 Task: Search one way flight ticket for 1 adult, 6 children, 1 infant in seat and 1 infant on lap in business from New Orleans: Louis Armstrong New Orleans International Airport to Raleigh: Raleigh-durham International Airport on 8-5-2023. Choice of flights is Spirit. Number of bags: 2 carry on bags. Price is upto 80000. Outbound departure time preference is 5:00.
Action: Mouse moved to (335, 333)
Screenshot: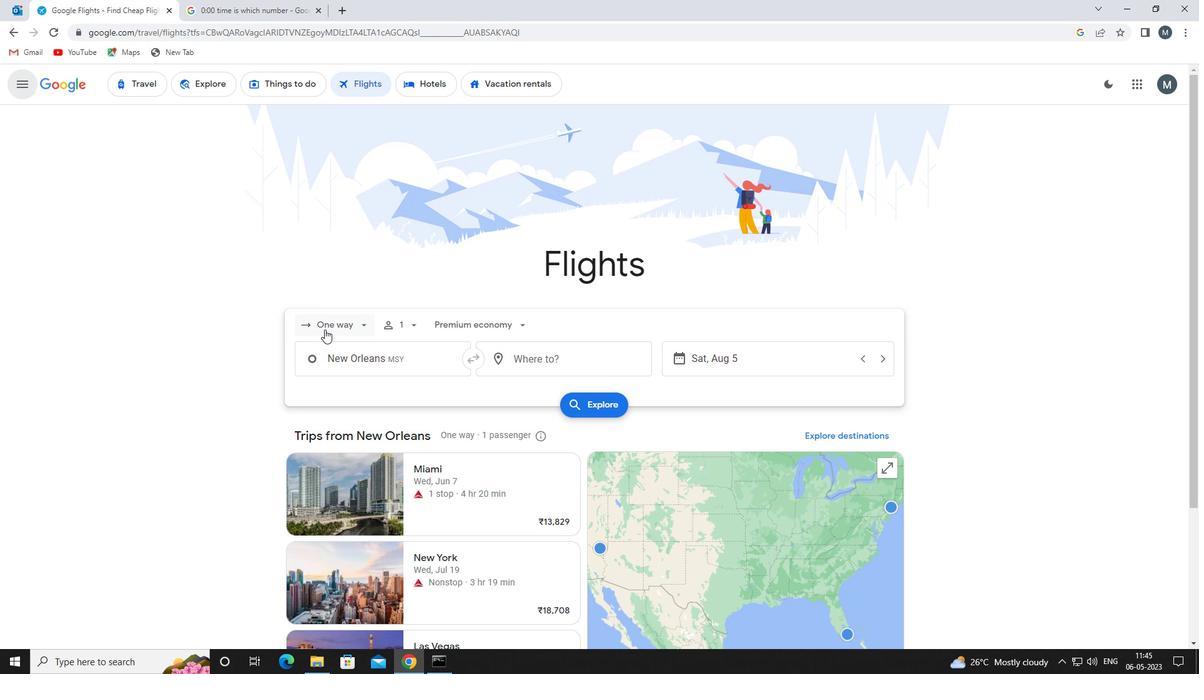 
Action: Mouse pressed left at (335, 333)
Screenshot: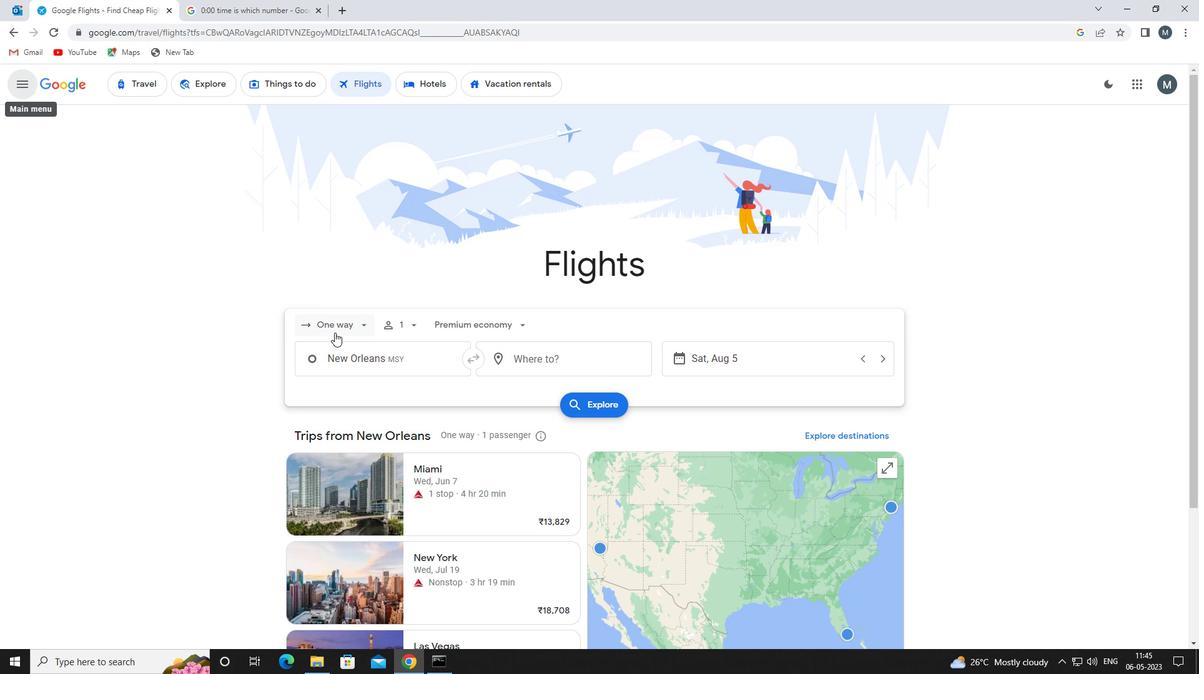 
Action: Mouse moved to (348, 382)
Screenshot: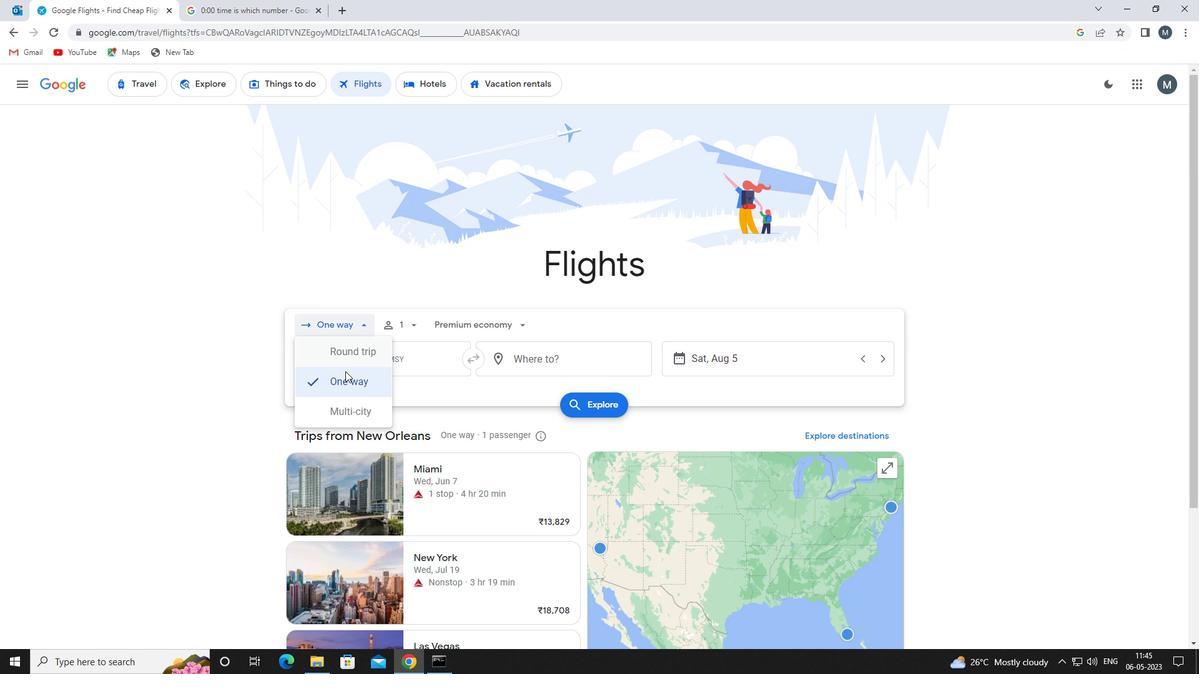 
Action: Mouse pressed left at (348, 382)
Screenshot: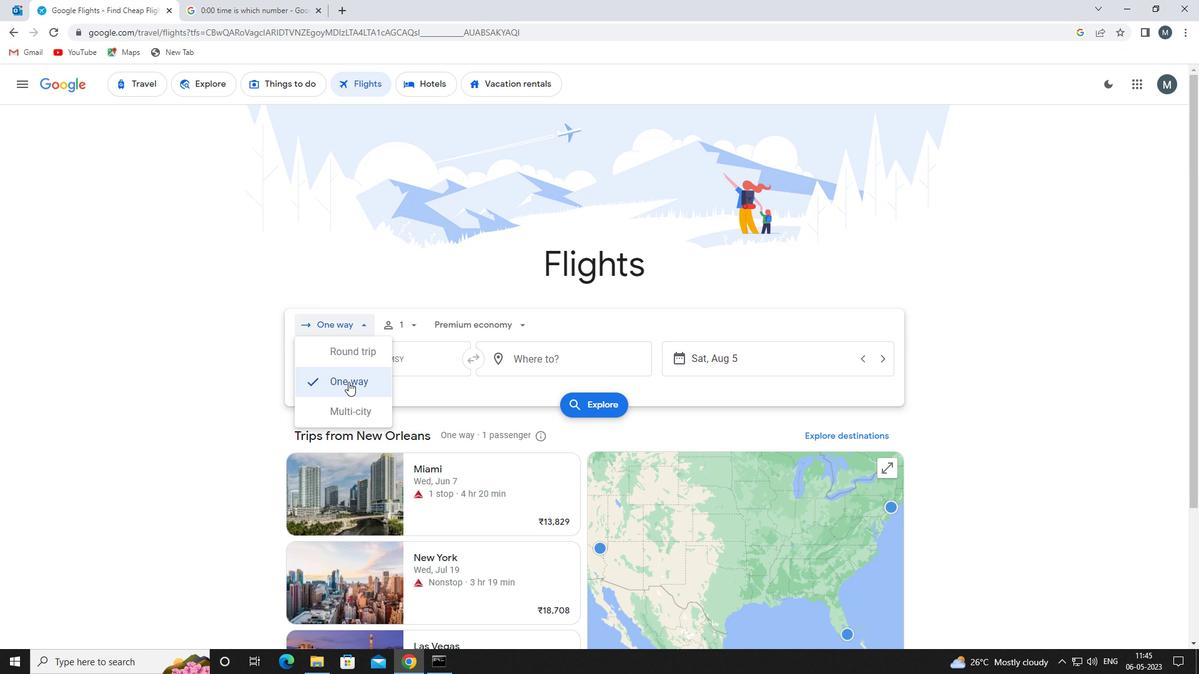 
Action: Mouse moved to (416, 328)
Screenshot: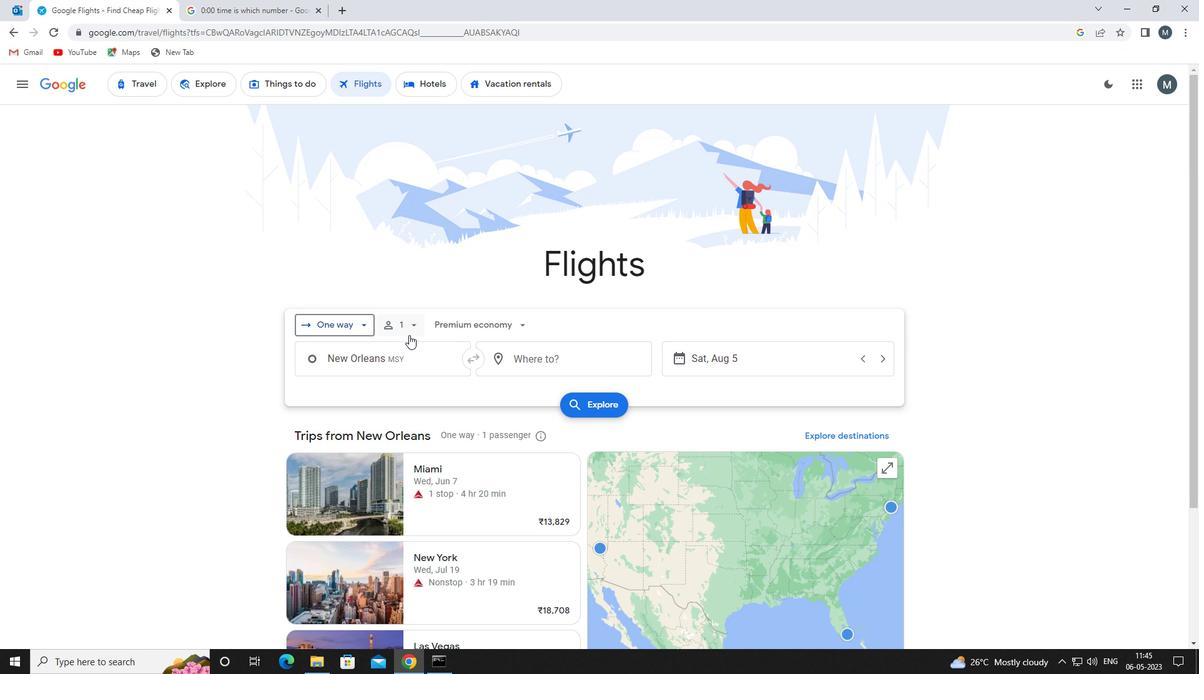 
Action: Mouse pressed left at (416, 328)
Screenshot: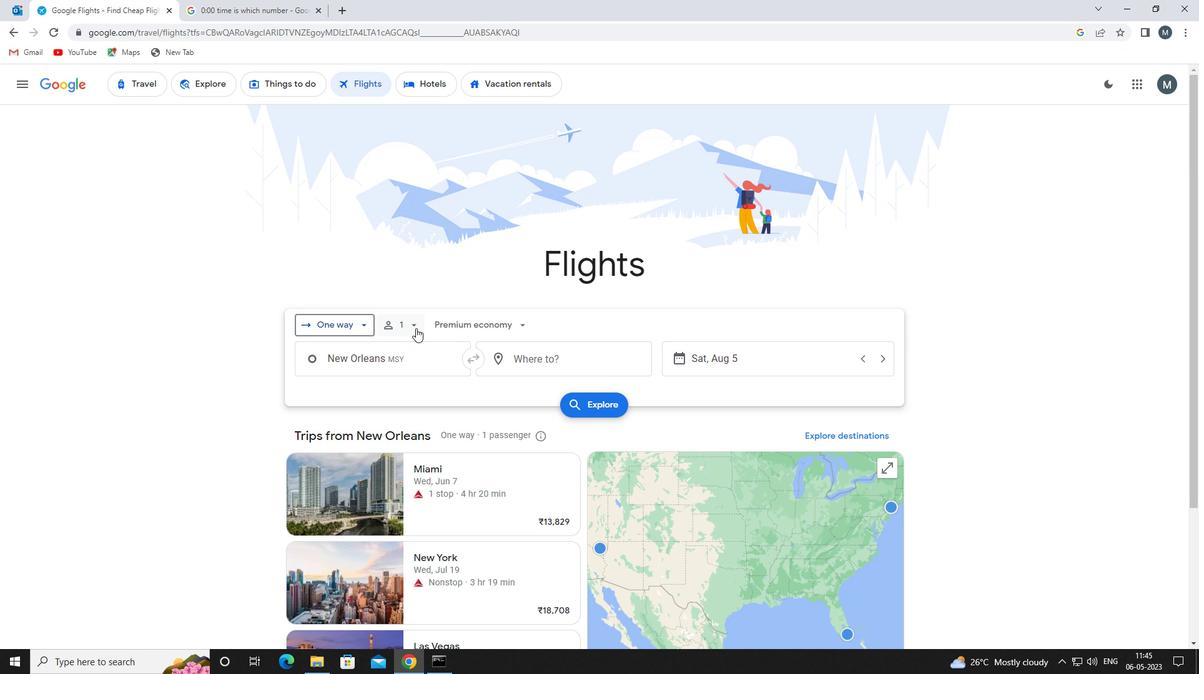
Action: Mouse moved to (514, 390)
Screenshot: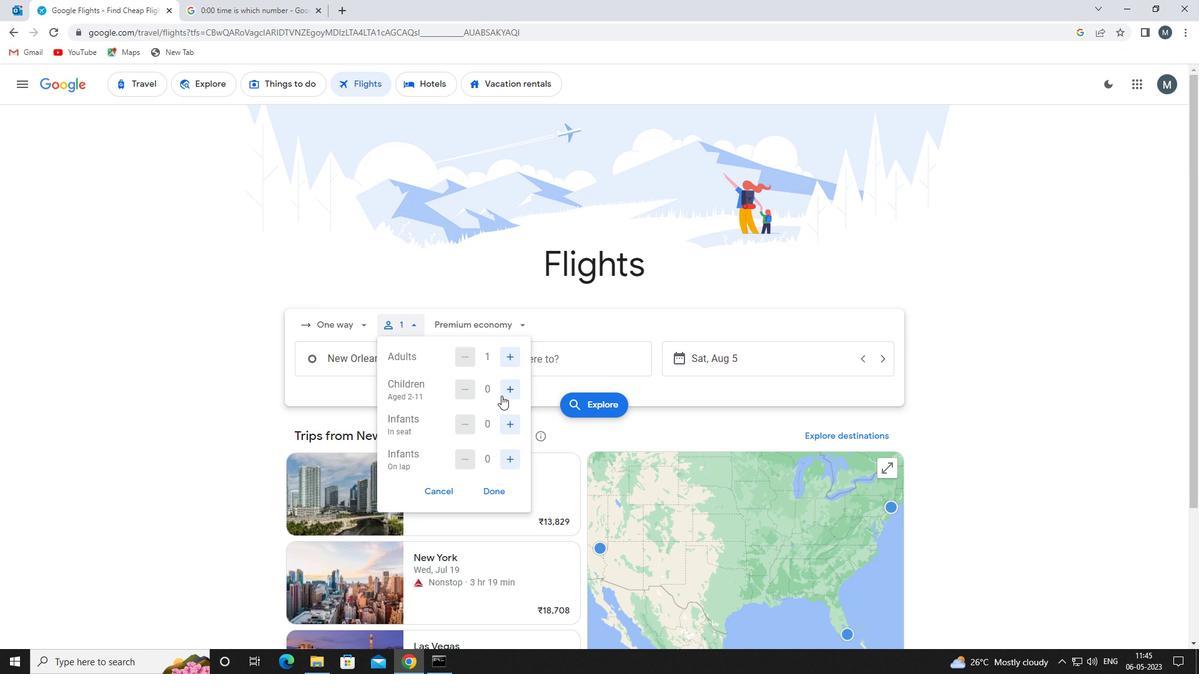 
Action: Mouse pressed left at (514, 390)
Screenshot: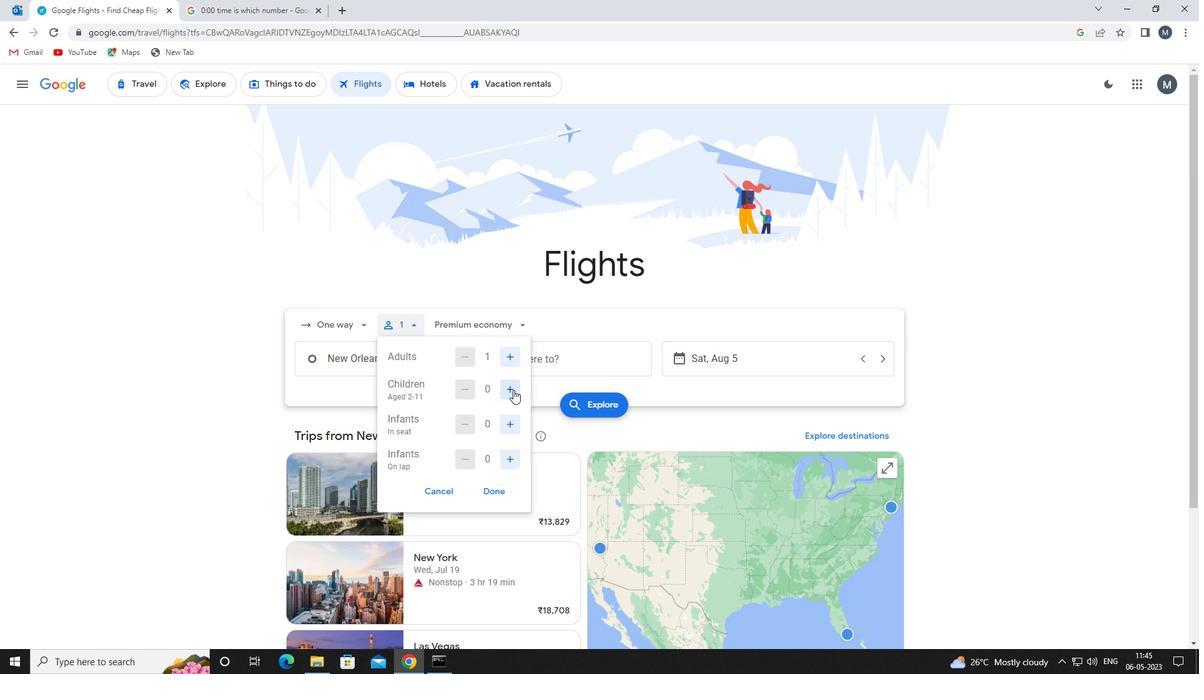 
Action: Mouse moved to (514, 389)
Screenshot: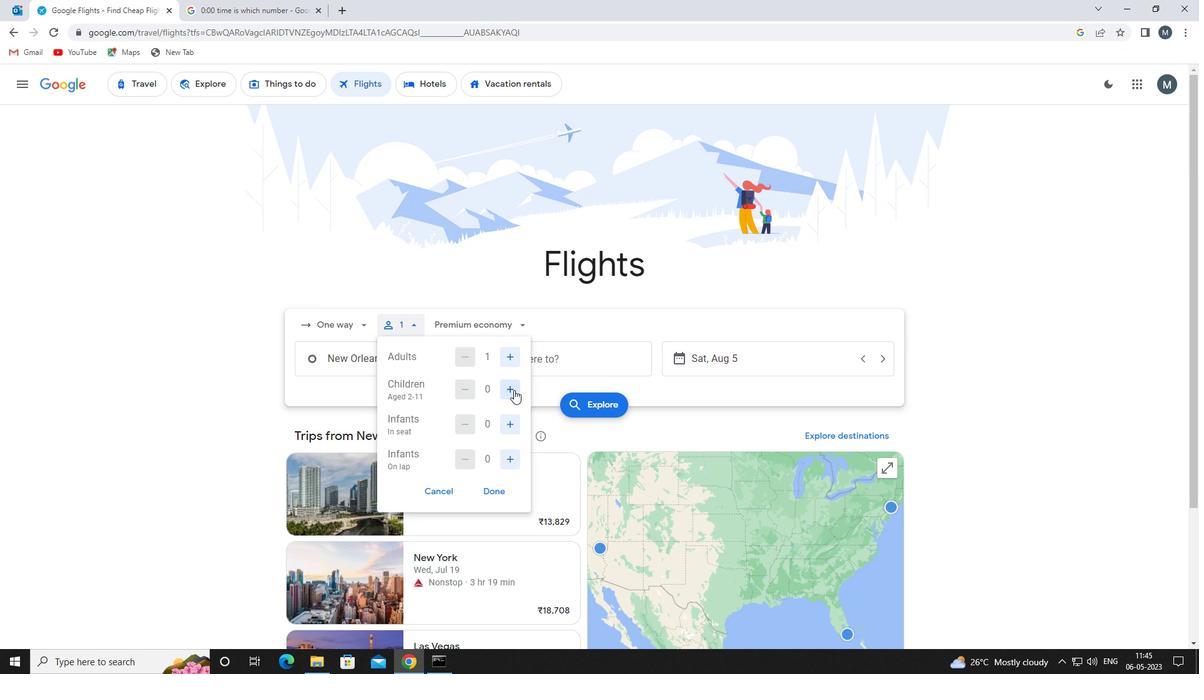 
Action: Mouse pressed left at (514, 389)
Screenshot: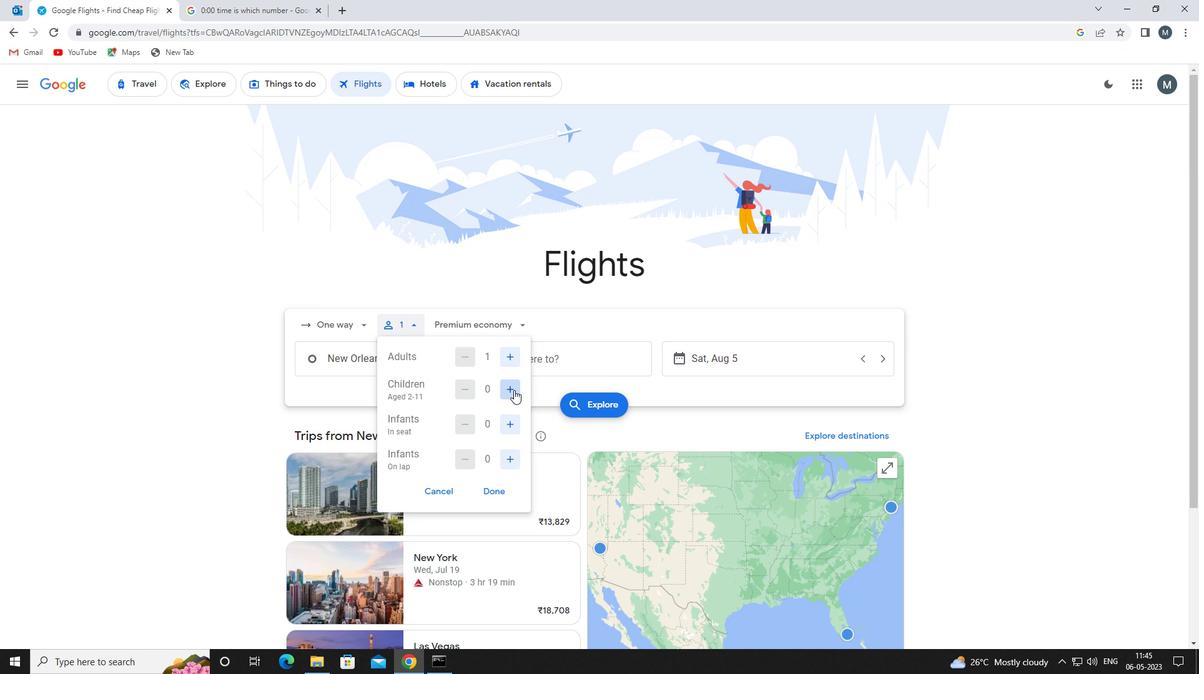 
Action: Mouse pressed left at (514, 389)
Screenshot: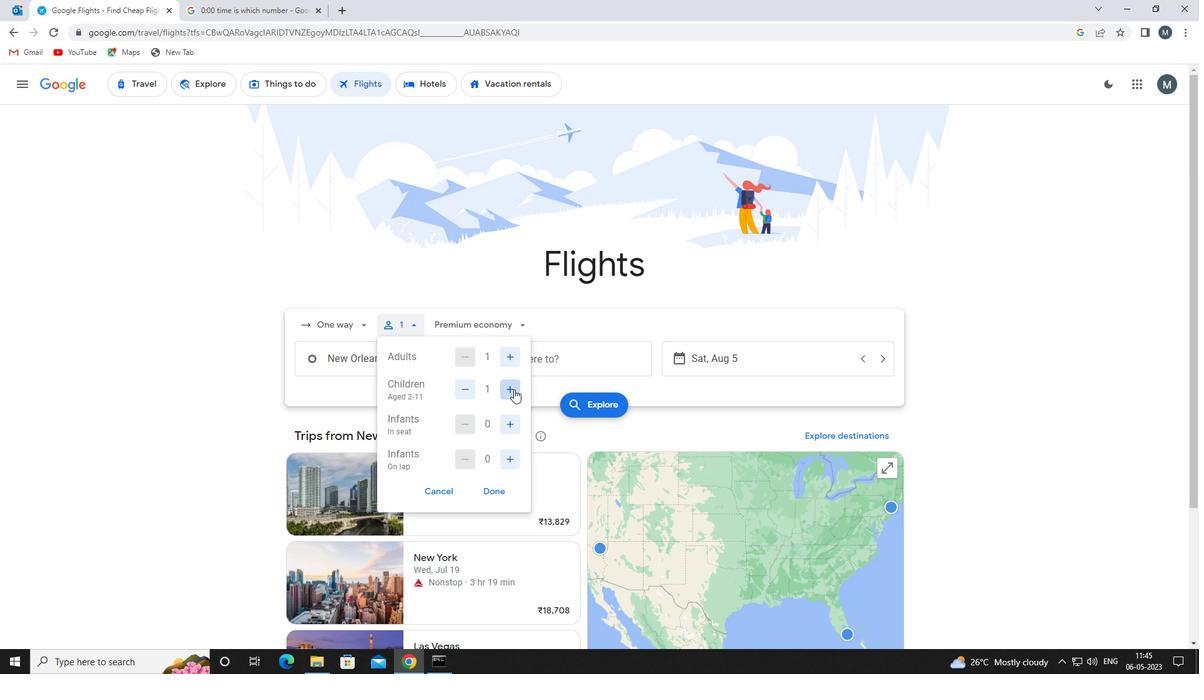 
Action: Mouse pressed left at (514, 389)
Screenshot: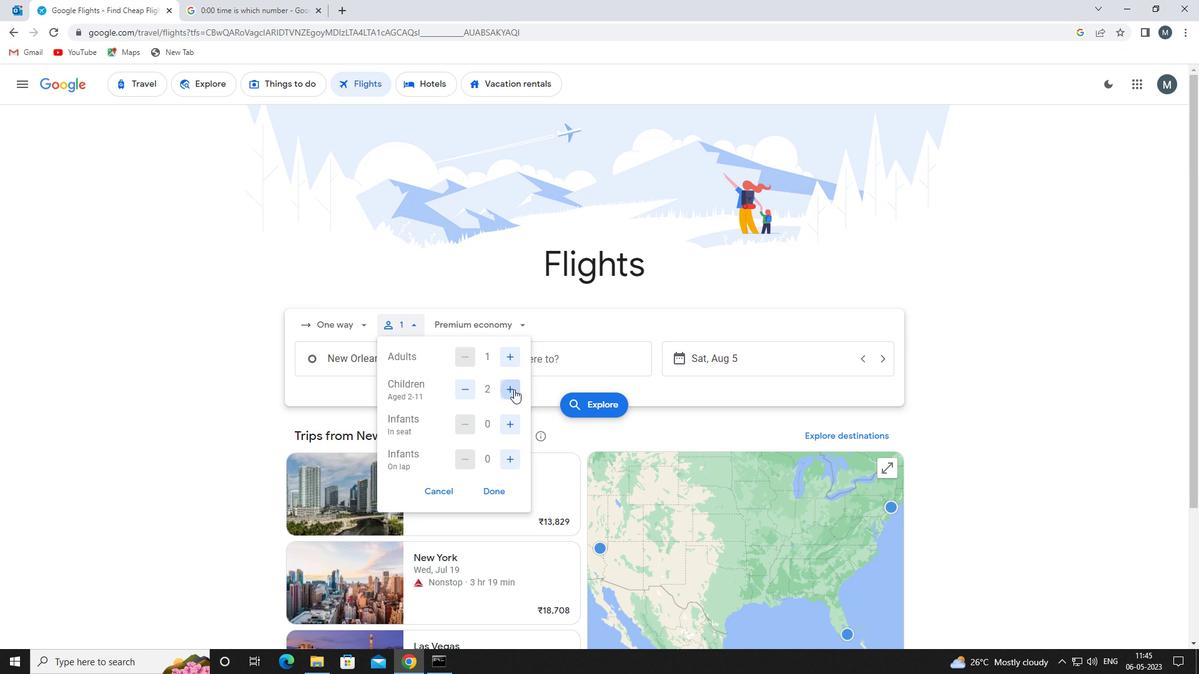 
Action: Mouse pressed left at (514, 389)
Screenshot: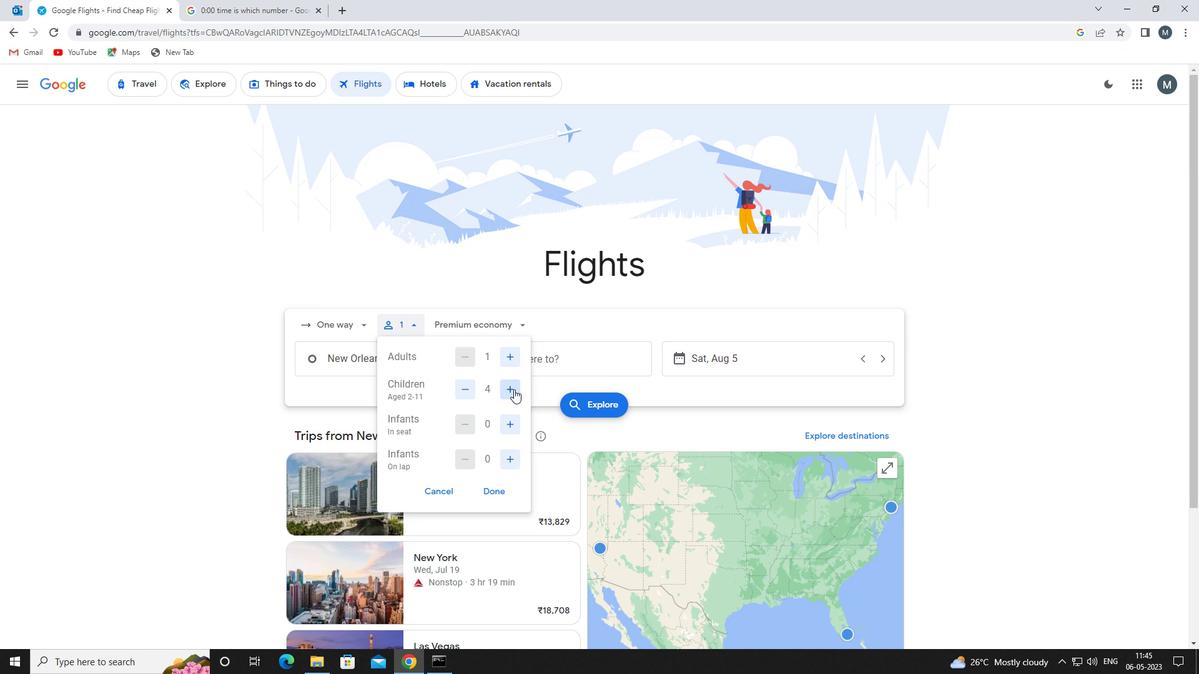 
Action: Mouse pressed left at (514, 389)
Screenshot: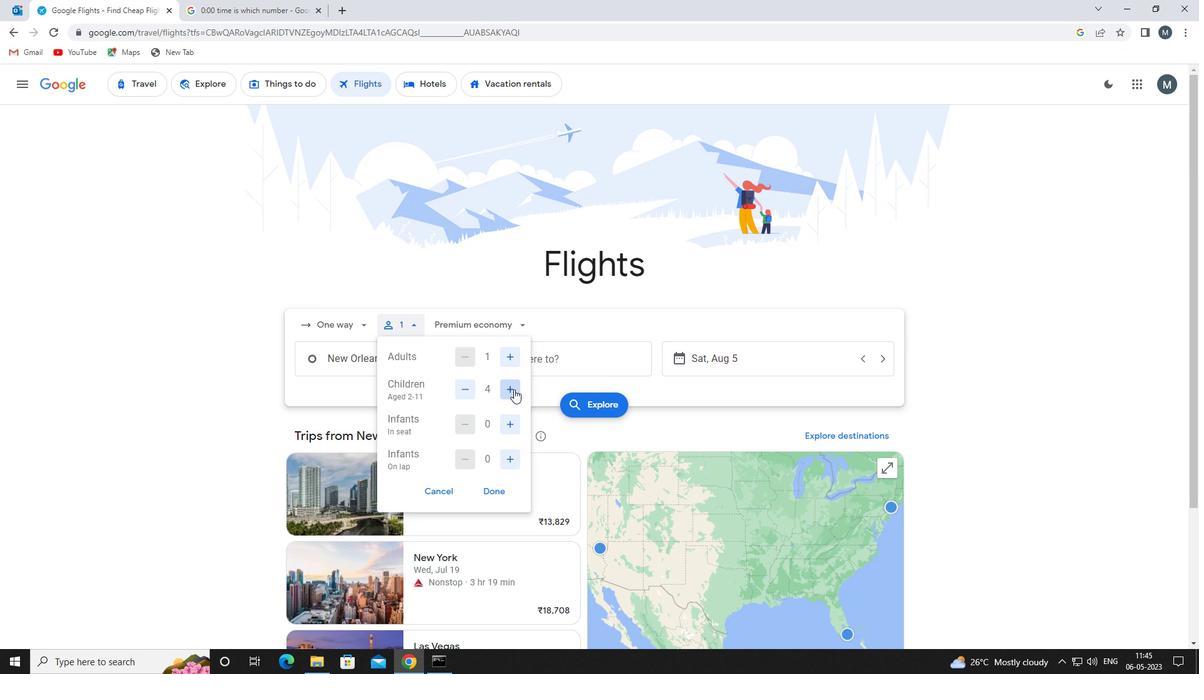 
Action: Mouse moved to (513, 429)
Screenshot: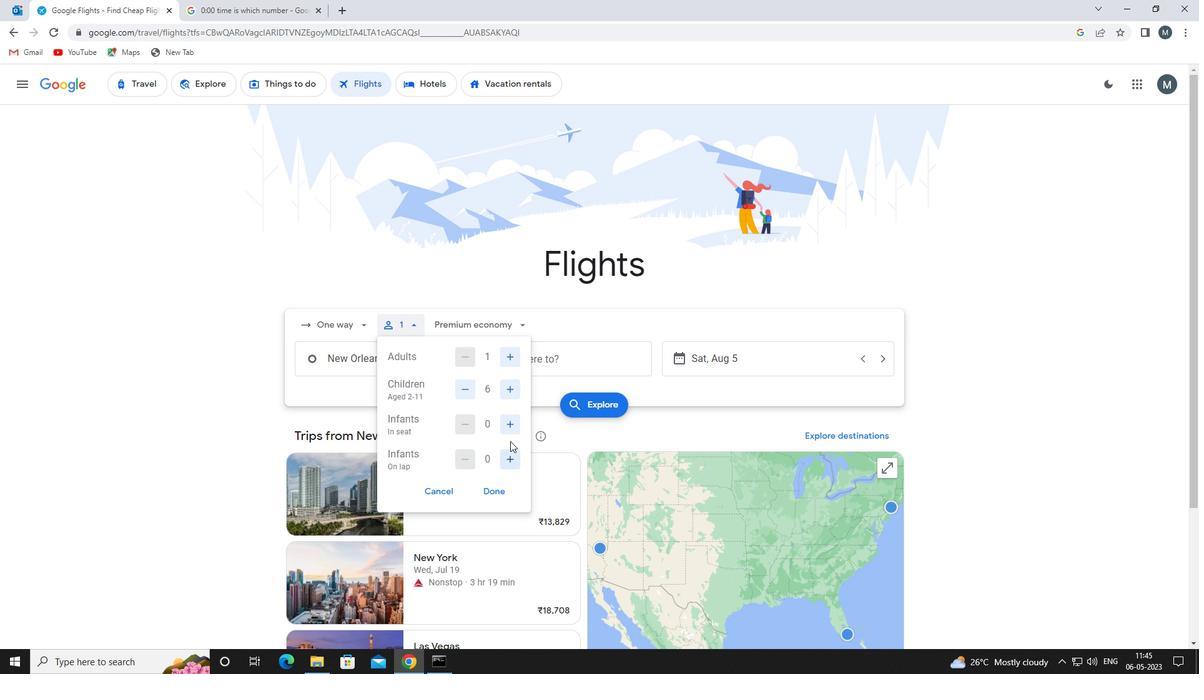 
Action: Mouse pressed left at (513, 429)
Screenshot: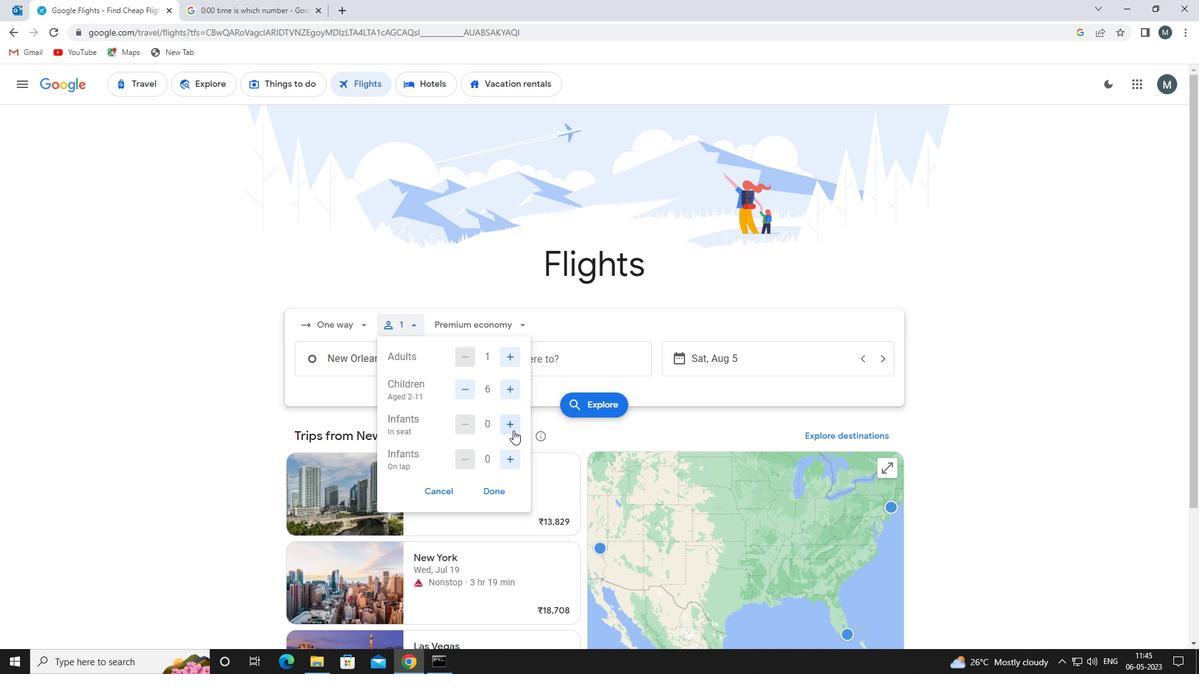 
Action: Mouse moved to (509, 462)
Screenshot: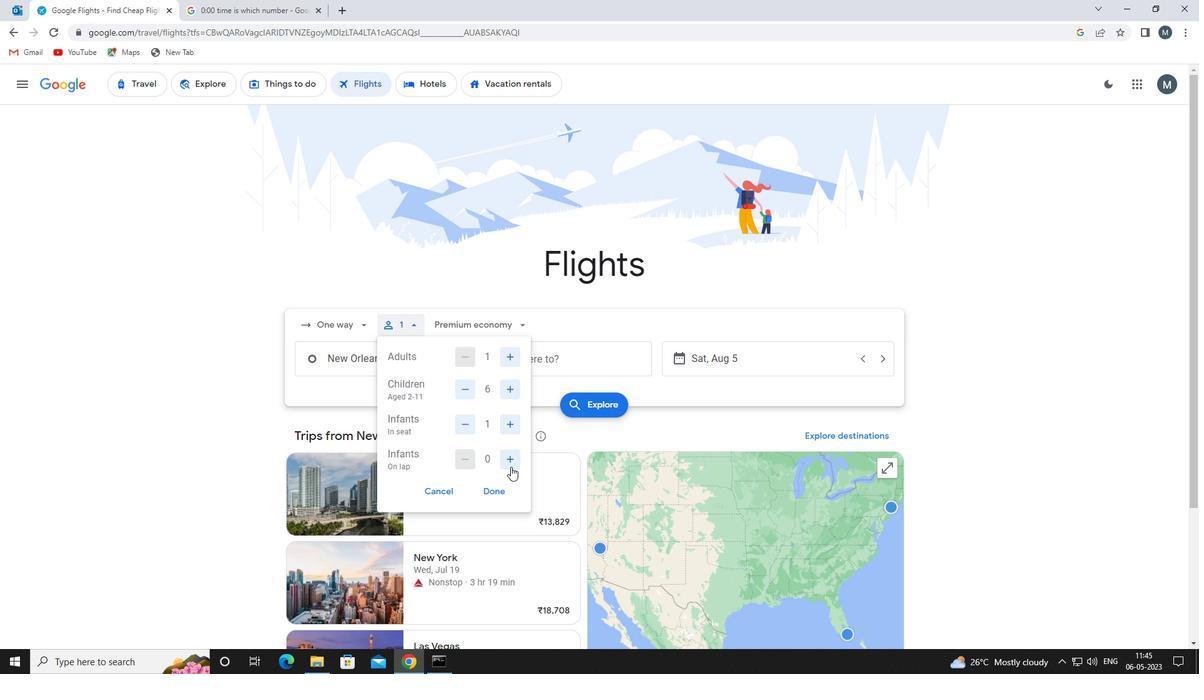 
Action: Mouse pressed left at (509, 462)
Screenshot: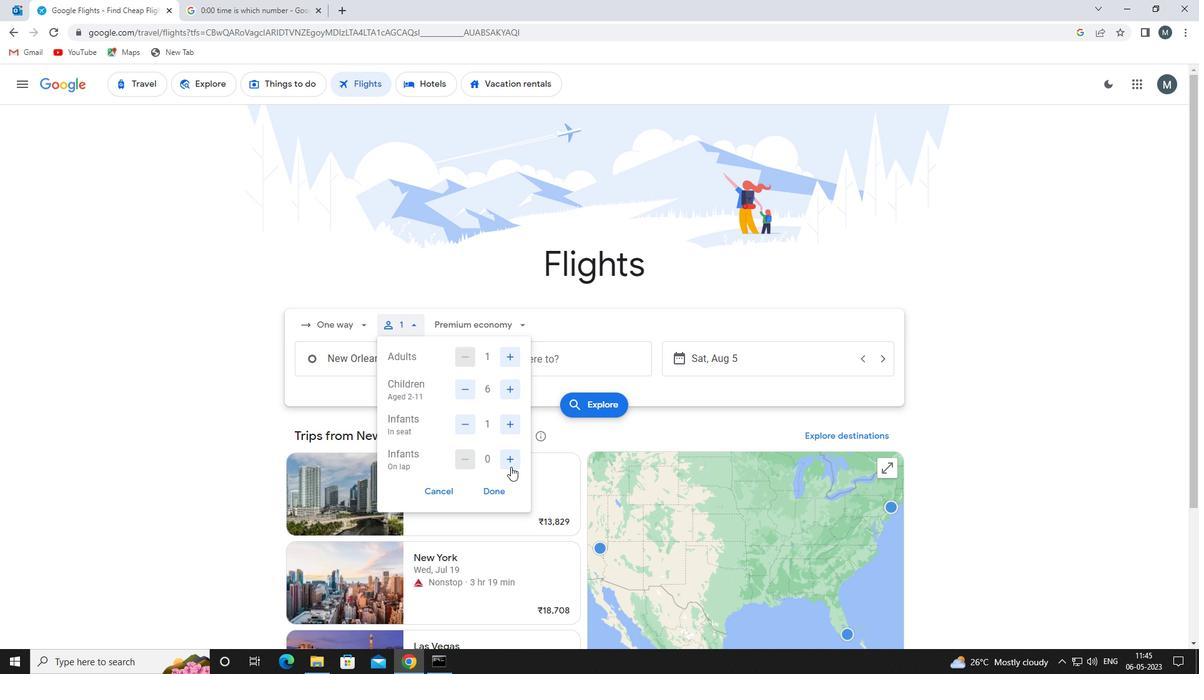 
Action: Mouse moved to (498, 492)
Screenshot: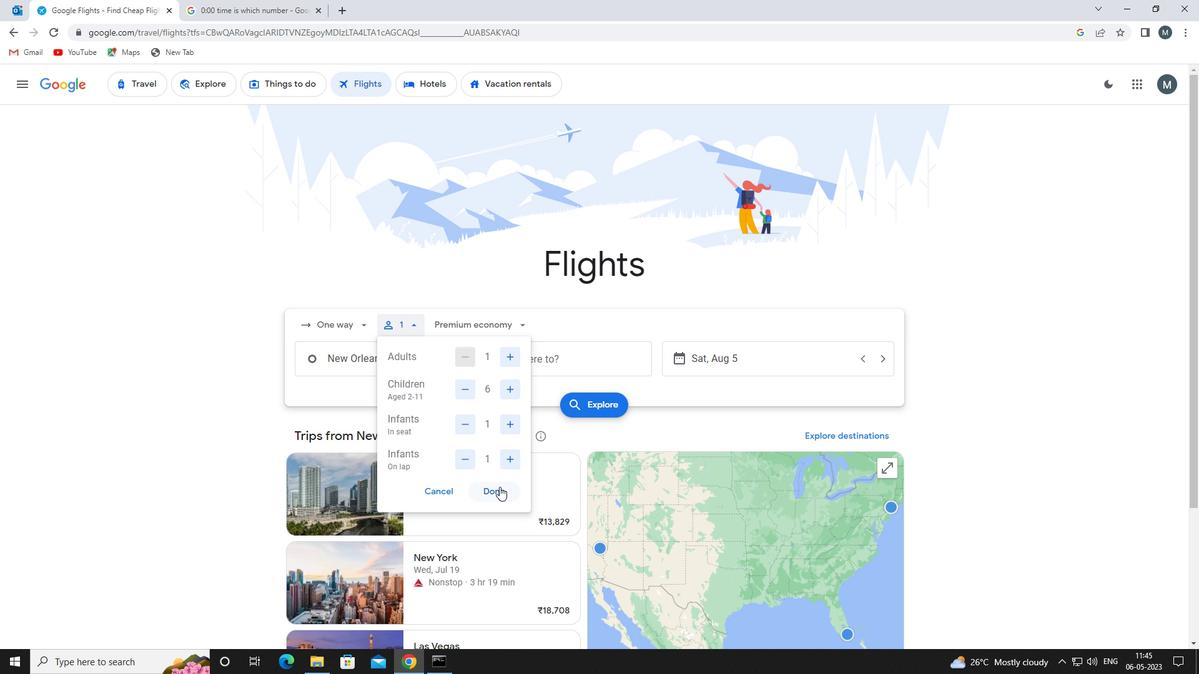 
Action: Mouse pressed left at (498, 492)
Screenshot: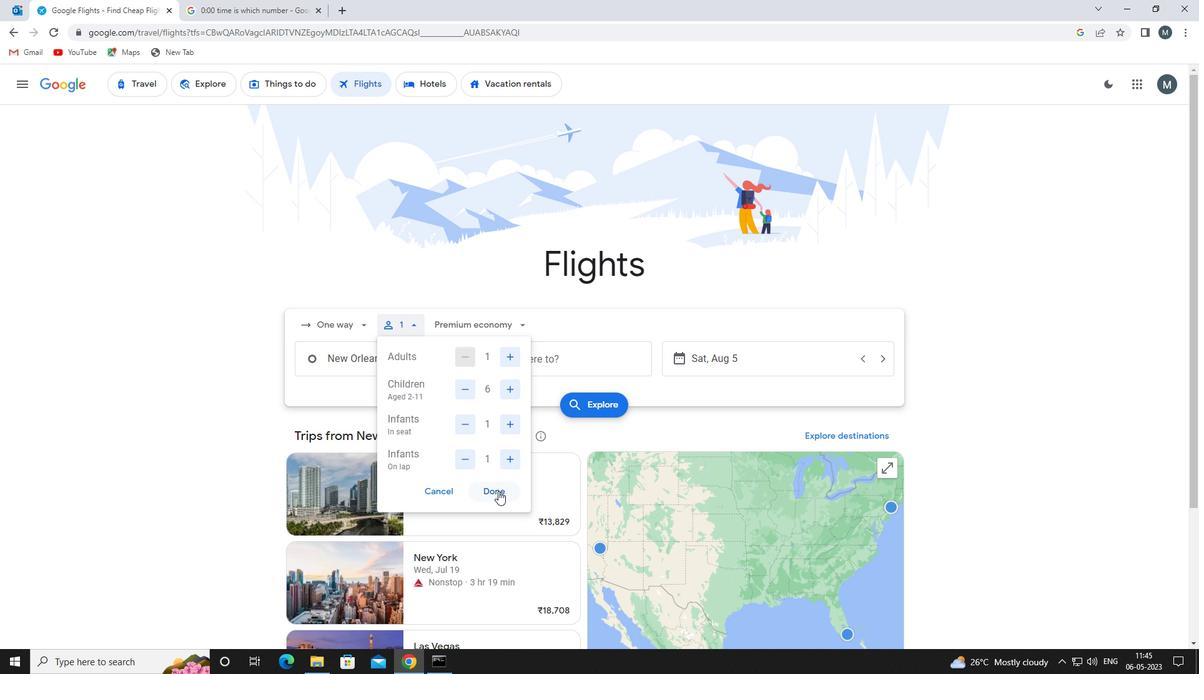 
Action: Mouse moved to (483, 325)
Screenshot: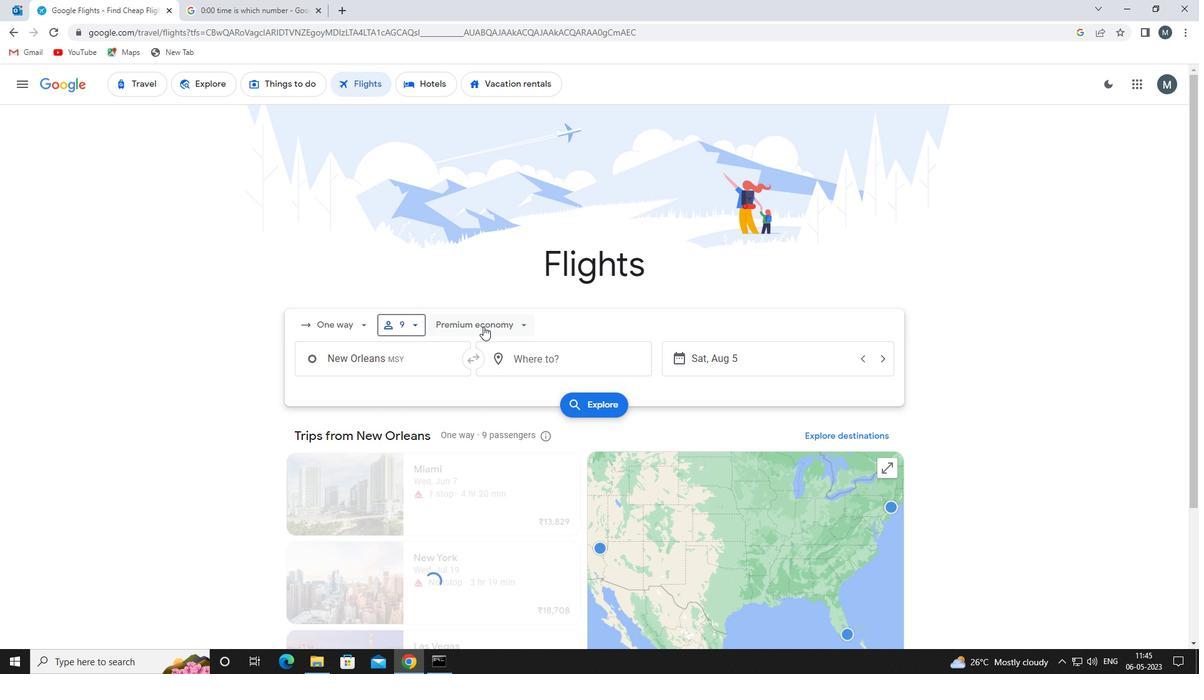 
Action: Mouse pressed left at (483, 325)
Screenshot: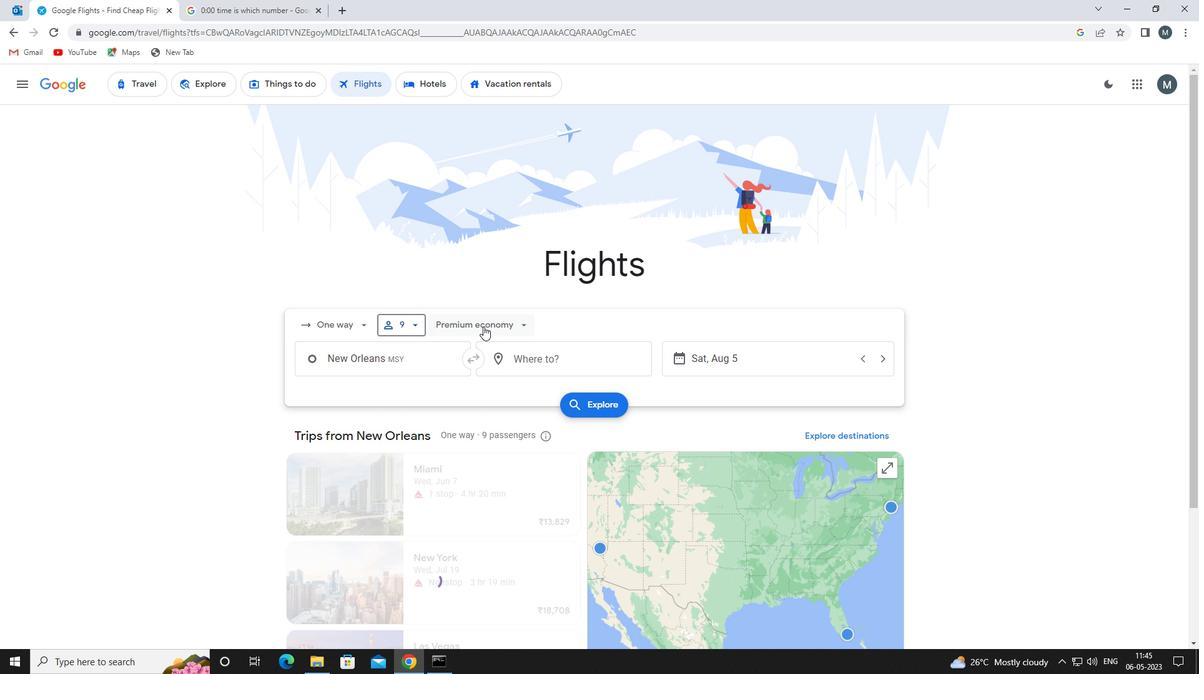 
Action: Mouse moved to (492, 410)
Screenshot: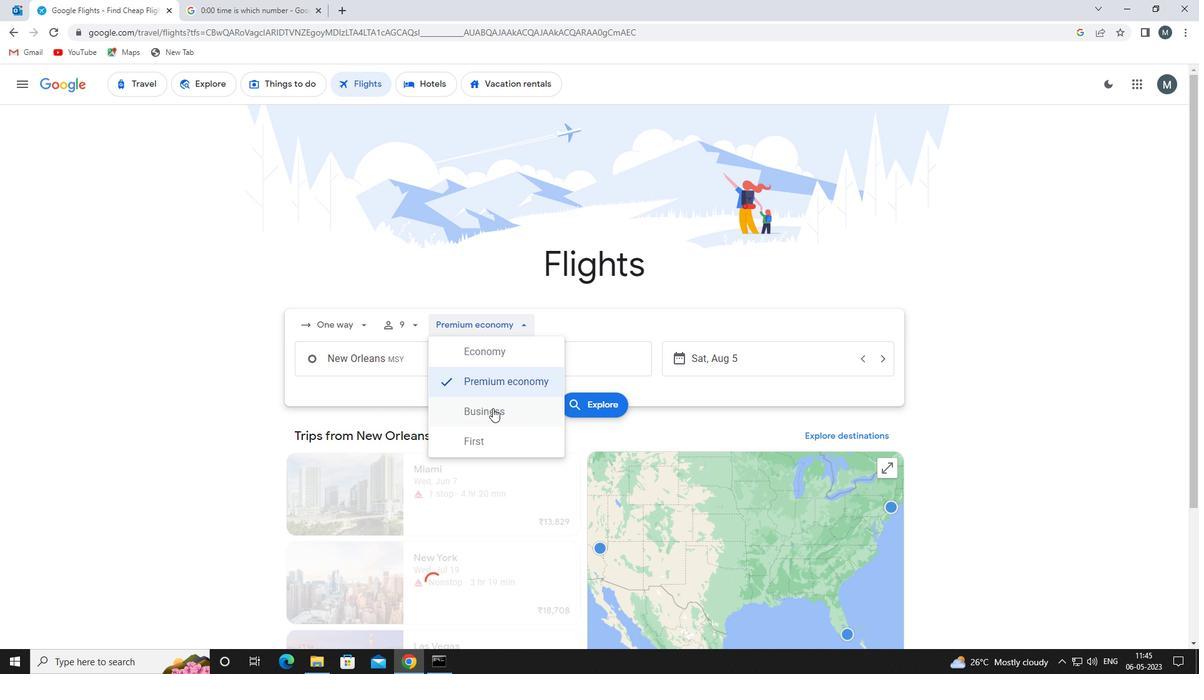 
Action: Mouse pressed left at (492, 410)
Screenshot: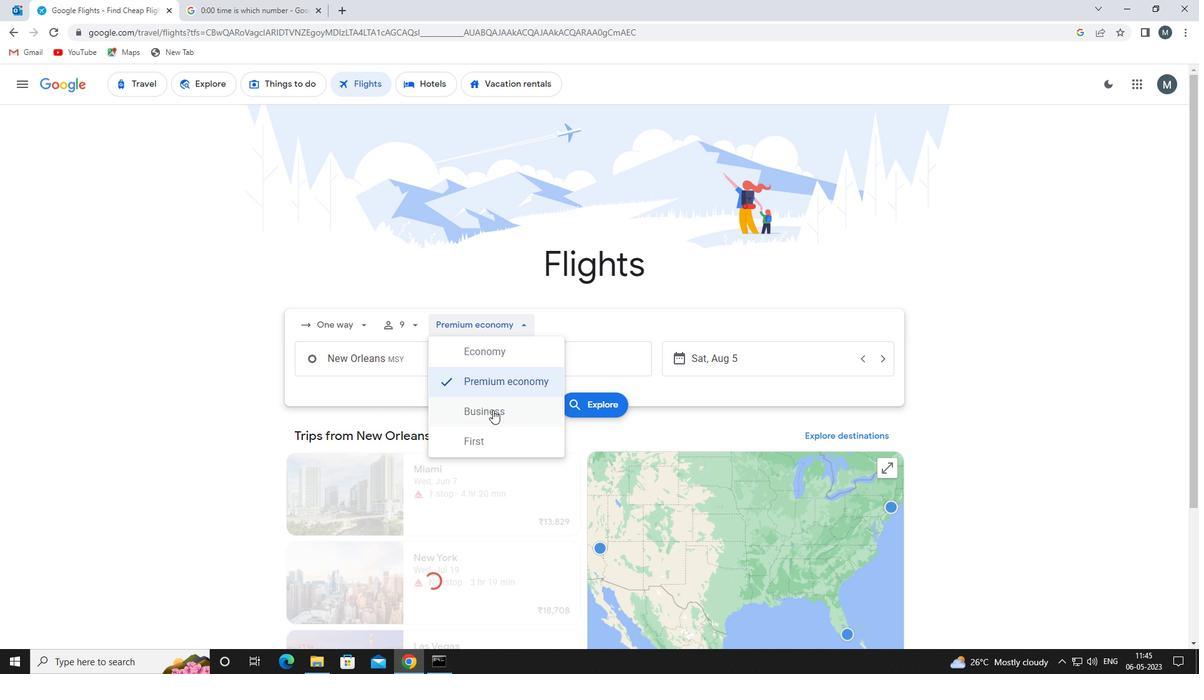 
Action: Mouse moved to (399, 361)
Screenshot: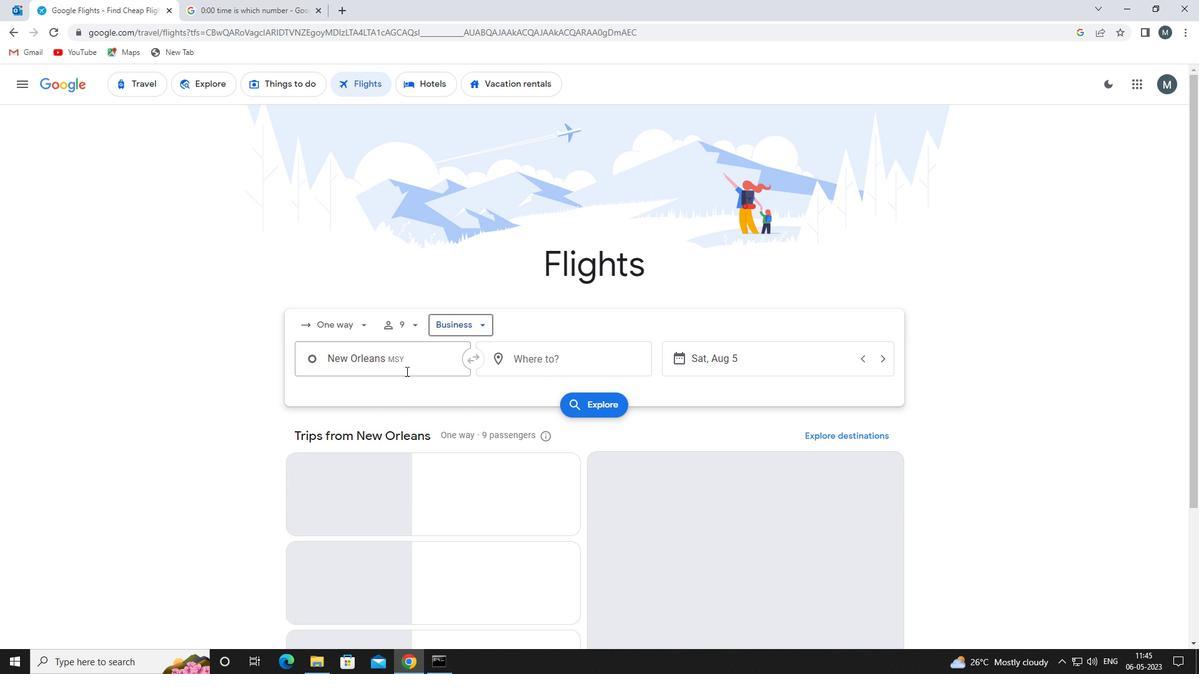 
Action: Mouse pressed left at (399, 361)
Screenshot: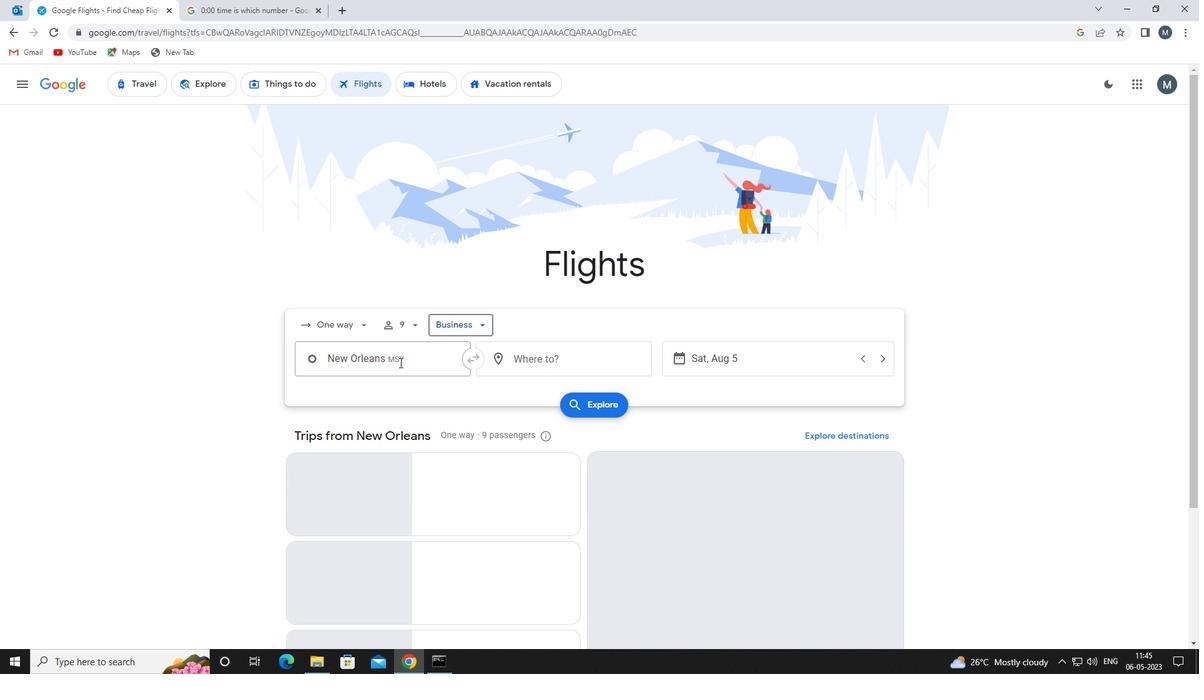 
Action: Mouse moved to (400, 360)
Screenshot: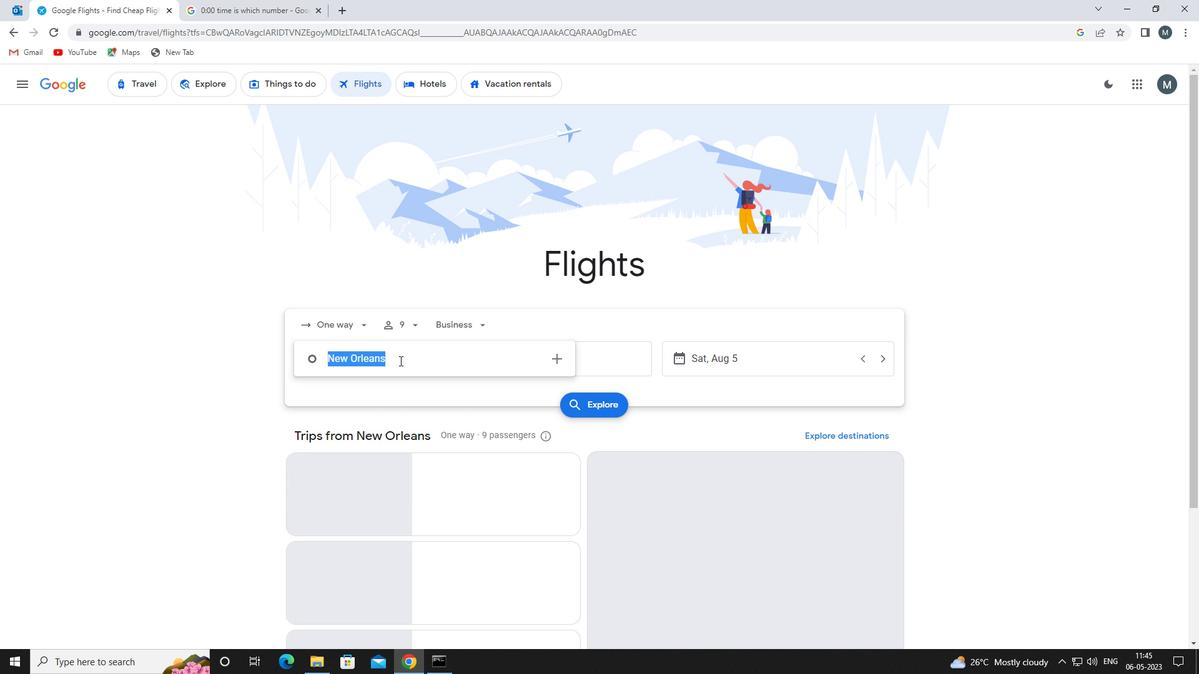 
Action: Key pressed louis<Key.space>armstr
Screenshot: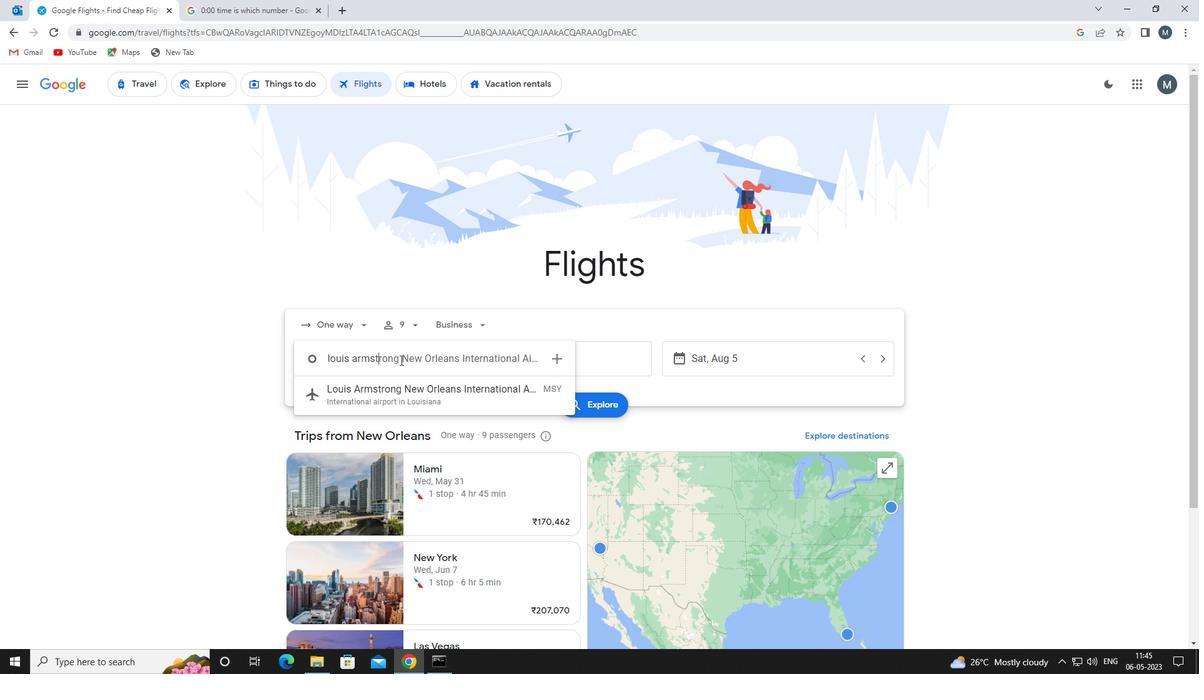 
Action: Mouse moved to (432, 400)
Screenshot: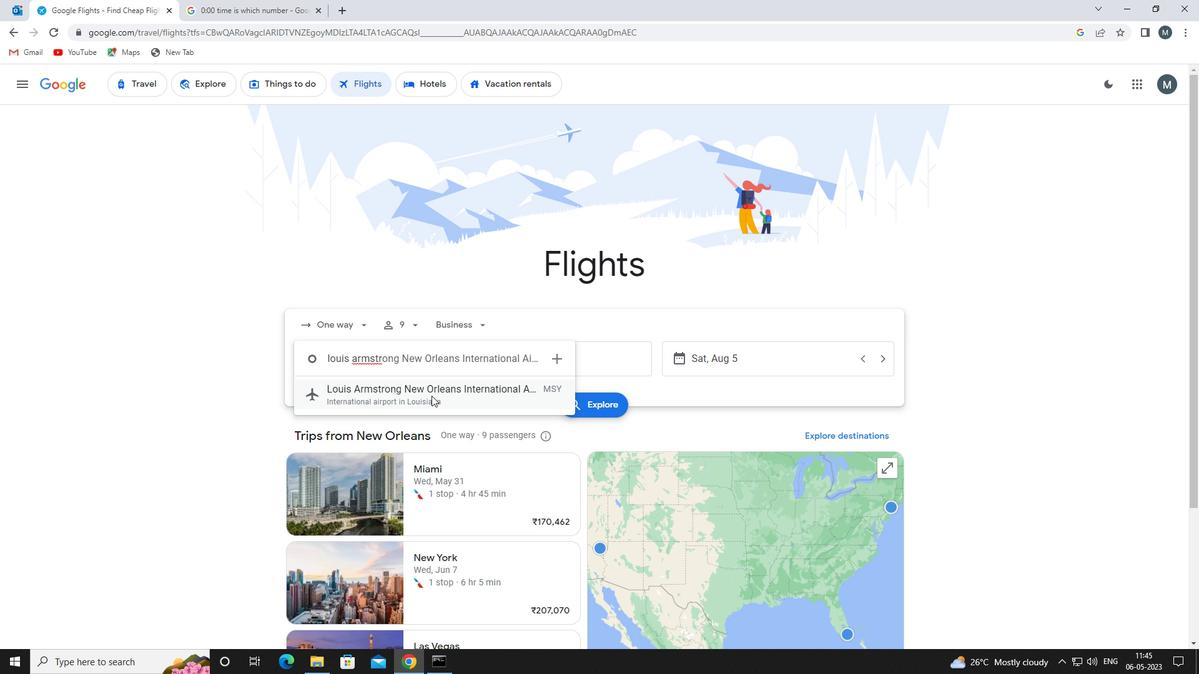 
Action: Mouse pressed left at (432, 400)
Screenshot: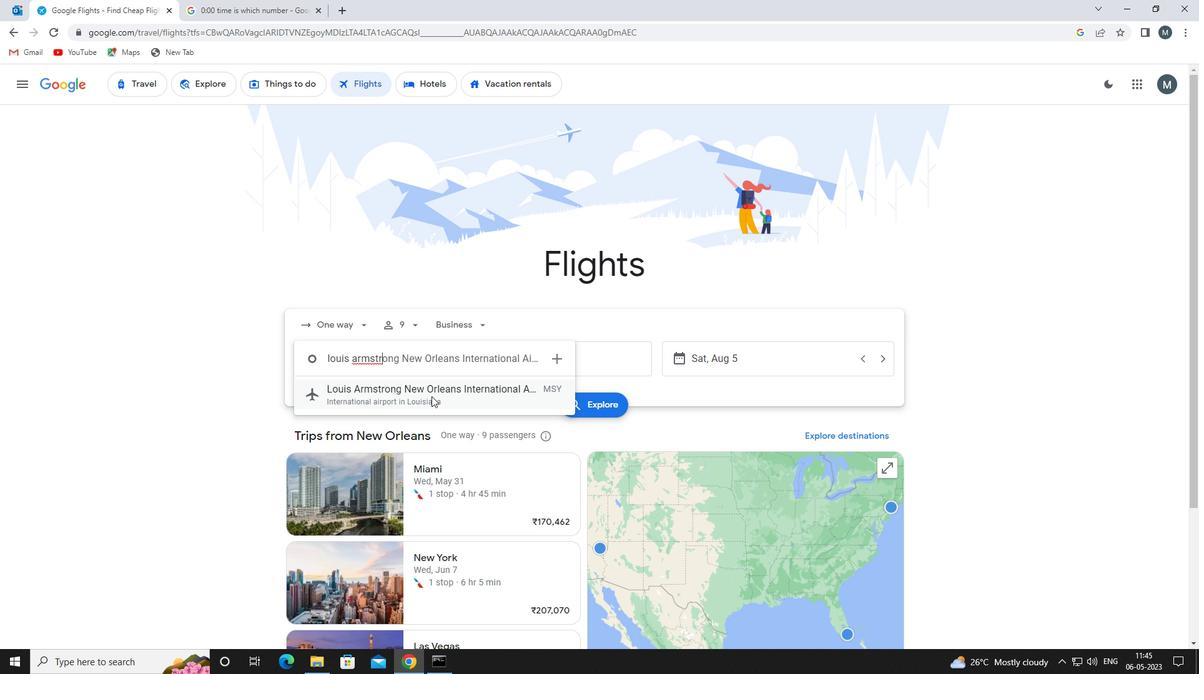 
Action: Mouse moved to (511, 364)
Screenshot: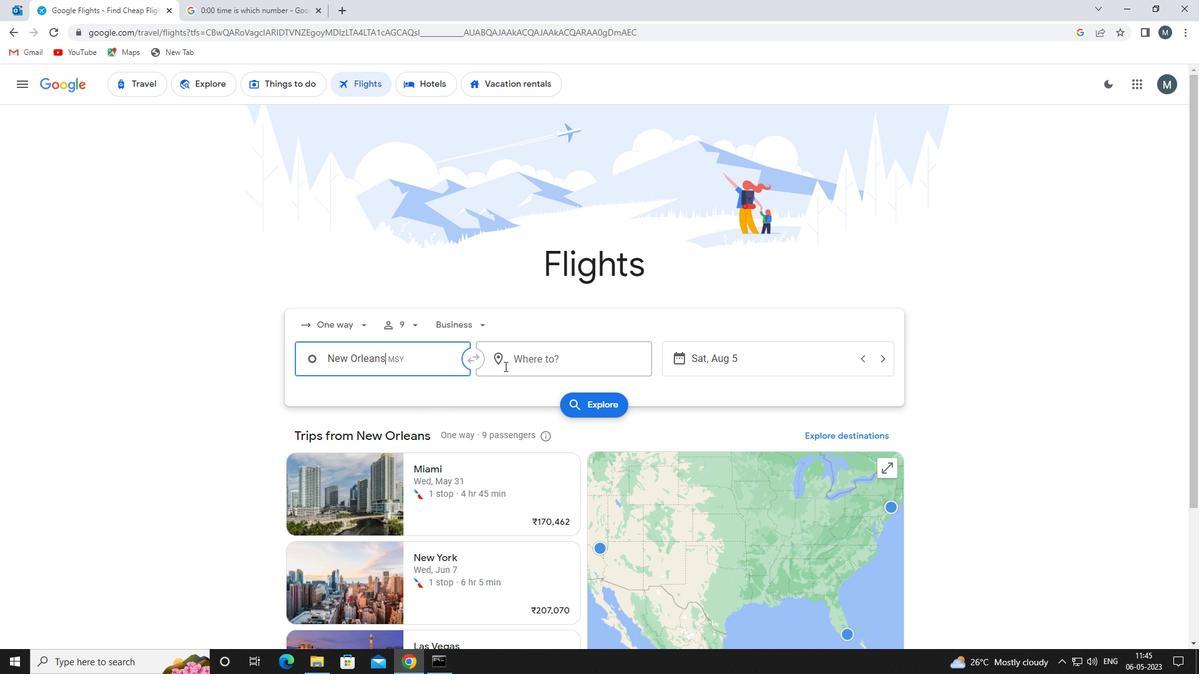 
Action: Mouse pressed left at (511, 364)
Screenshot: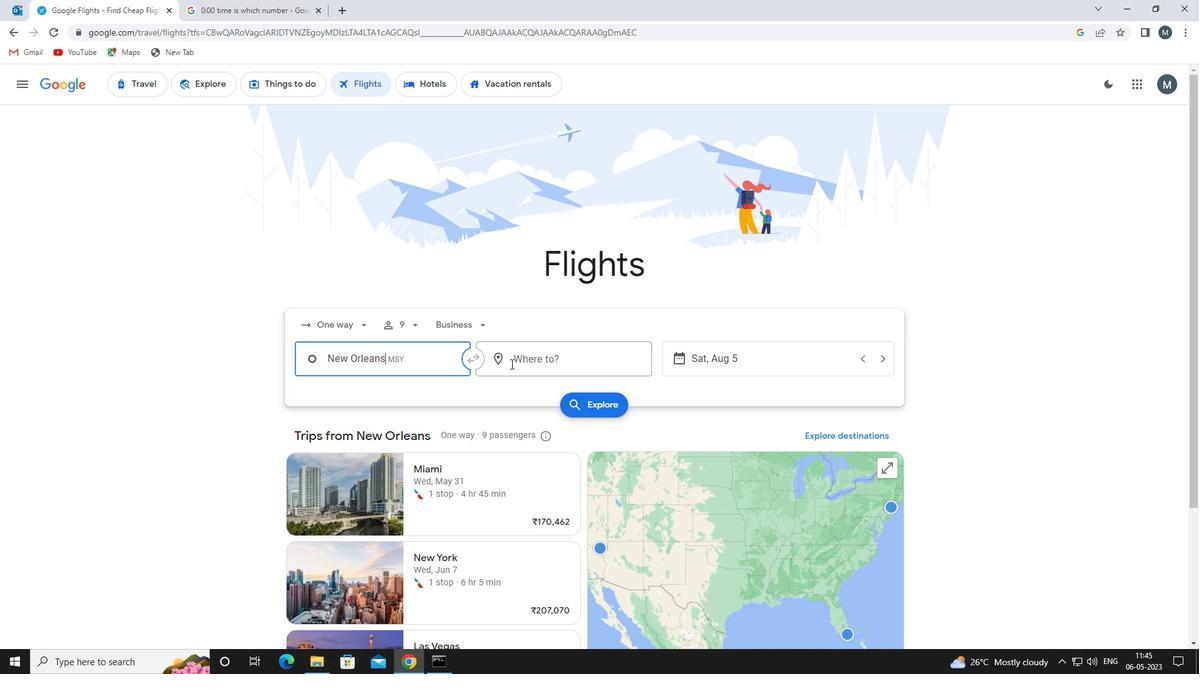 
Action: Mouse moved to (510, 362)
Screenshot: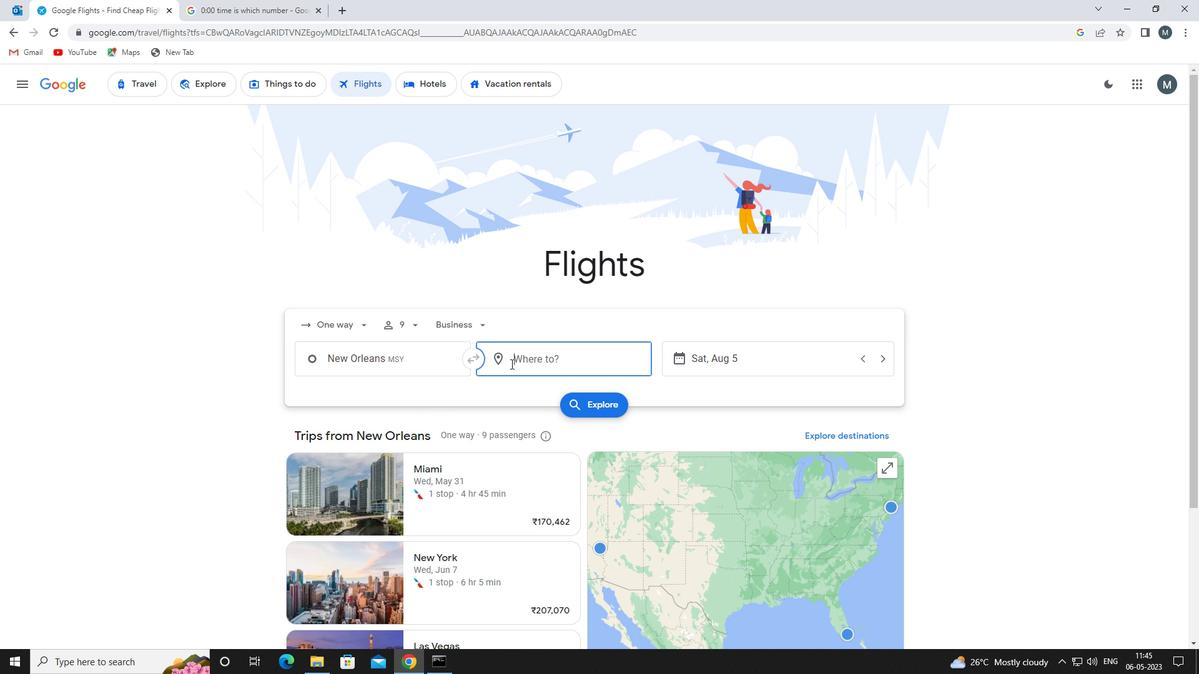 
Action: Key pressed raleigh<Key.space>dur
Screenshot: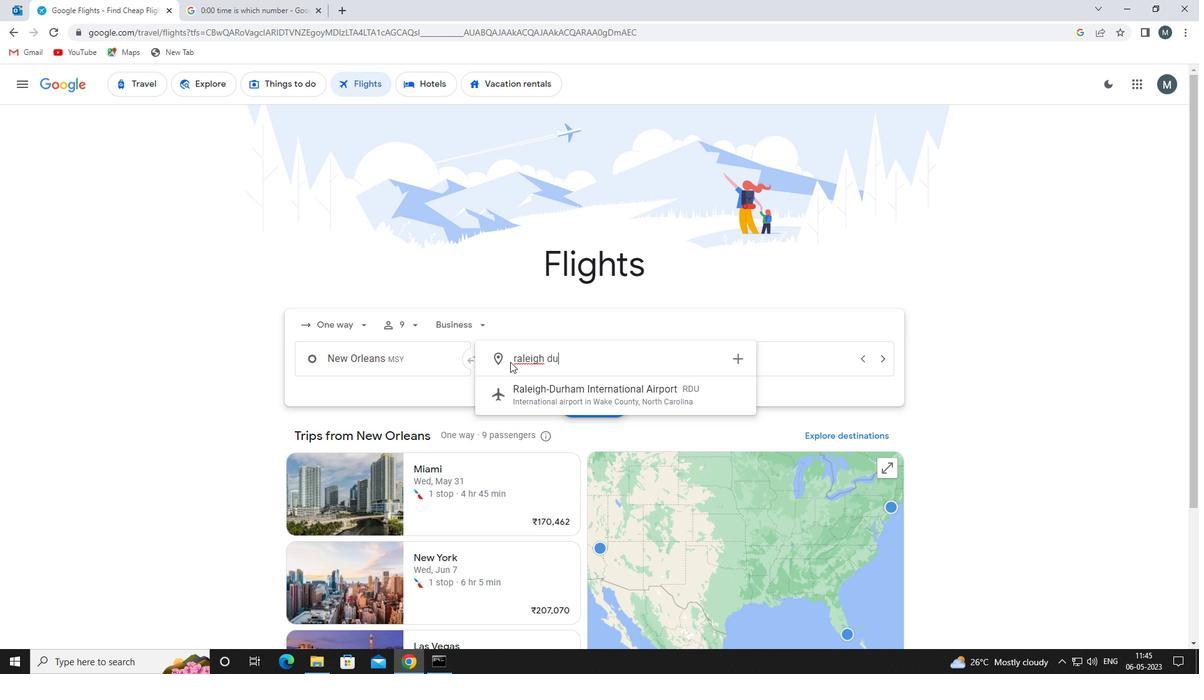 
Action: Mouse moved to (579, 402)
Screenshot: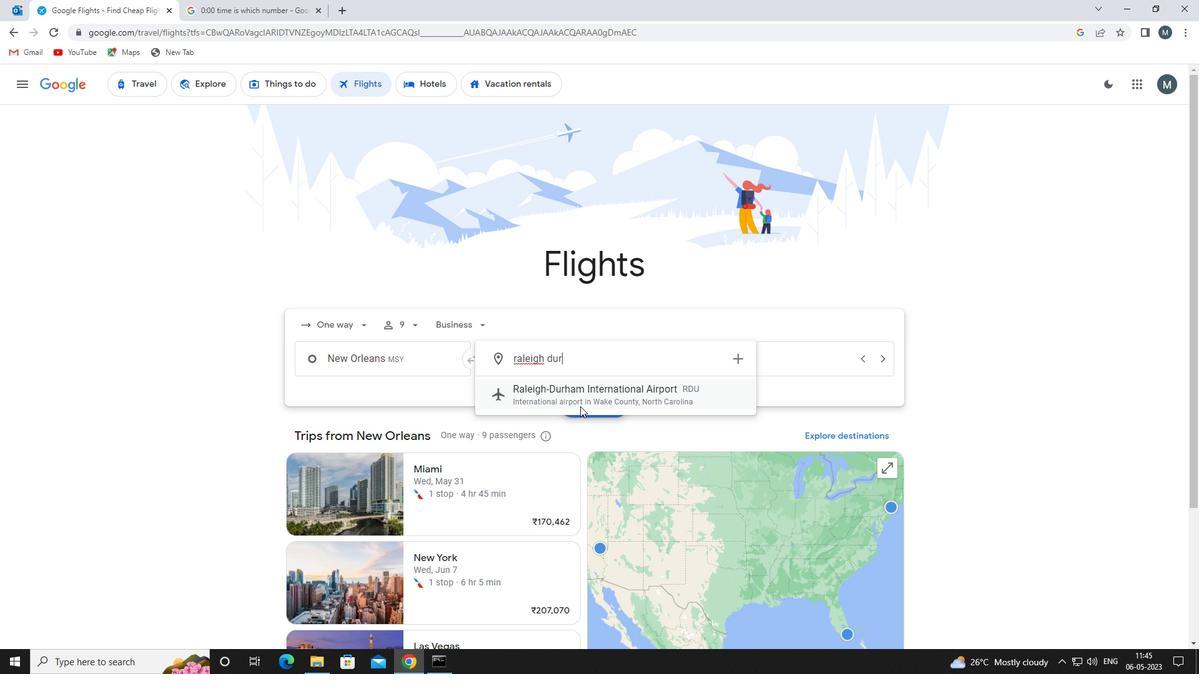 
Action: Mouse pressed left at (579, 402)
Screenshot: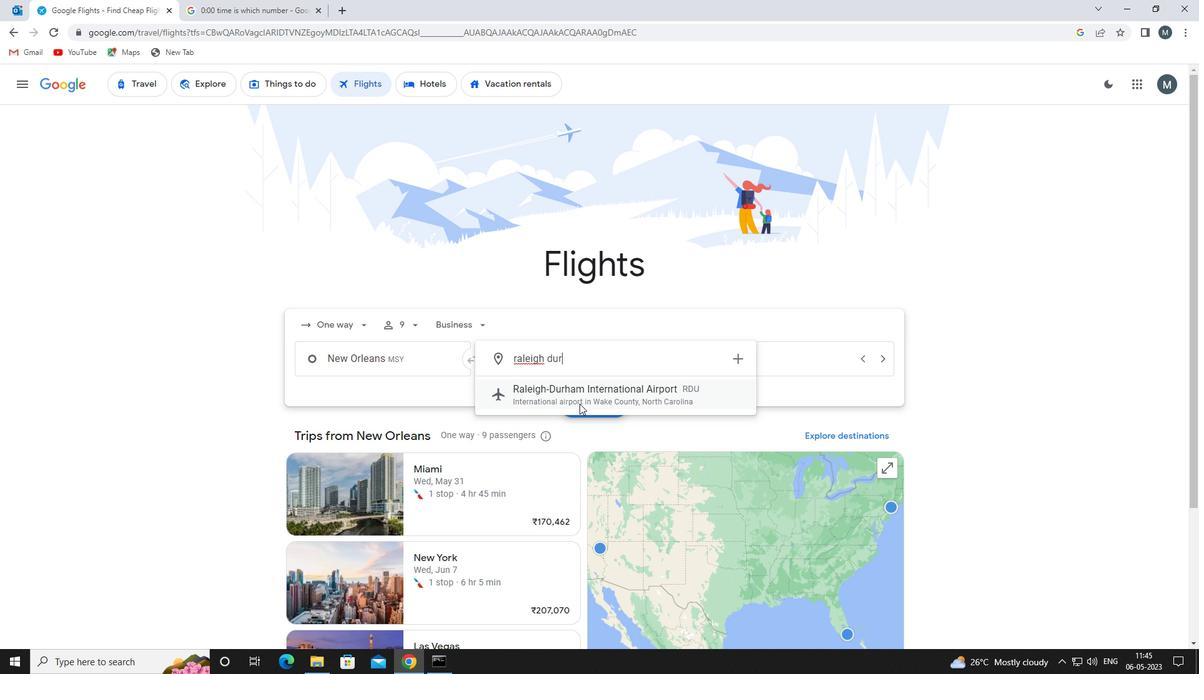 
Action: Mouse moved to (729, 361)
Screenshot: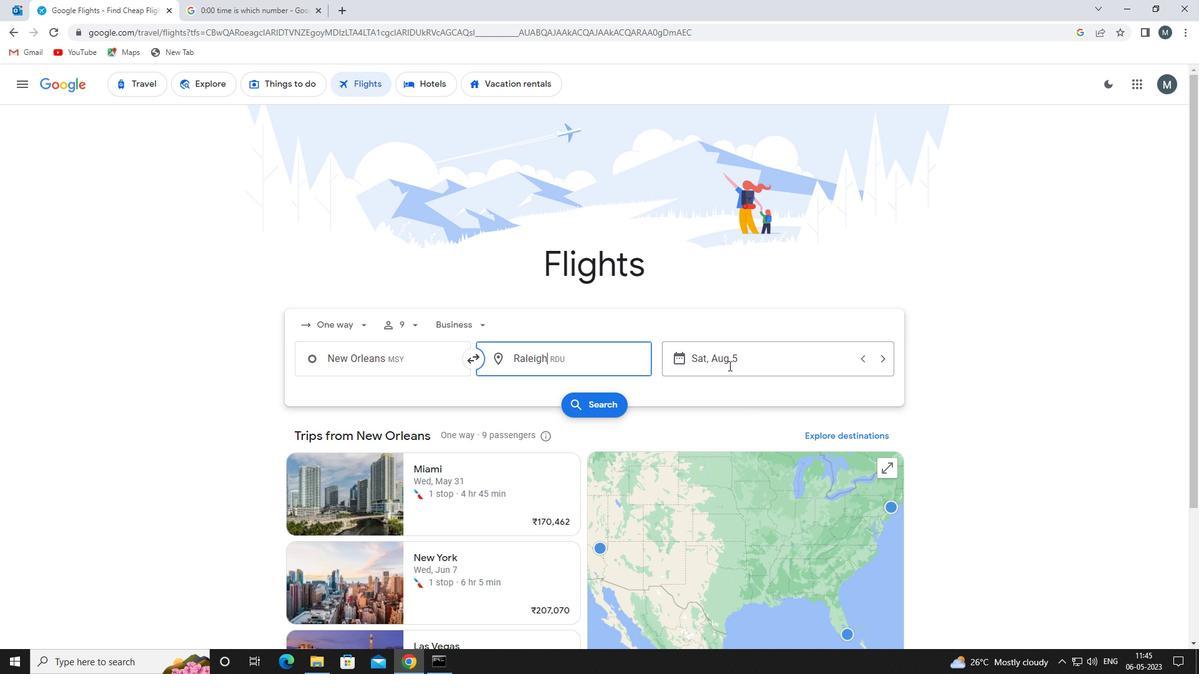 
Action: Mouse pressed left at (729, 361)
Screenshot: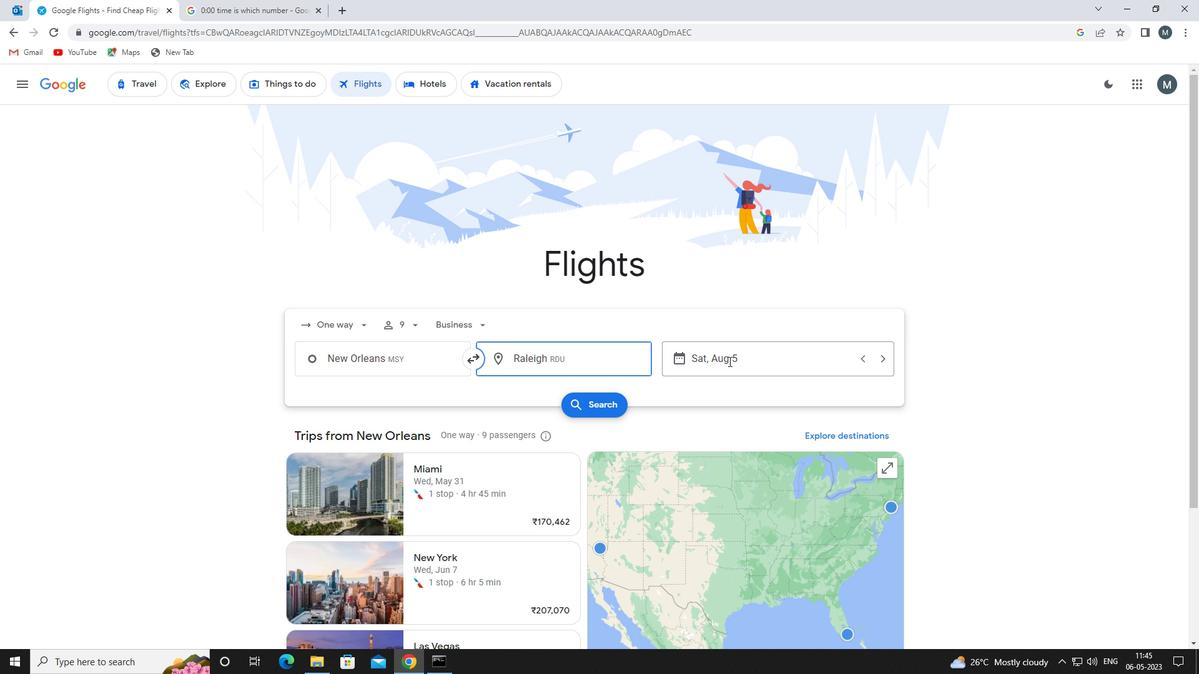 
Action: Mouse moved to (627, 424)
Screenshot: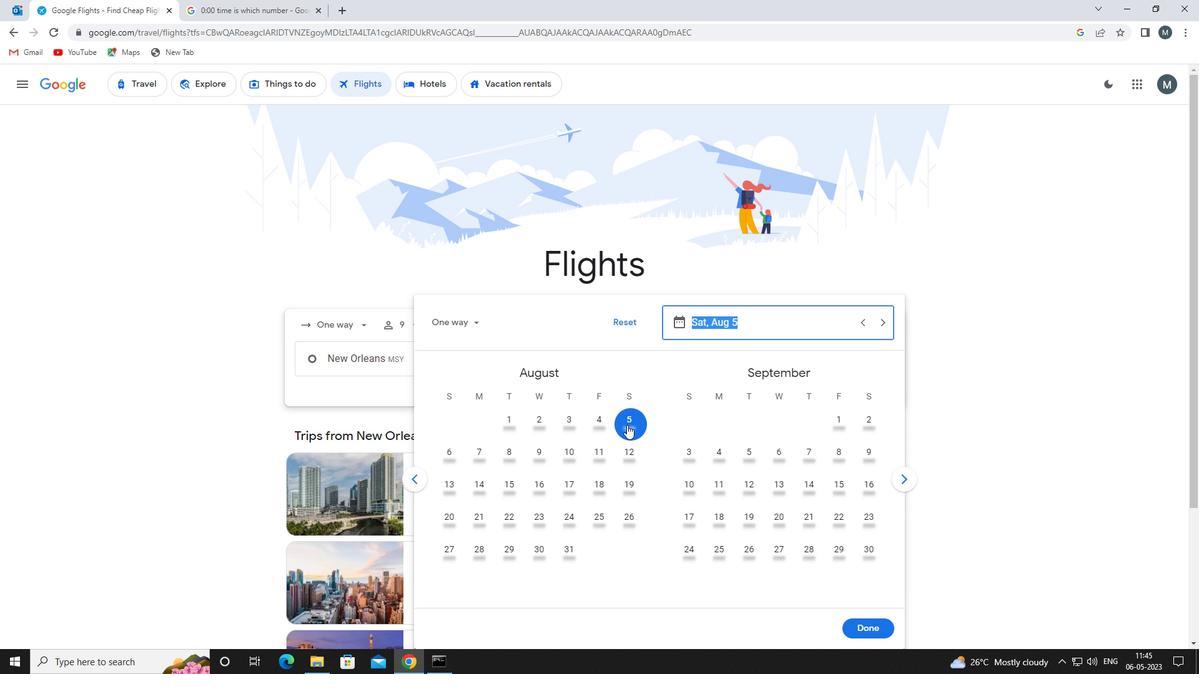 
Action: Mouse pressed left at (627, 424)
Screenshot: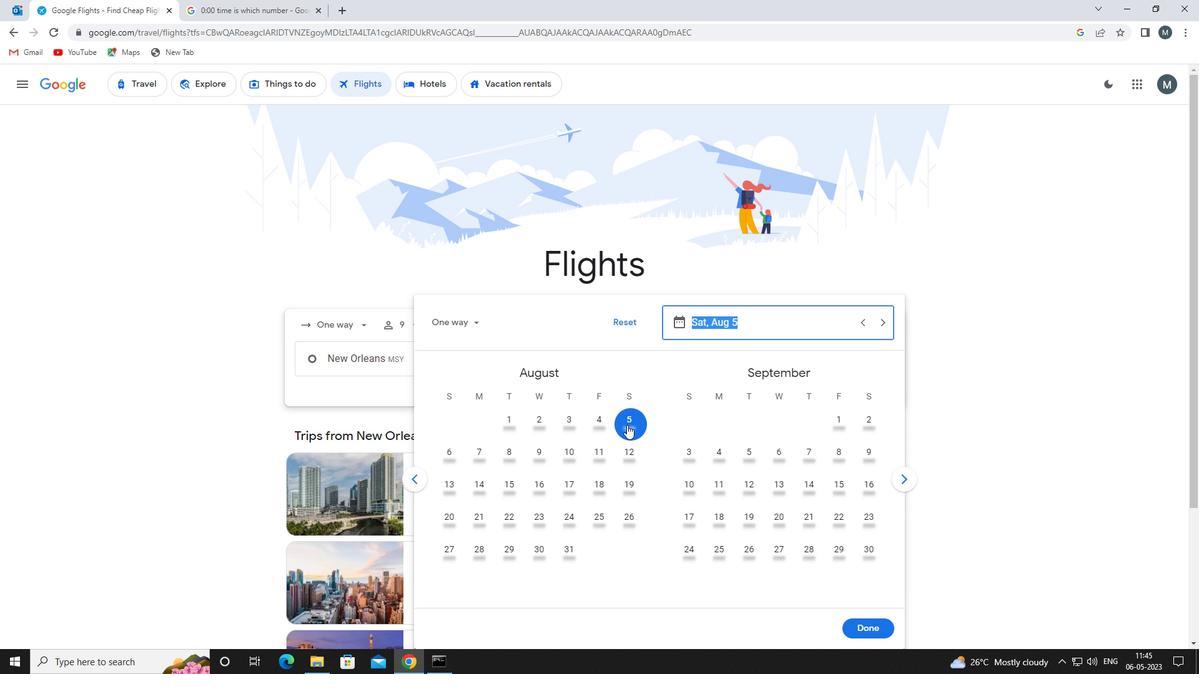 
Action: Mouse moved to (872, 631)
Screenshot: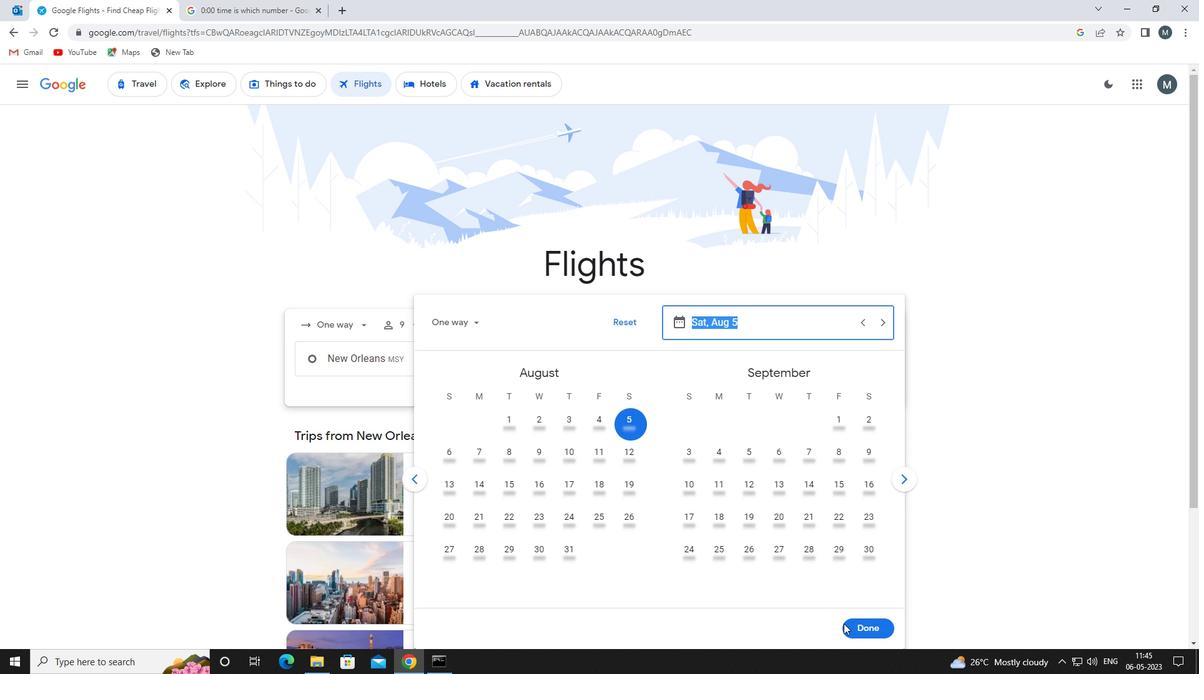
Action: Mouse pressed left at (872, 631)
Screenshot: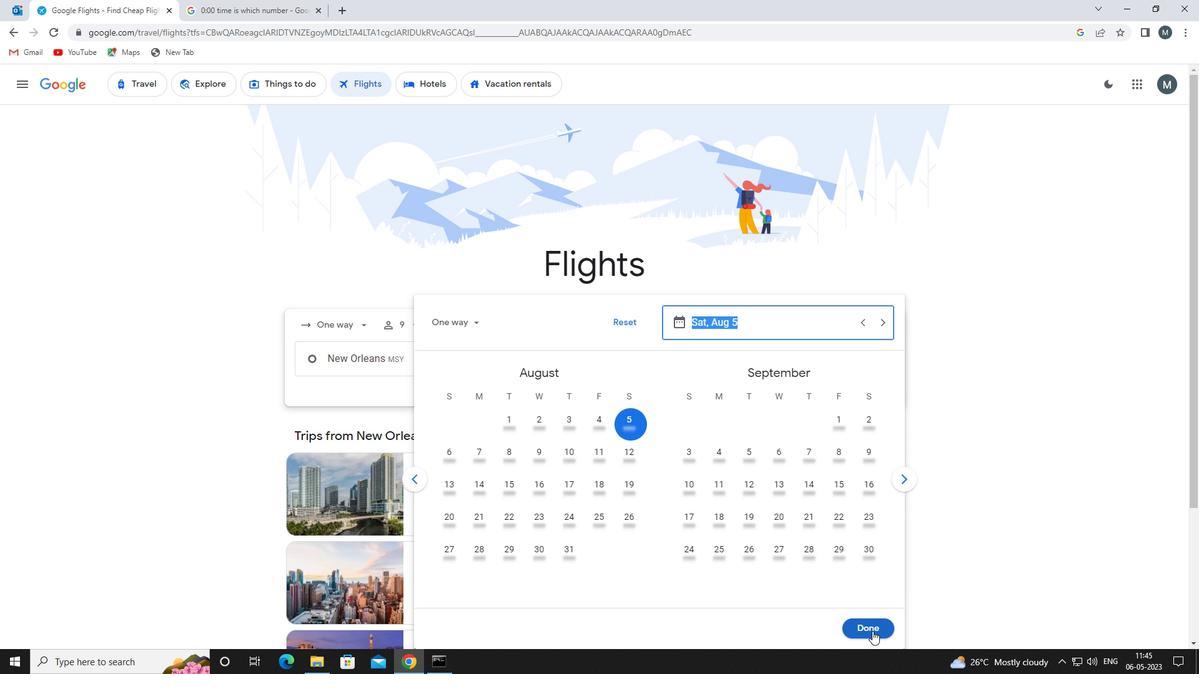 
Action: Mouse moved to (617, 412)
Screenshot: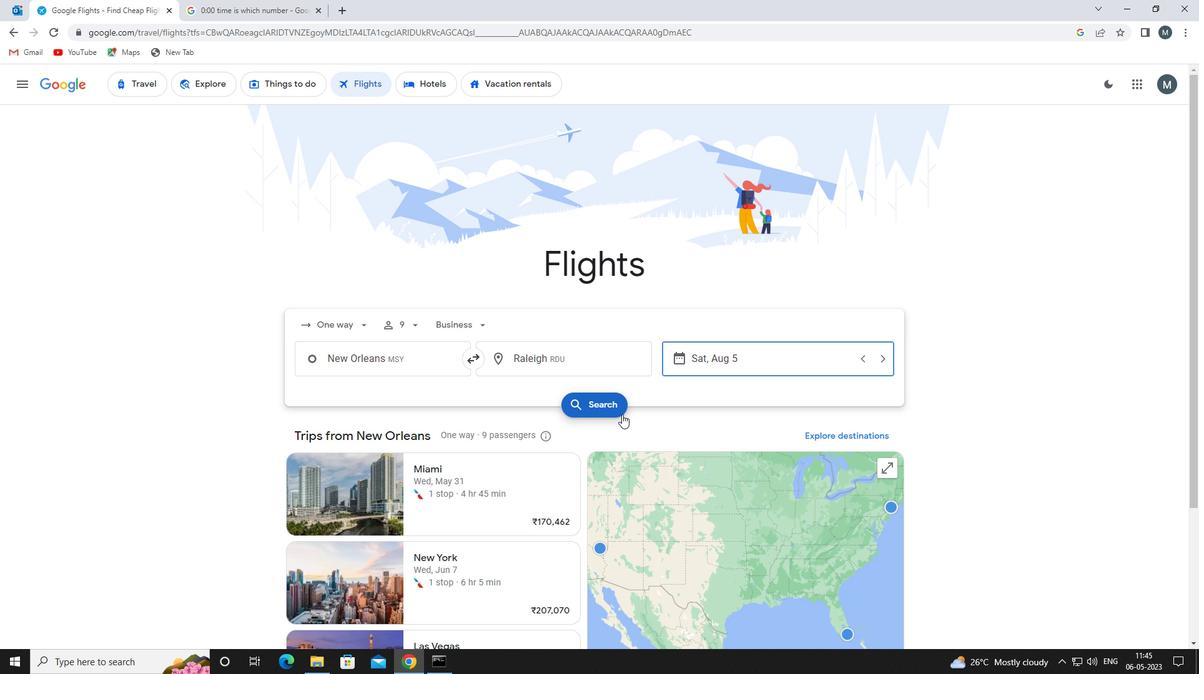 
Action: Mouse pressed left at (617, 412)
Screenshot: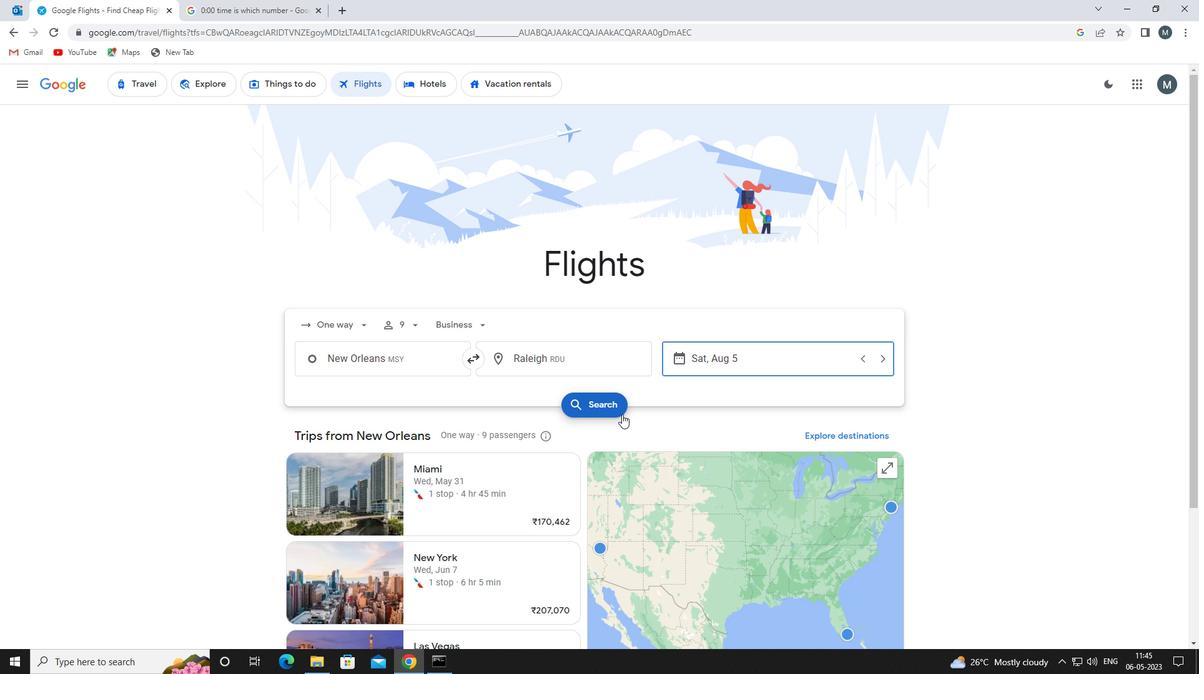 
Action: Mouse moved to (322, 204)
Screenshot: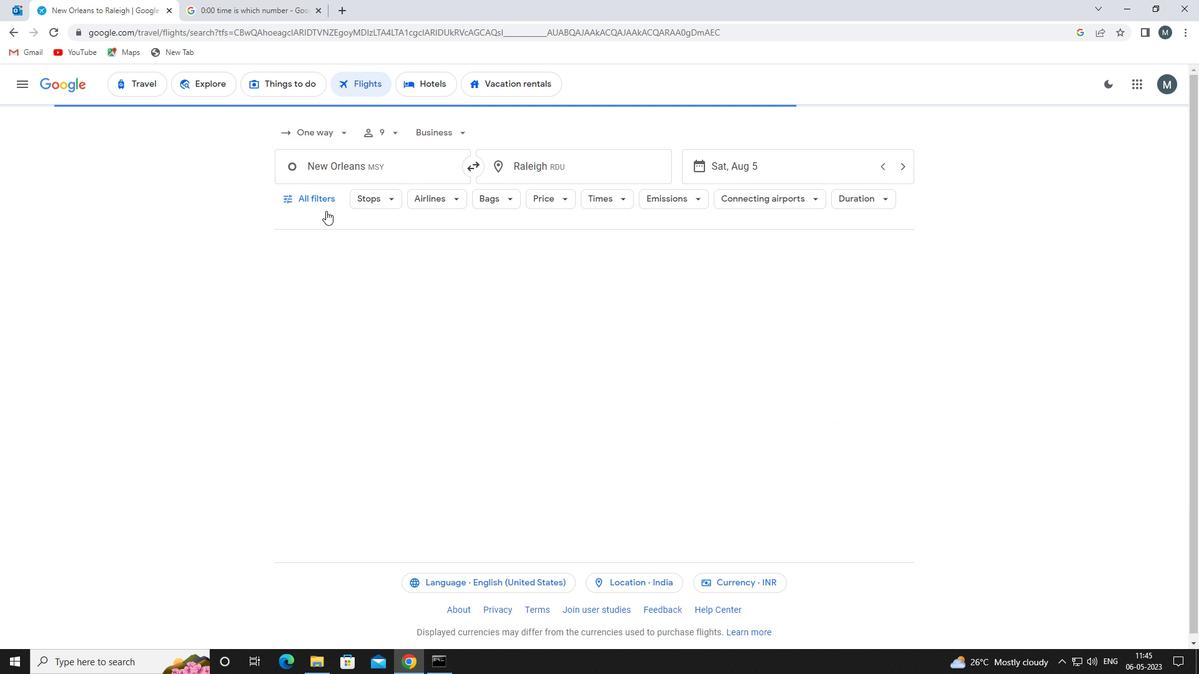
Action: Mouse pressed left at (322, 204)
Screenshot: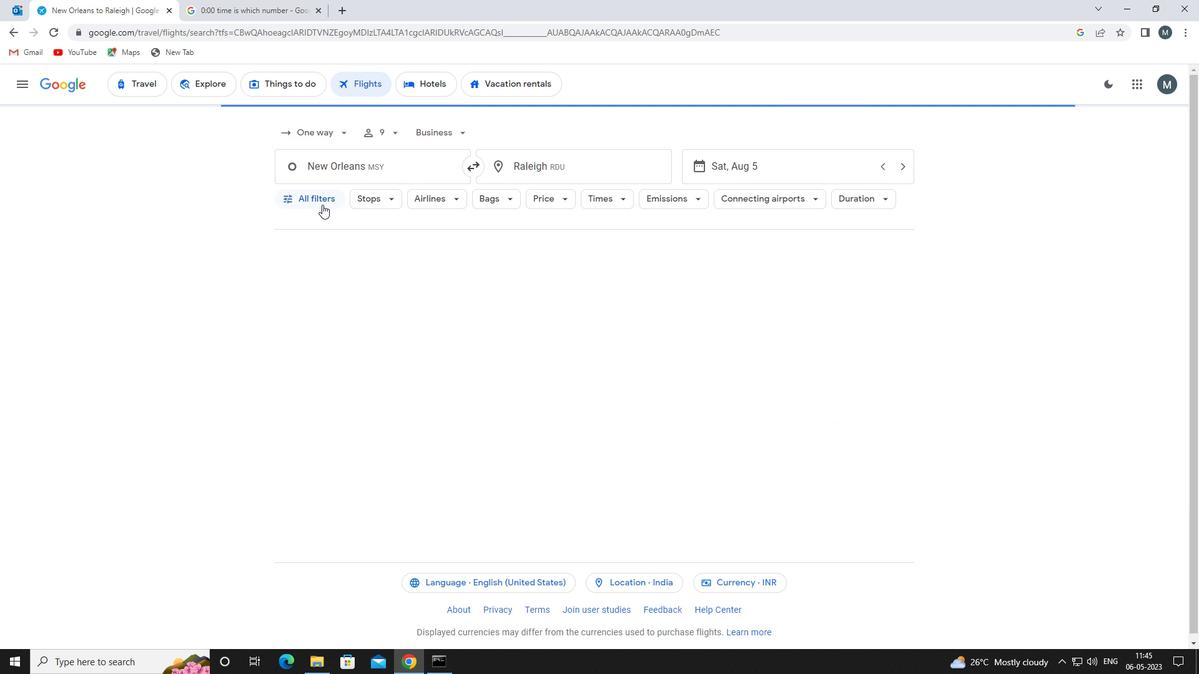 
Action: Mouse moved to (375, 326)
Screenshot: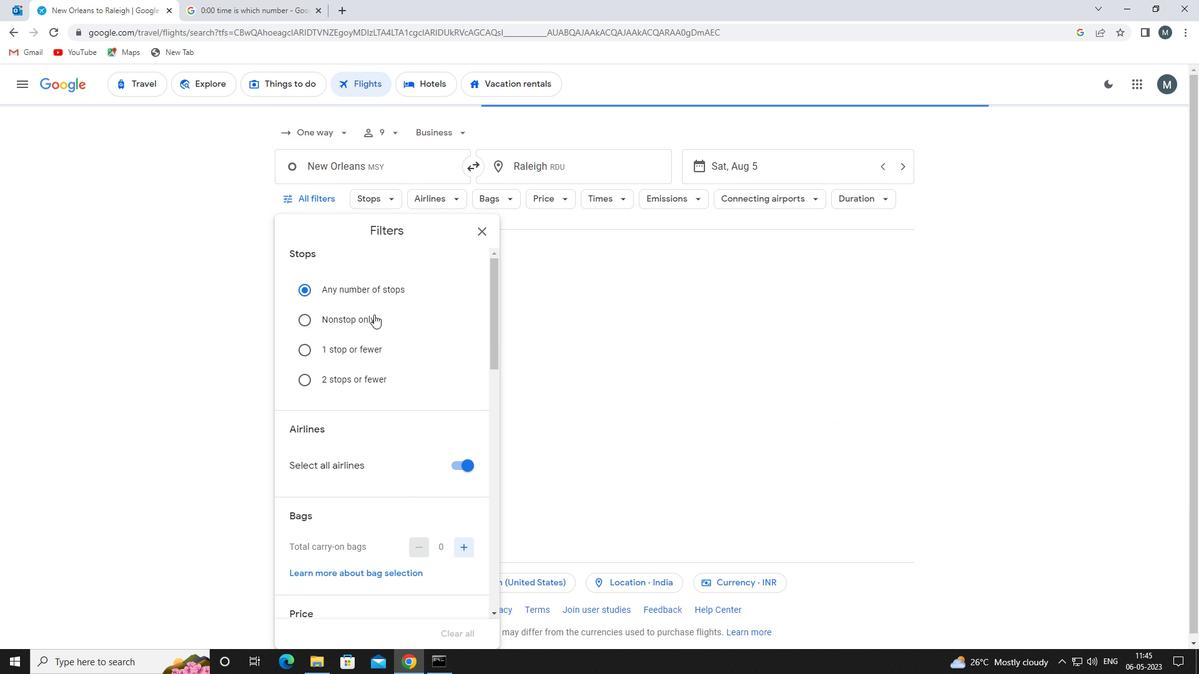 
Action: Mouse scrolled (375, 325) with delta (0, 0)
Screenshot: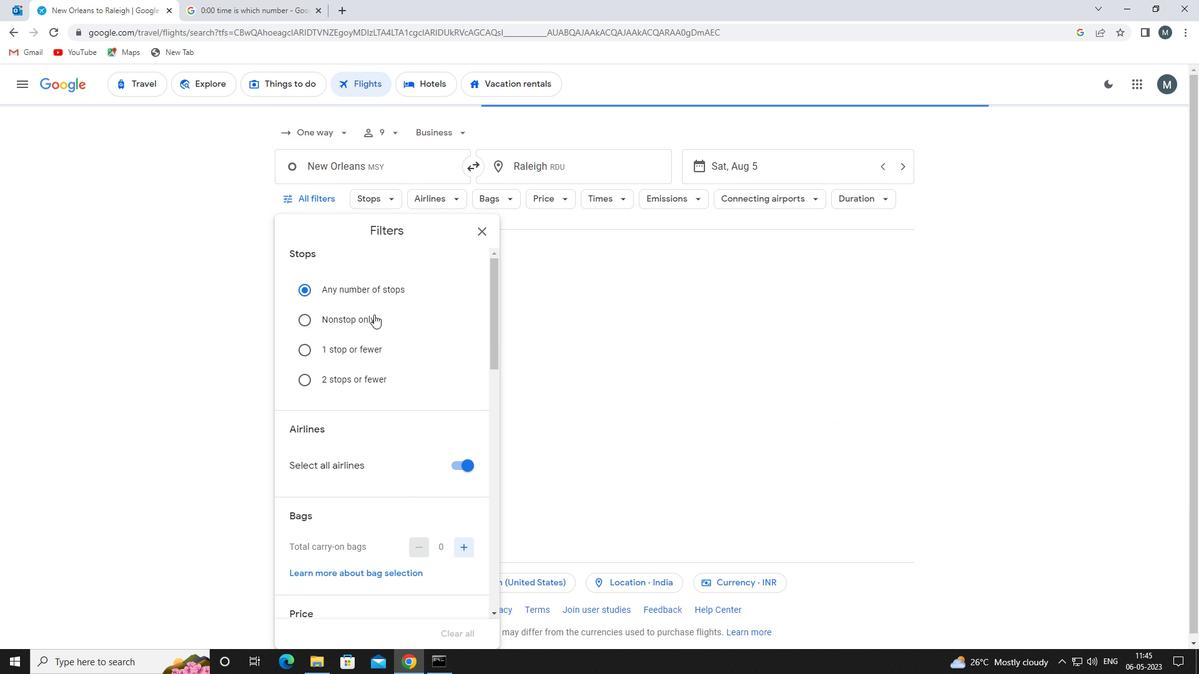 
Action: Mouse moved to (376, 329)
Screenshot: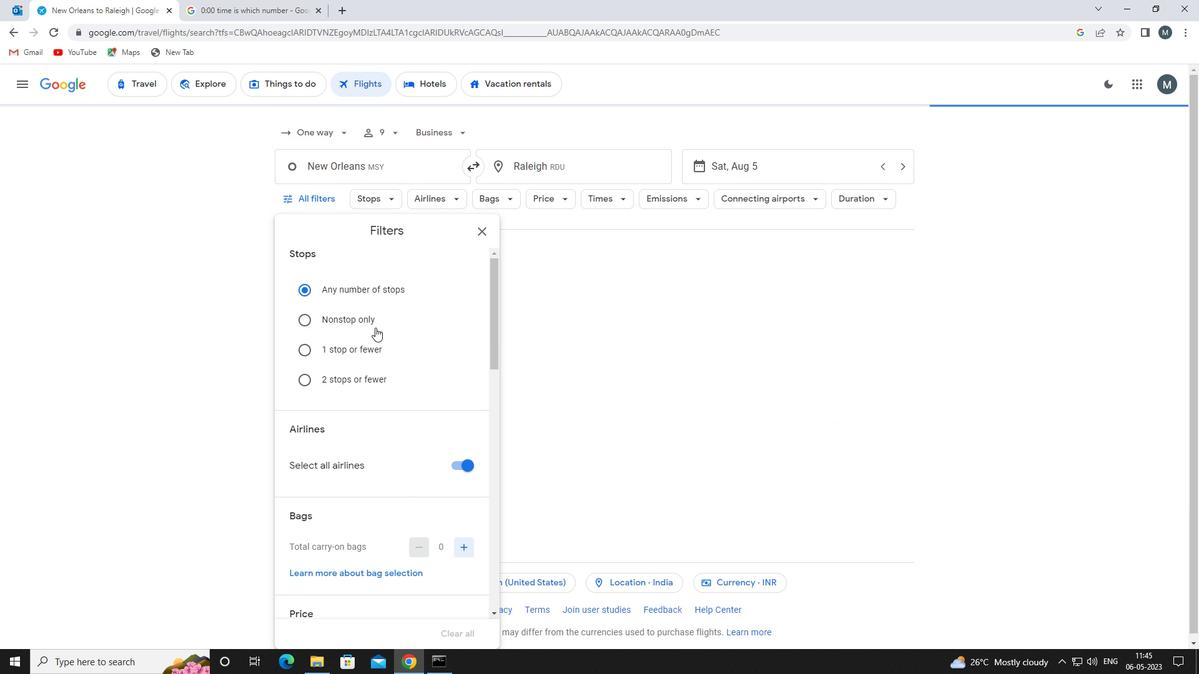 
Action: Mouse scrolled (376, 329) with delta (0, 0)
Screenshot: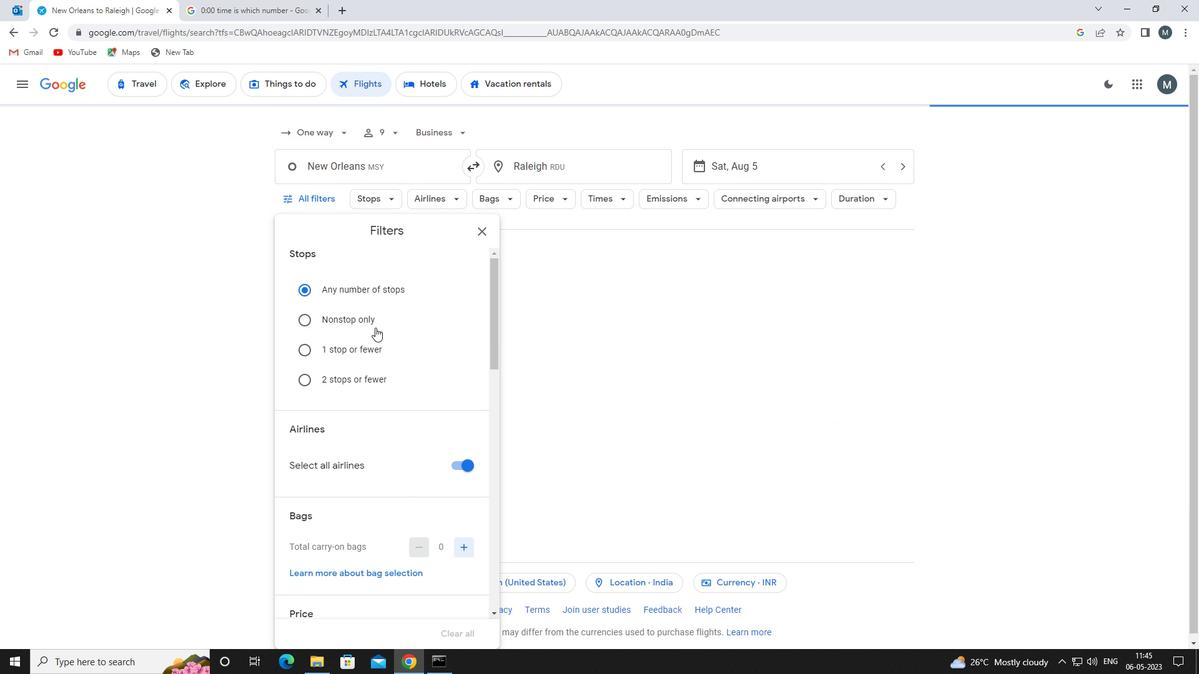 
Action: Mouse moved to (457, 336)
Screenshot: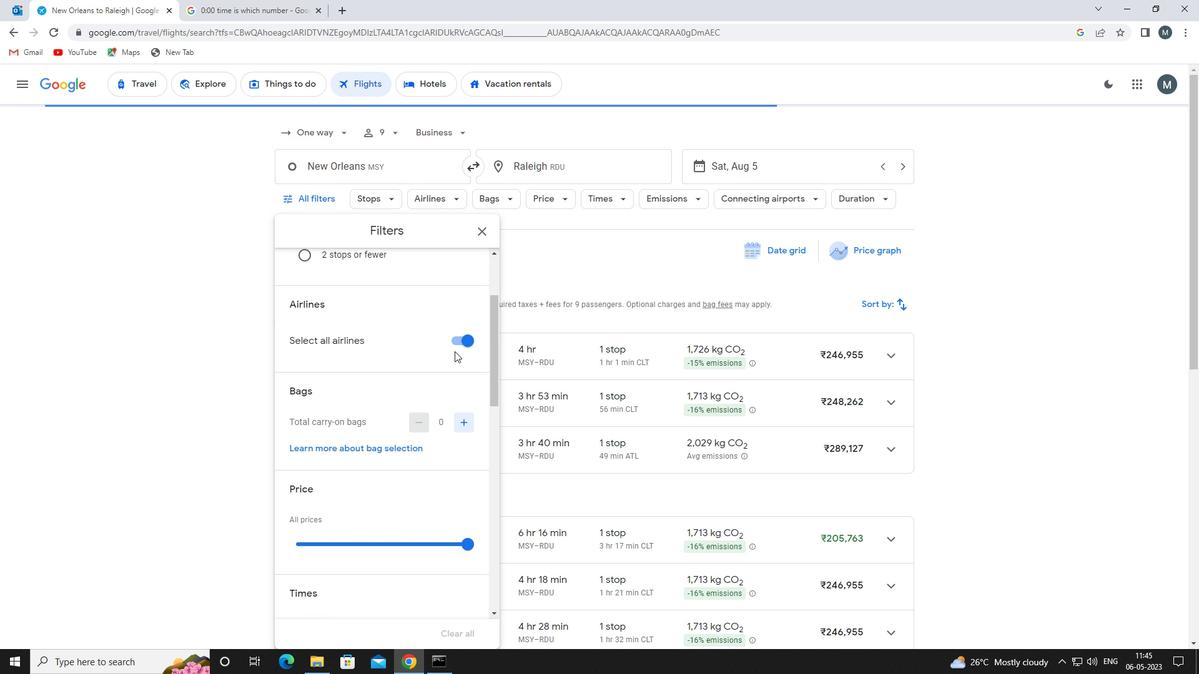 
Action: Mouse pressed left at (457, 336)
Screenshot: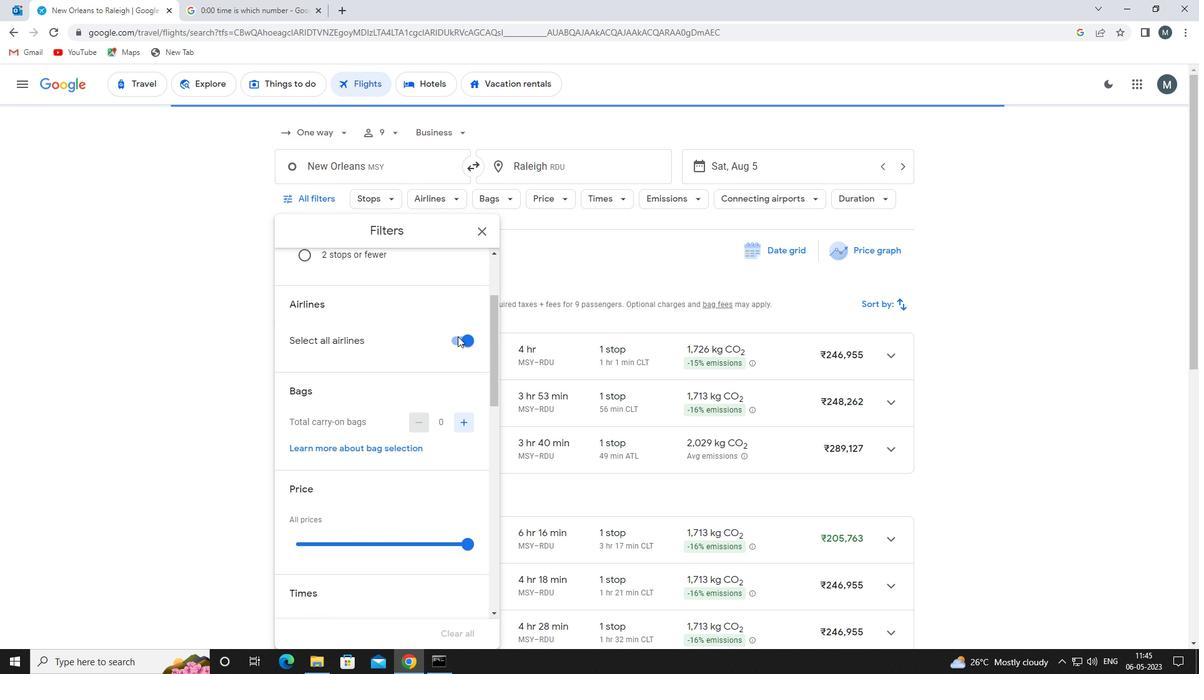 
Action: Mouse moved to (396, 370)
Screenshot: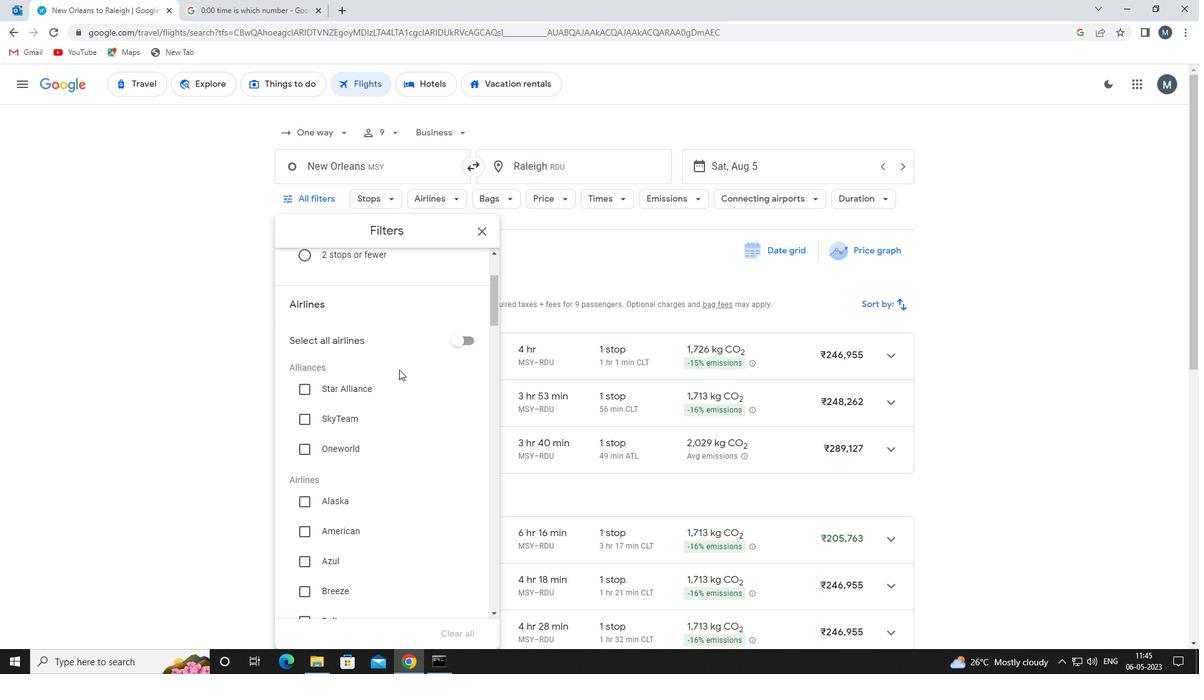 
Action: Mouse scrolled (396, 369) with delta (0, 0)
Screenshot: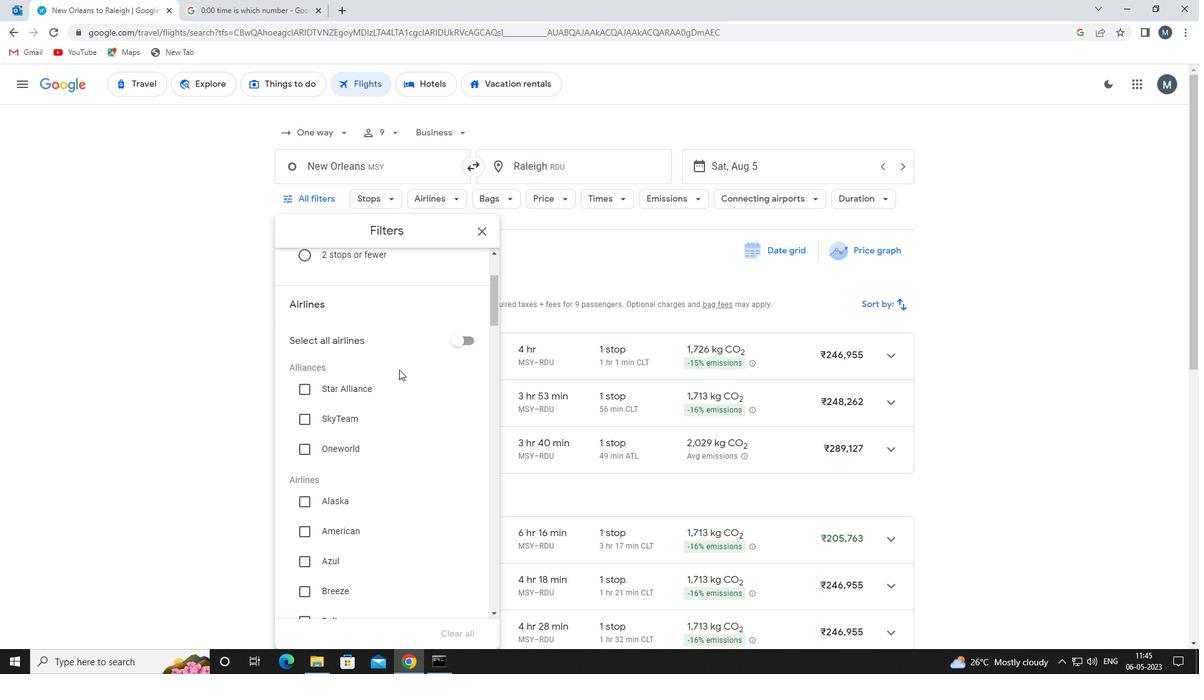 
Action: Mouse moved to (342, 385)
Screenshot: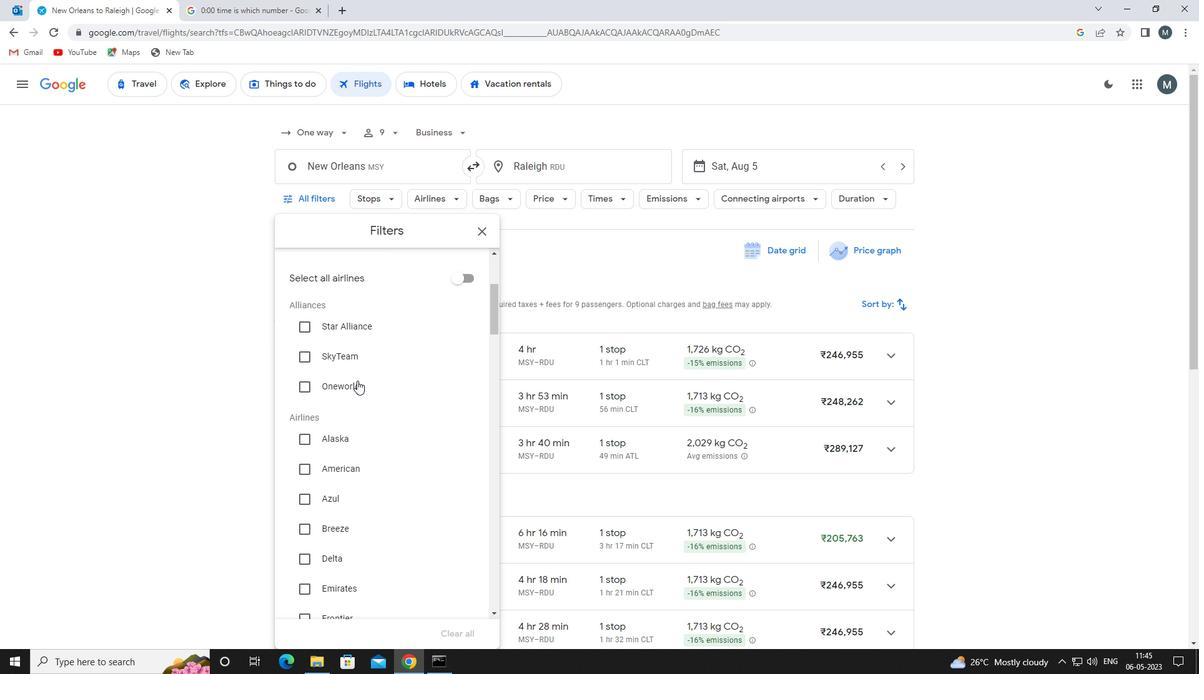 
Action: Mouse scrolled (342, 384) with delta (0, 0)
Screenshot: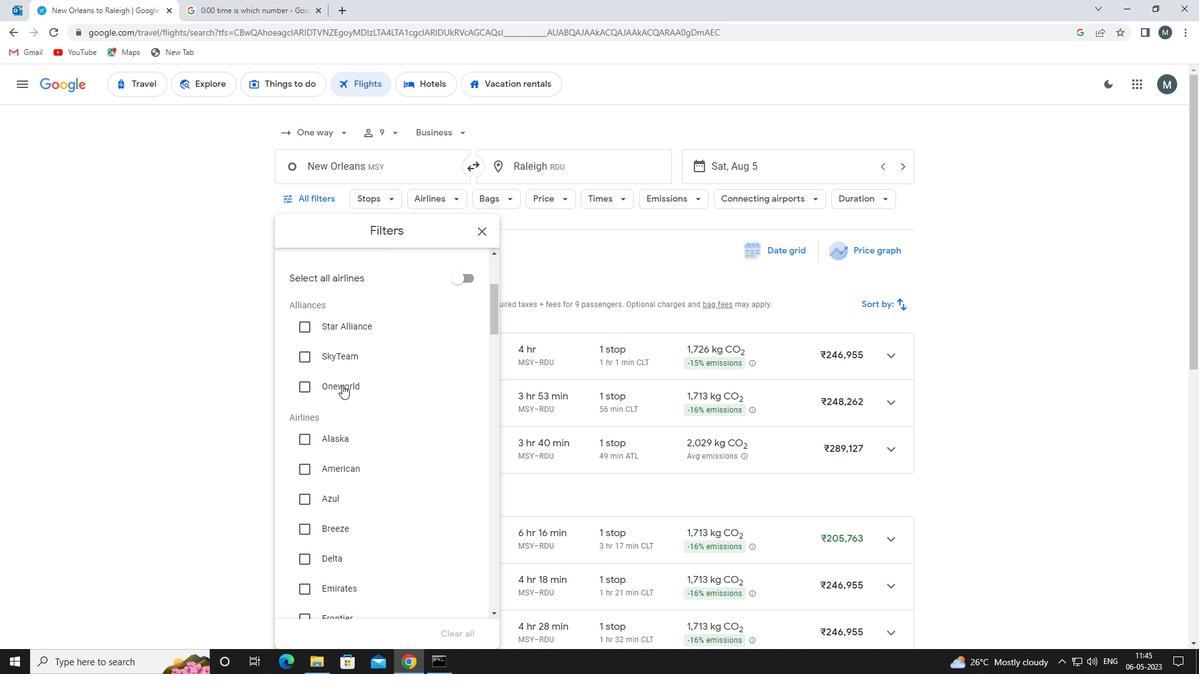 
Action: Mouse moved to (341, 386)
Screenshot: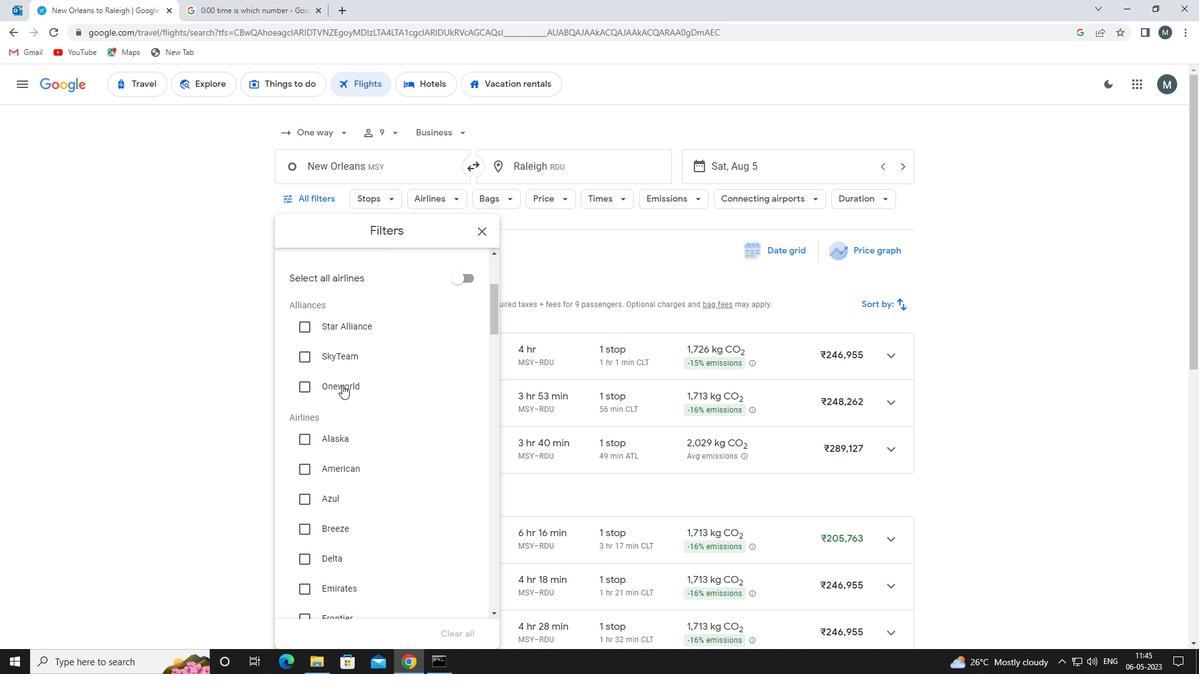 
Action: Mouse scrolled (341, 385) with delta (0, 0)
Screenshot: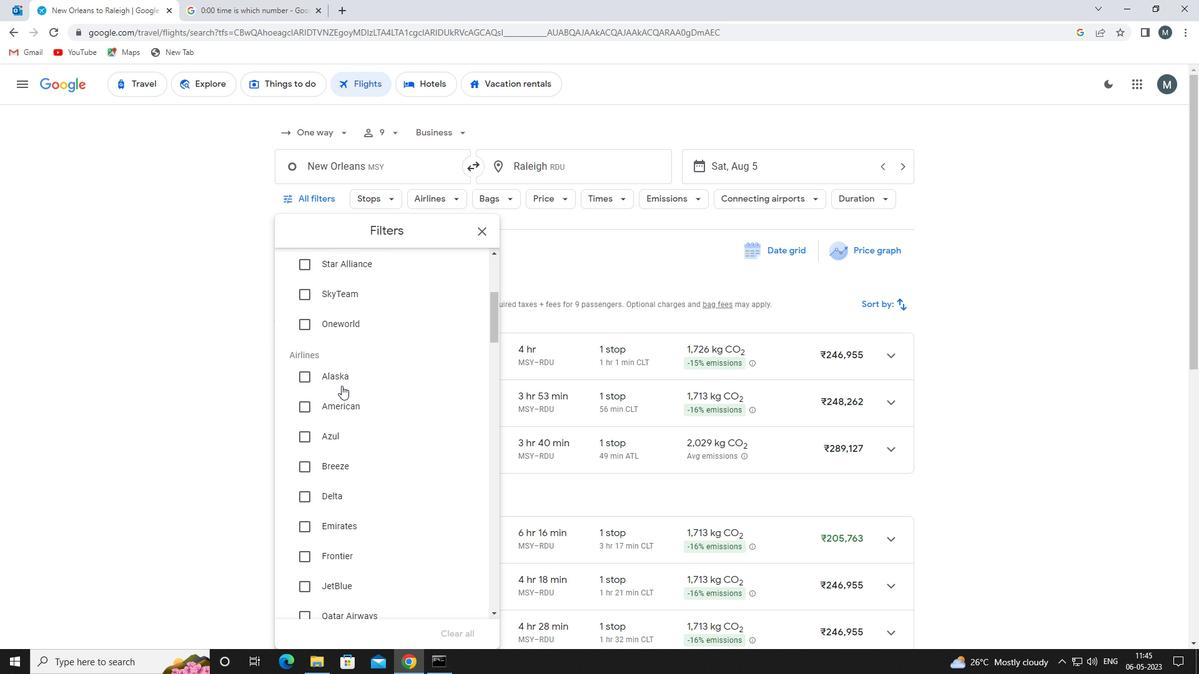 
Action: Mouse moved to (341, 386)
Screenshot: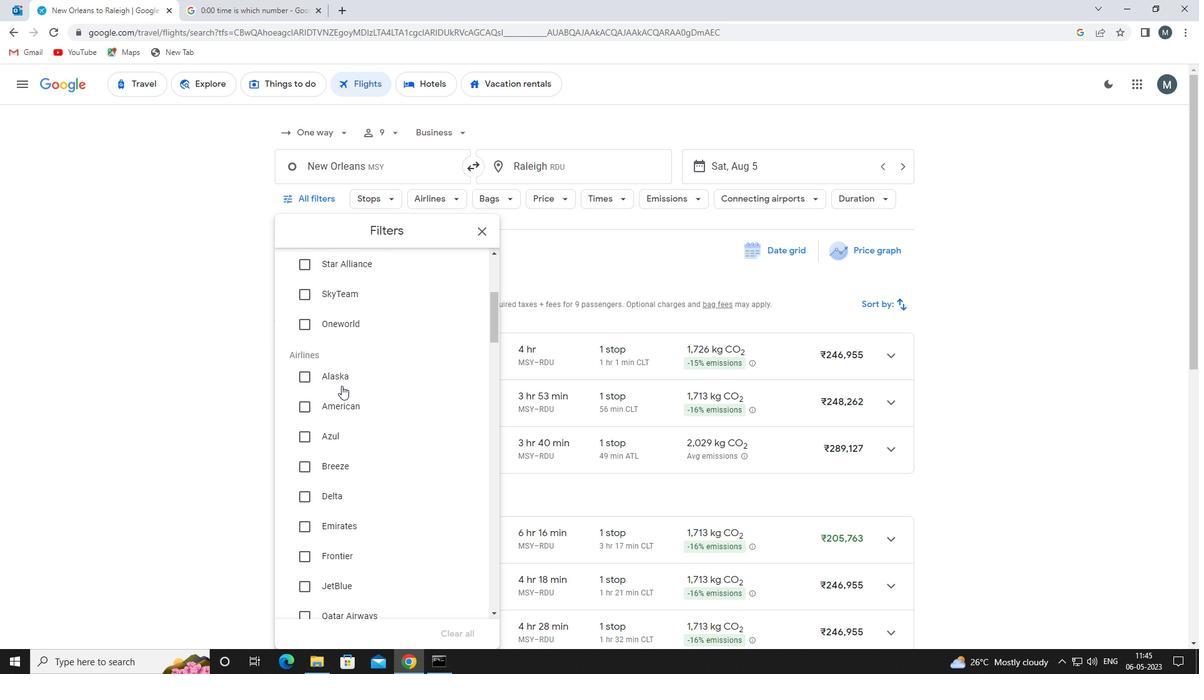 
Action: Mouse scrolled (341, 386) with delta (0, 0)
Screenshot: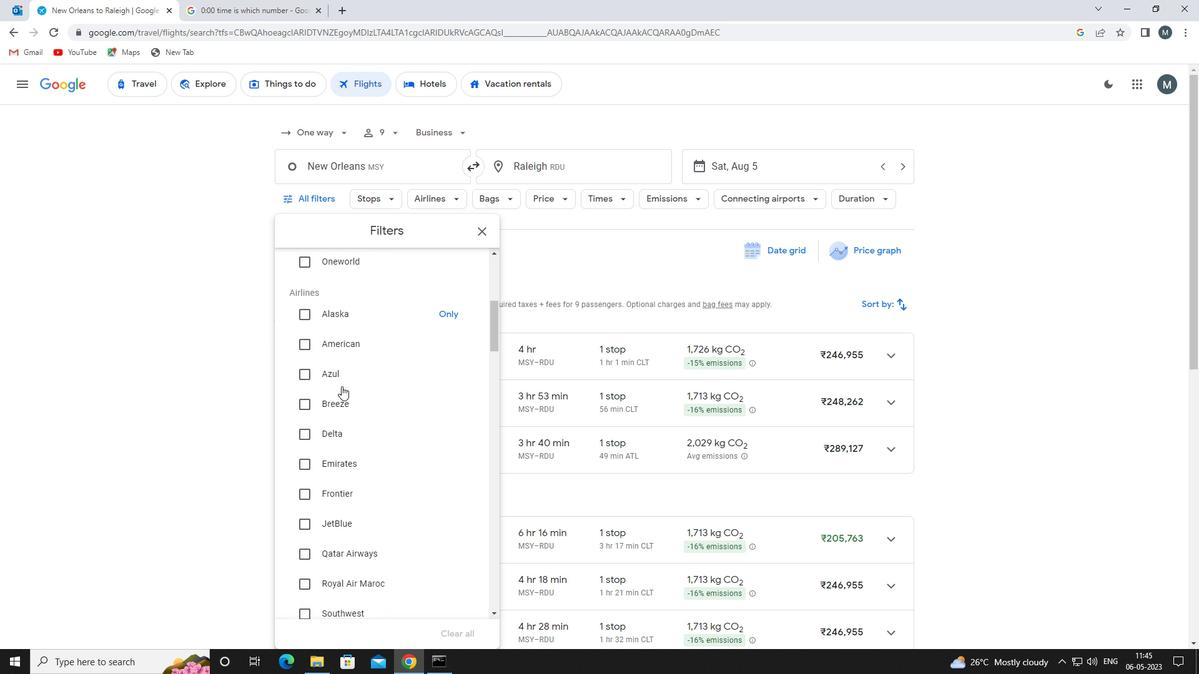
Action: Mouse moved to (341, 387)
Screenshot: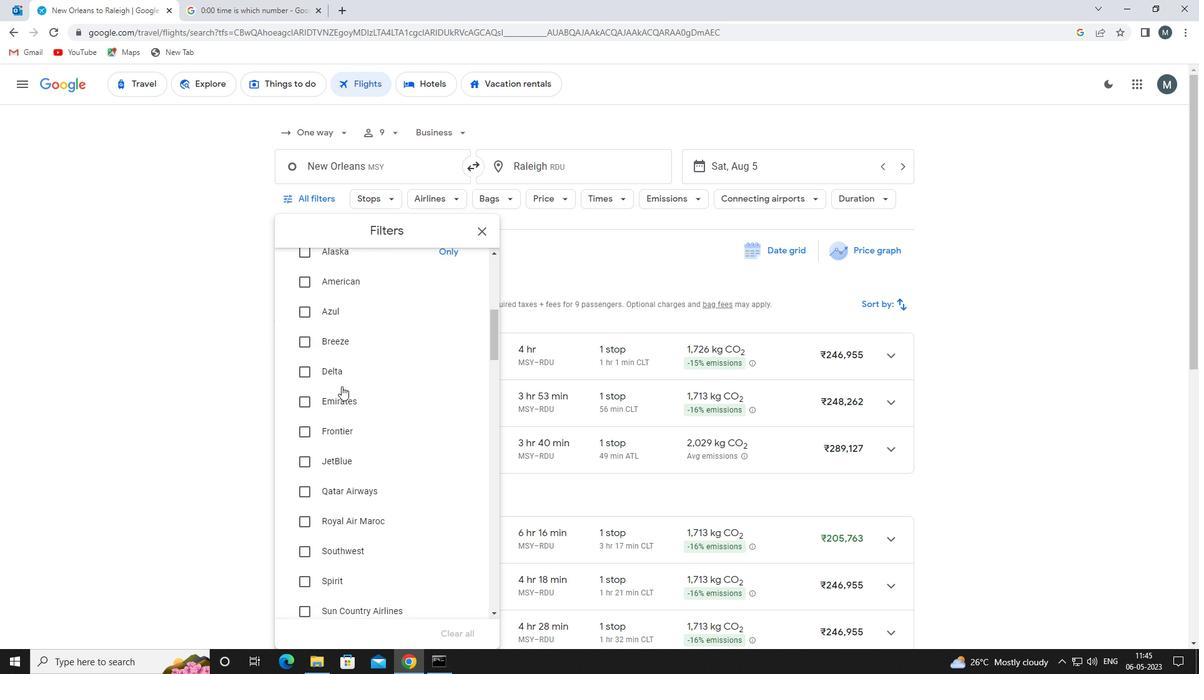 
Action: Mouse scrolled (341, 386) with delta (0, 0)
Screenshot: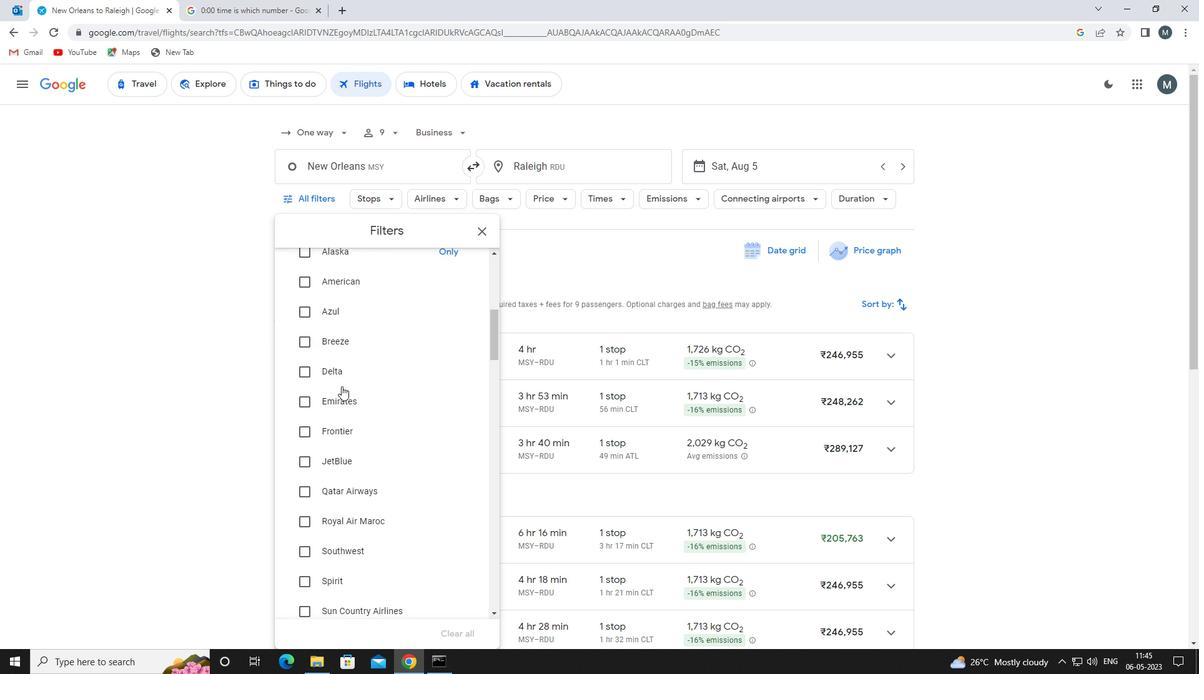 
Action: Mouse moved to (341, 388)
Screenshot: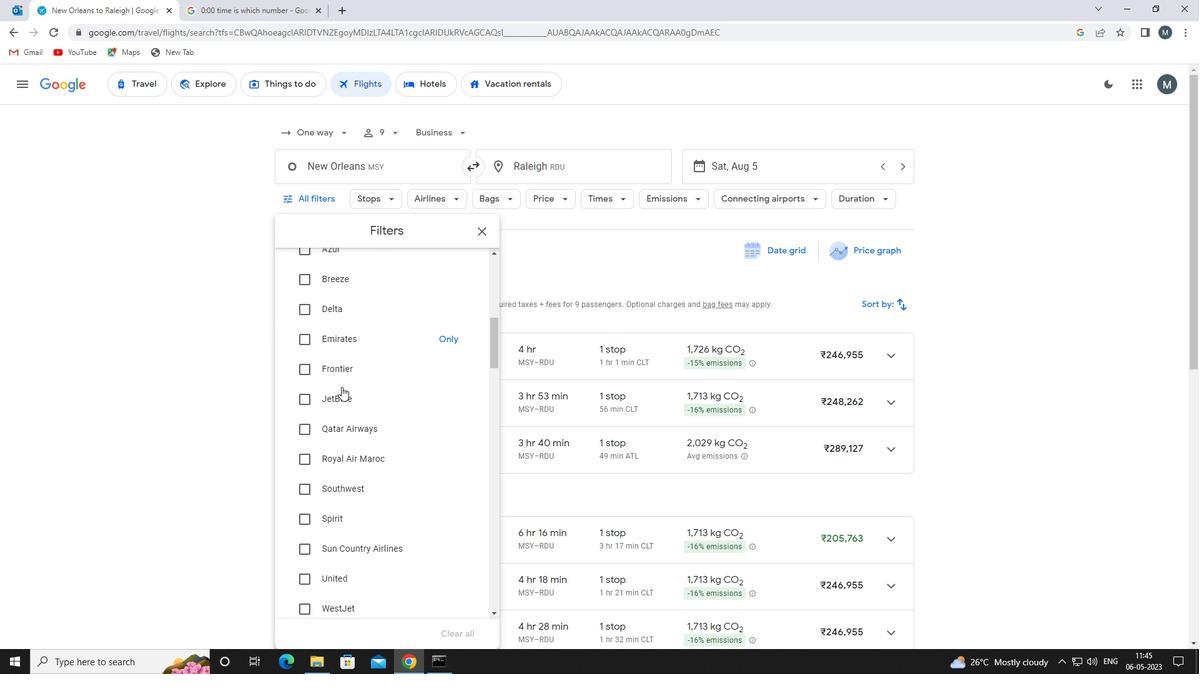 
Action: Mouse scrolled (341, 388) with delta (0, 0)
Screenshot: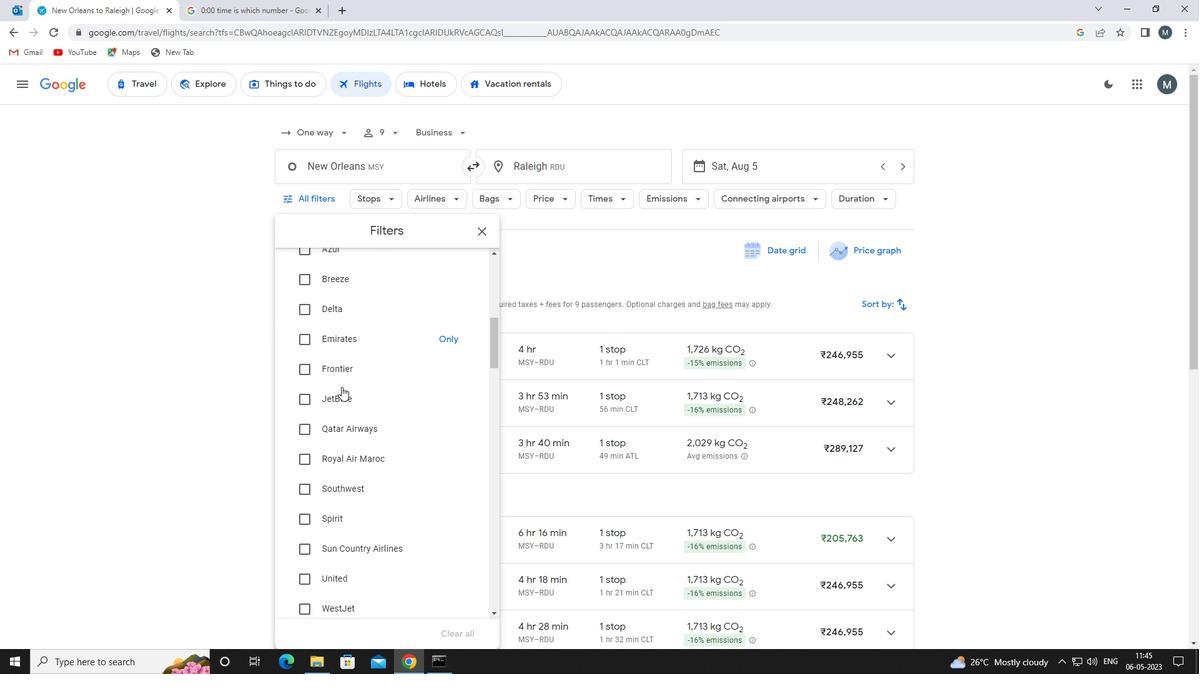 
Action: Mouse moved to (341, 391)
Screenshot: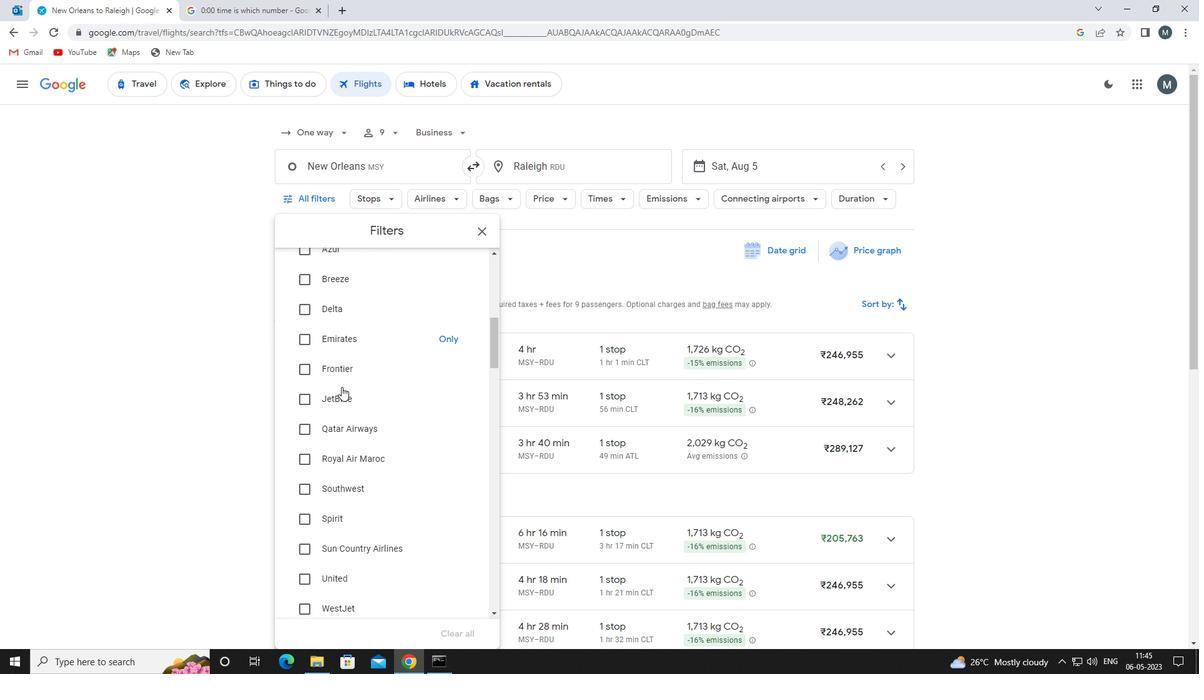 
Action: Mouse scrolled (341, 390) with delta (0, 0)
Screenshot: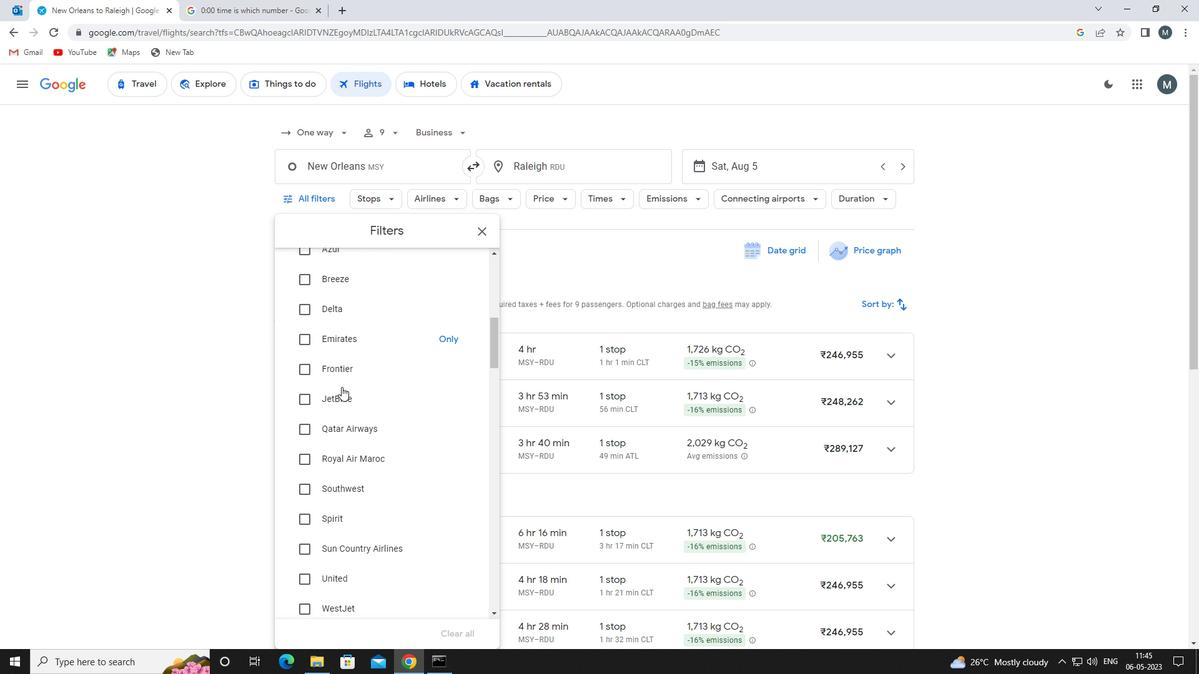 
Action: Mouse moved to (349, 401)
Screenshot: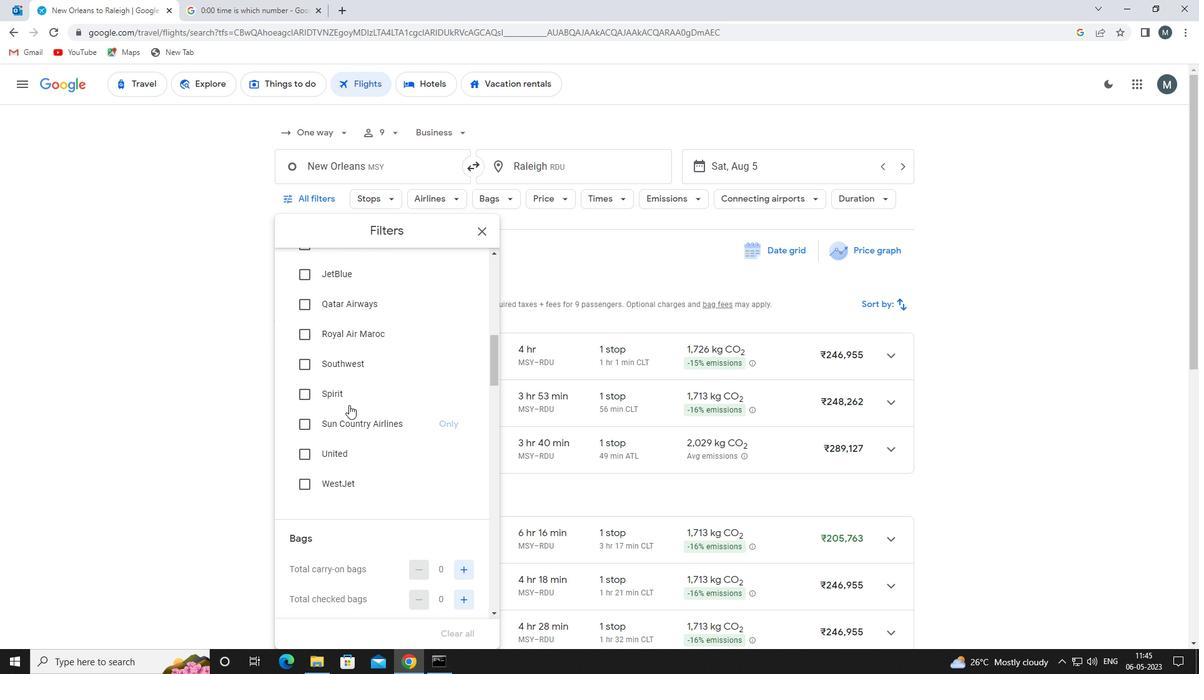 
Action: Mouse pressed left at (349, 401)
Screenshot: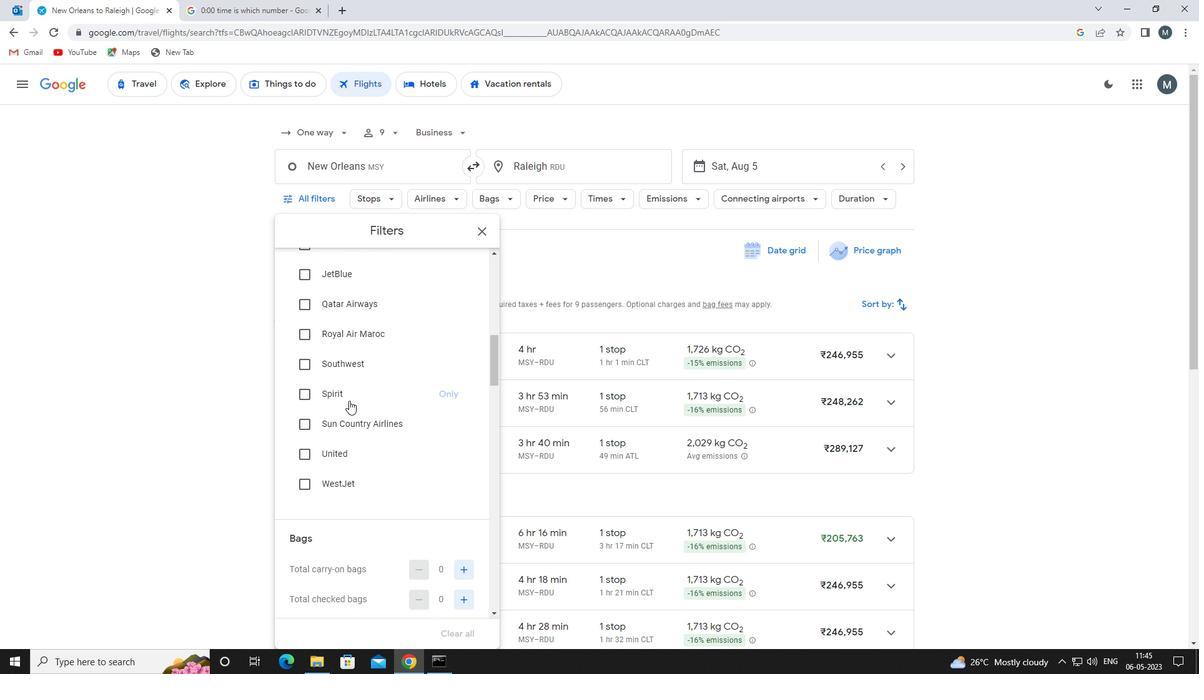 
Action: Mouse moved to (376, 394)
Screenshot: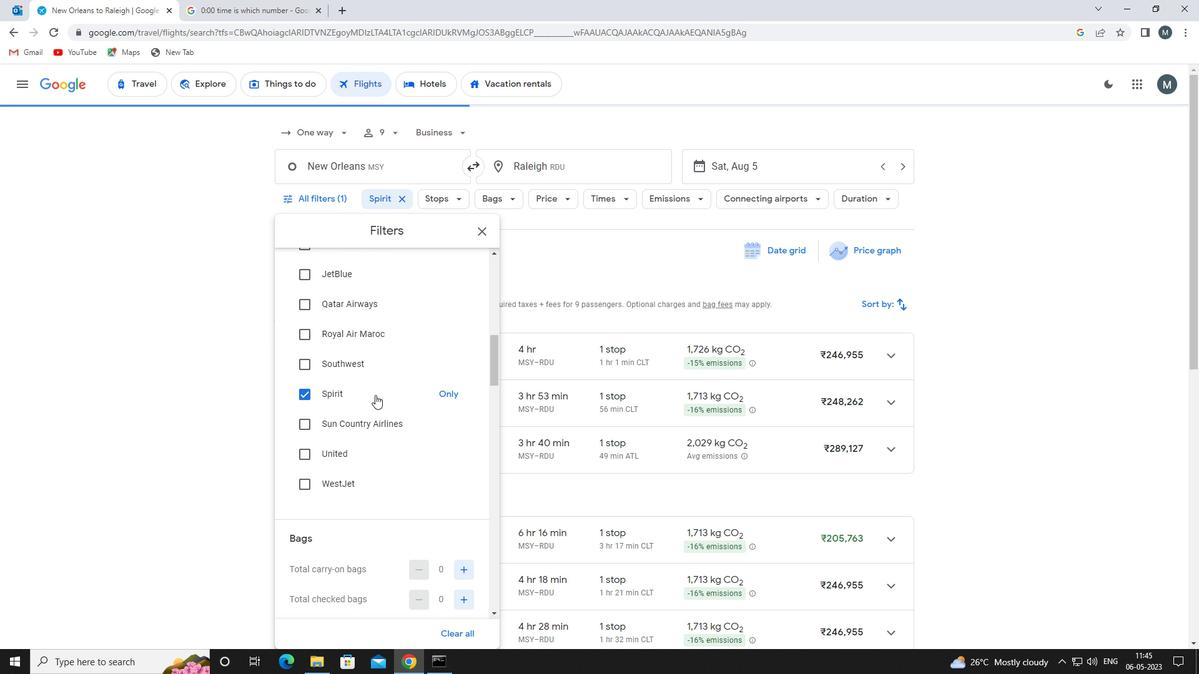 
Action: Mouse scrolled (376, 394) with delta (0, 0)
Screenshot: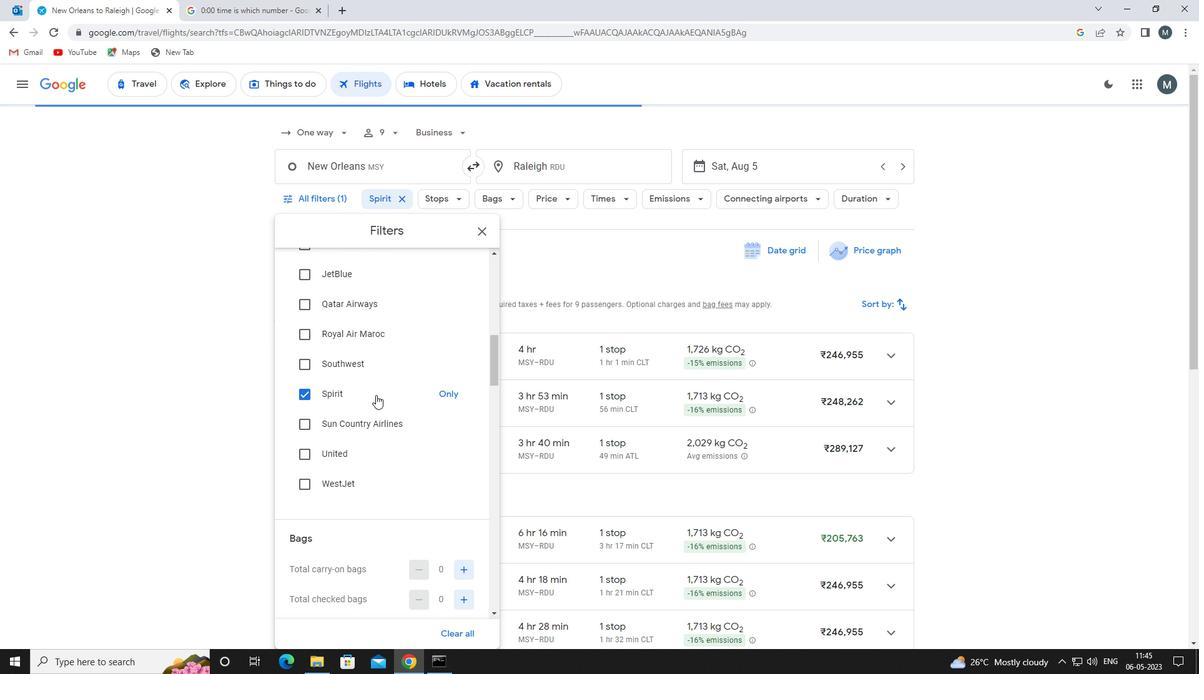 
Action: Mouse moved to (377, 394)
Screenshot: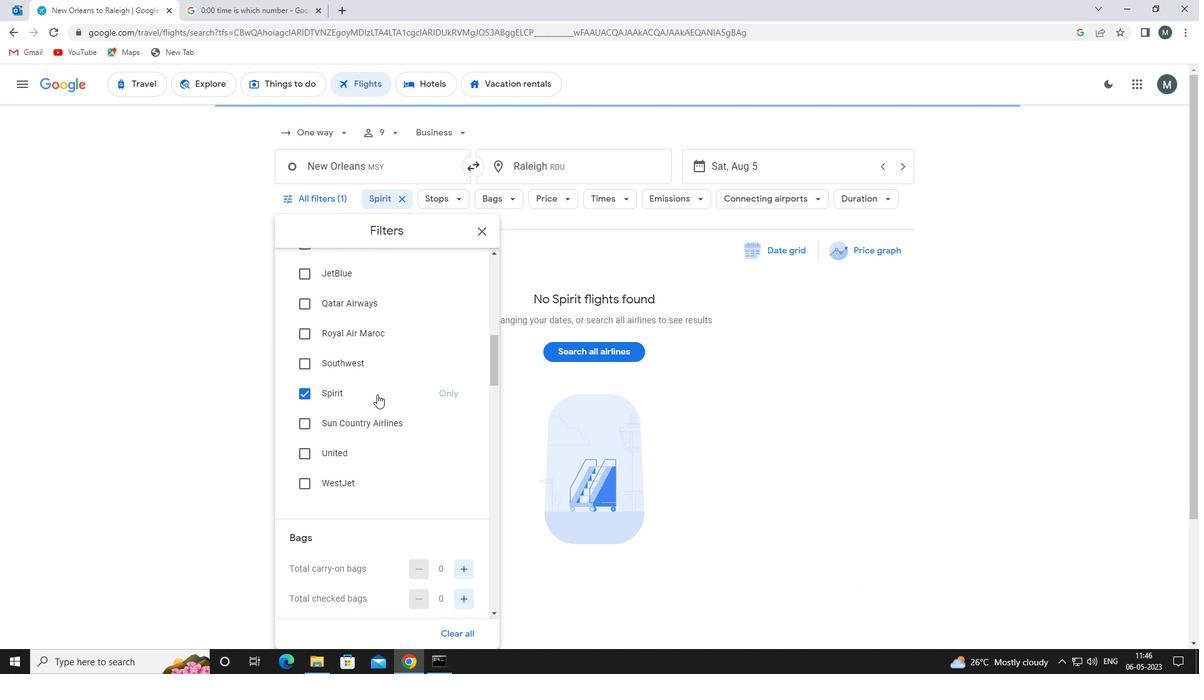 
Action: Mouse scrolled (377, 394) with delta (0, 0)
Screenshot: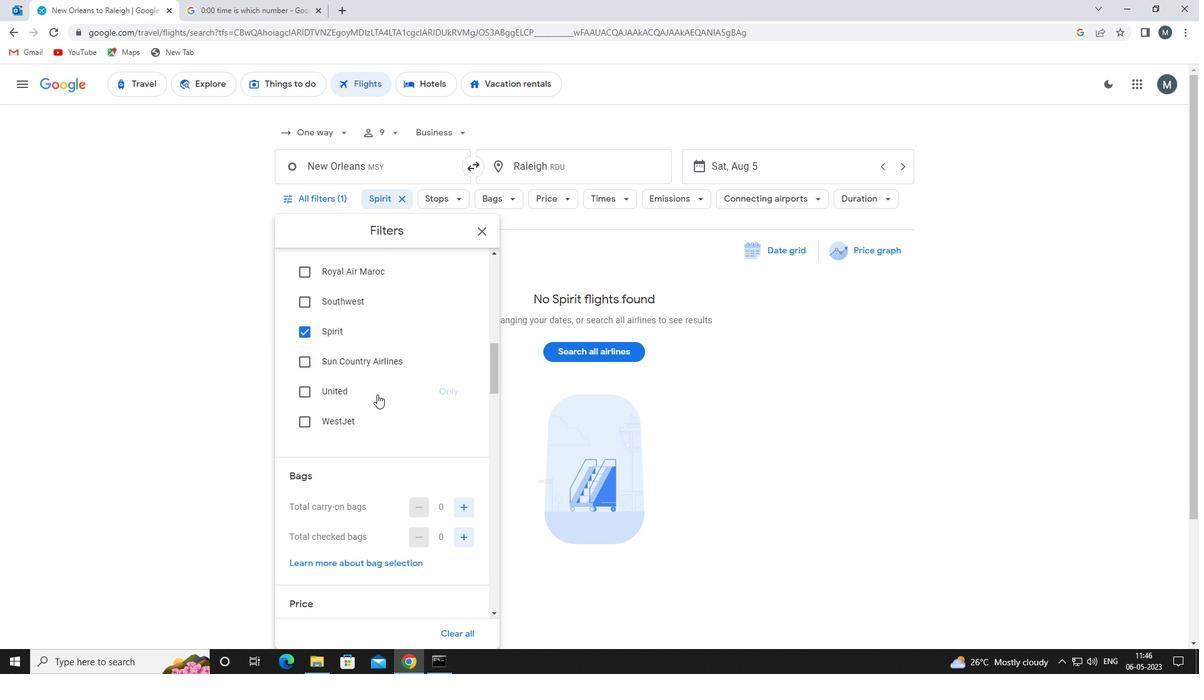 
Action: Mouse moved to (378, 396)
Screenshot: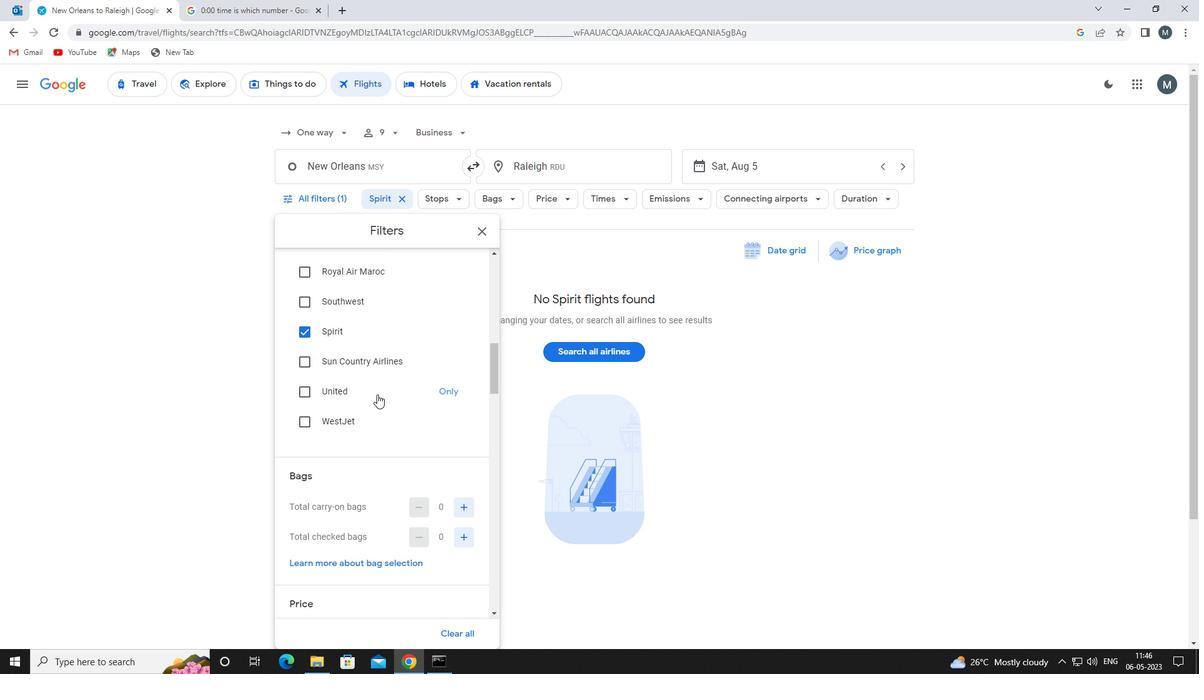 
Action: Mouse scrolled (378, 396) with delta (0, 0)
Screenshot: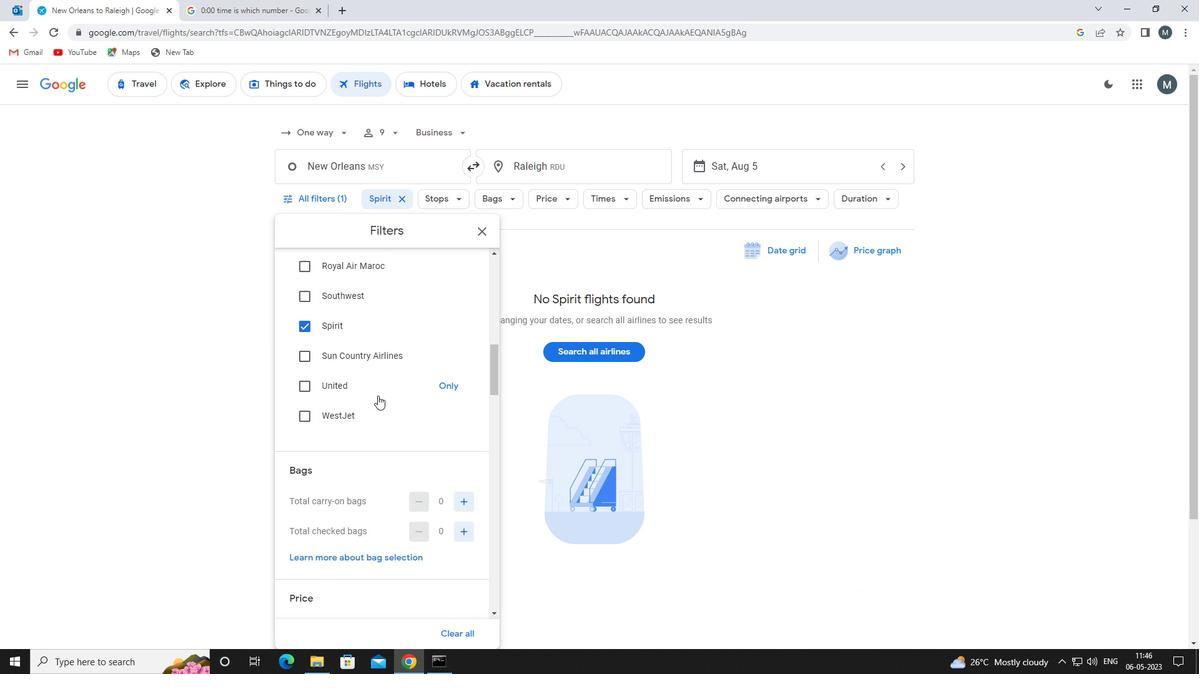 
Action: Mouse moved to (471, 379)
Screenshot: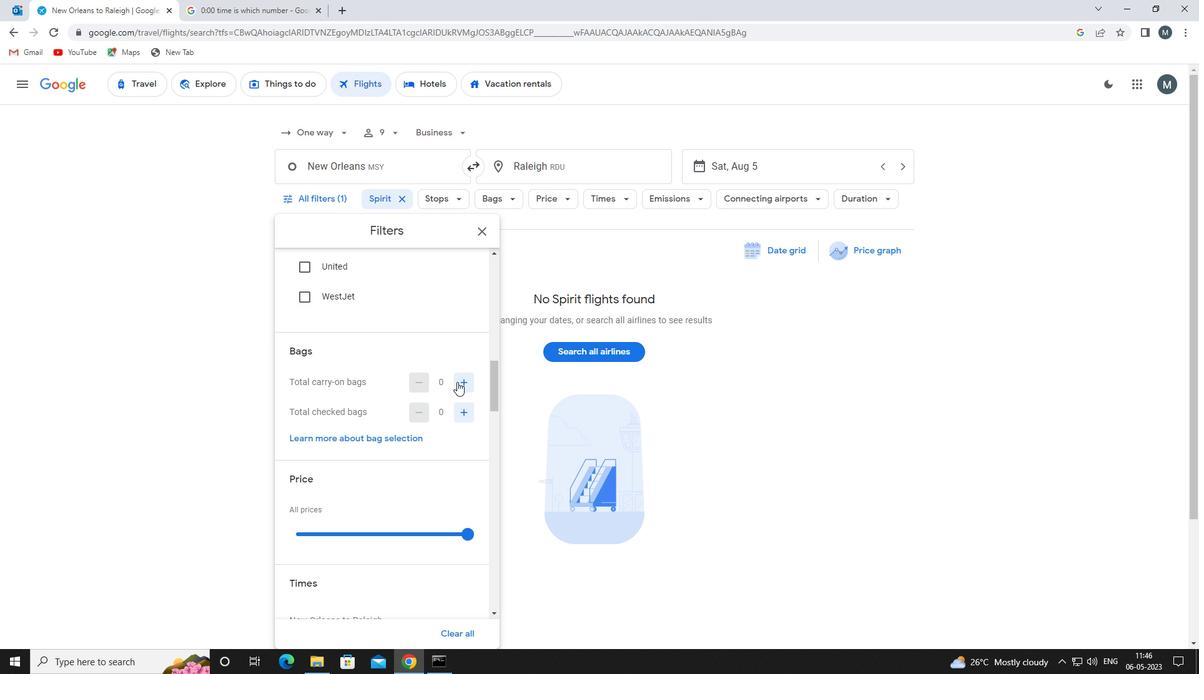 
Action: Mouse pressed left at (471, 379)
Screenshot: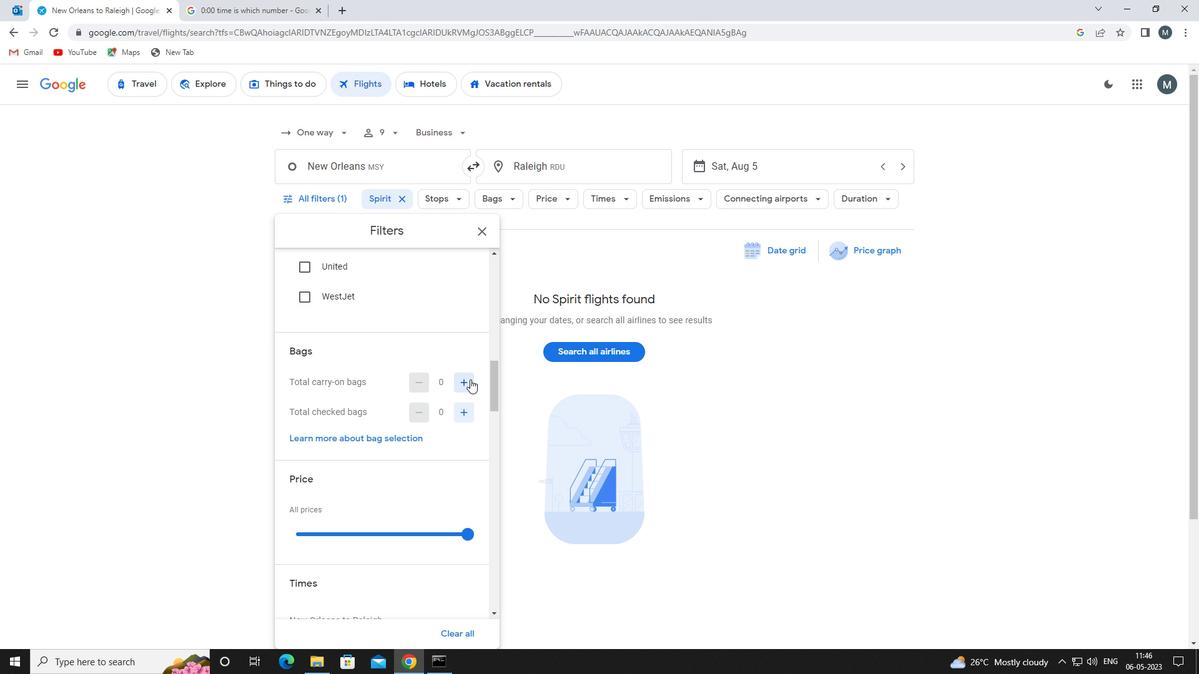 
Action: Mouse moved to (470, 379)
Screenshot: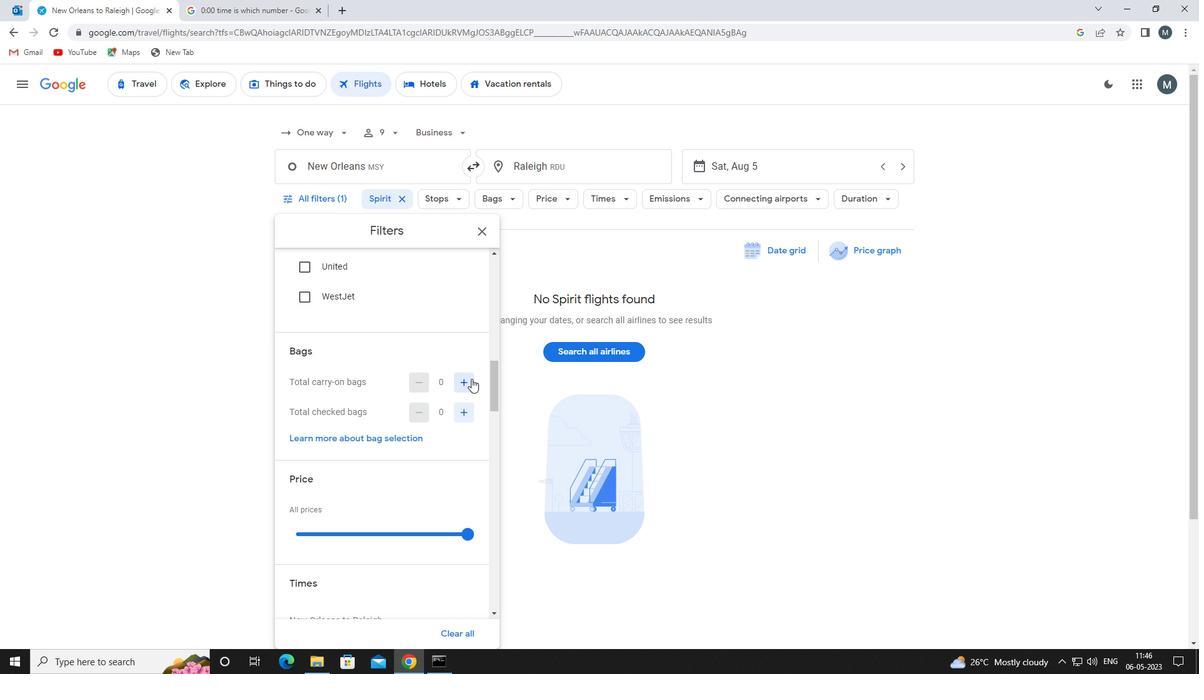 
Action: Mouse pressed left at (470, 379)
Screenshot: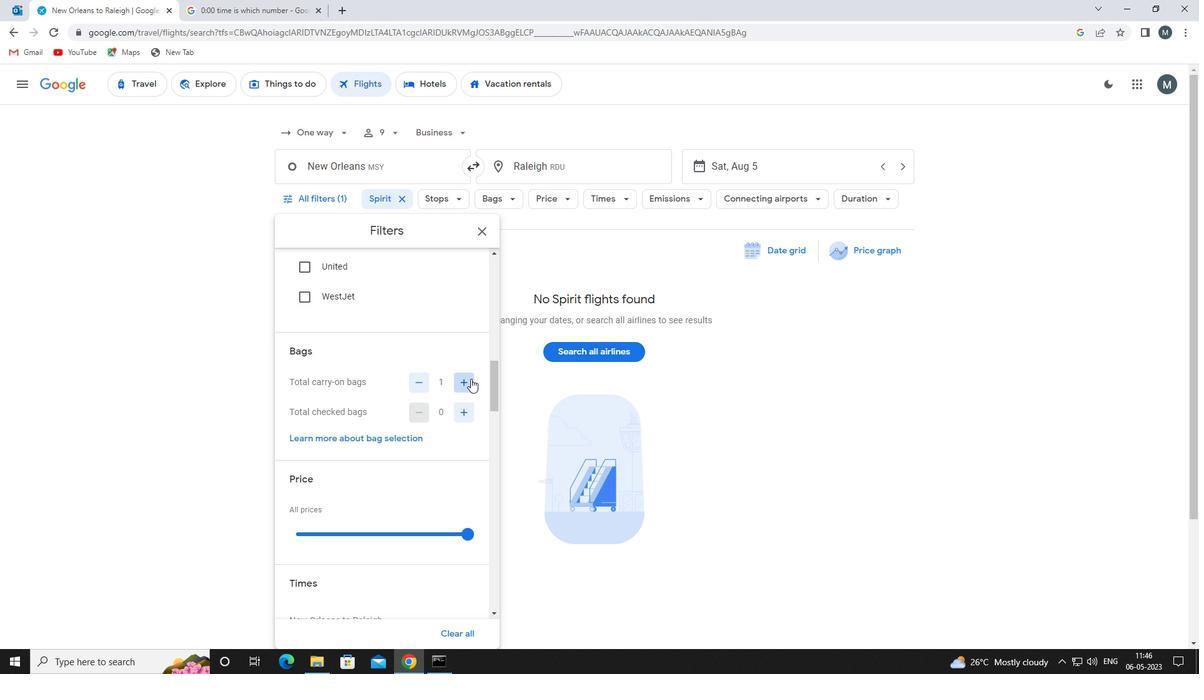 
Action: Mouse moved to (404, 401)
Screenshot: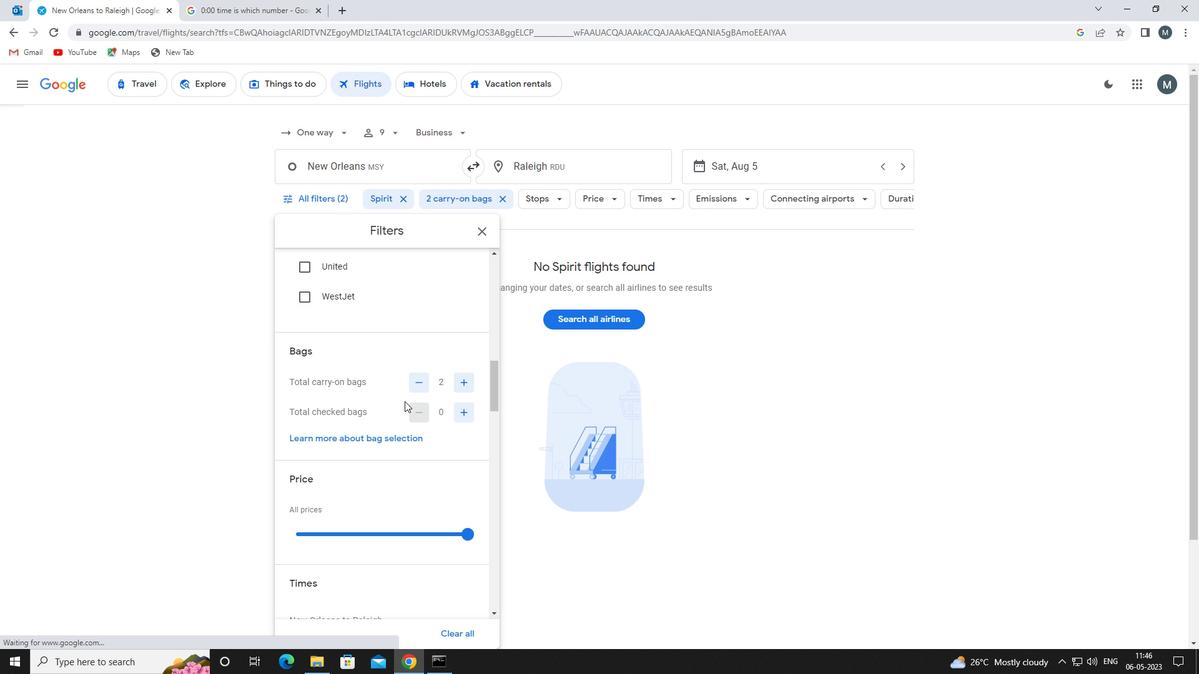 
Action: Mouse scrolled (404, 401) with delta (0, 0)
Screenshot: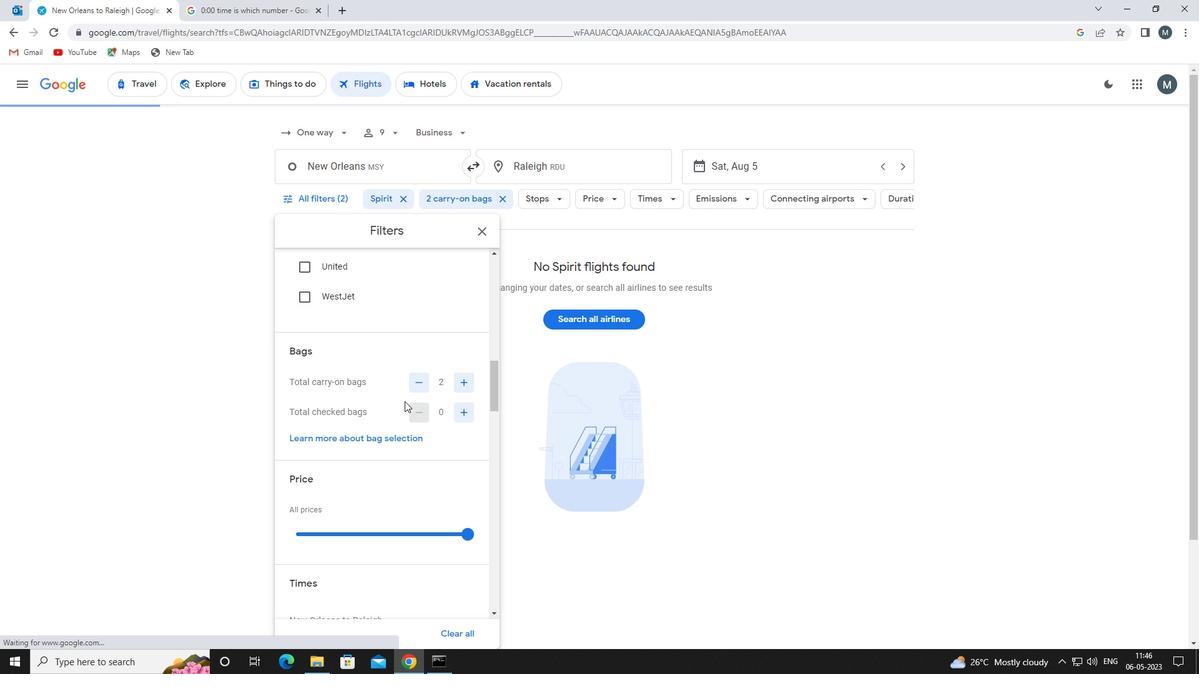 
Action: Mouse scrolled (404, 401) with delta (0, 0)
Screenshot: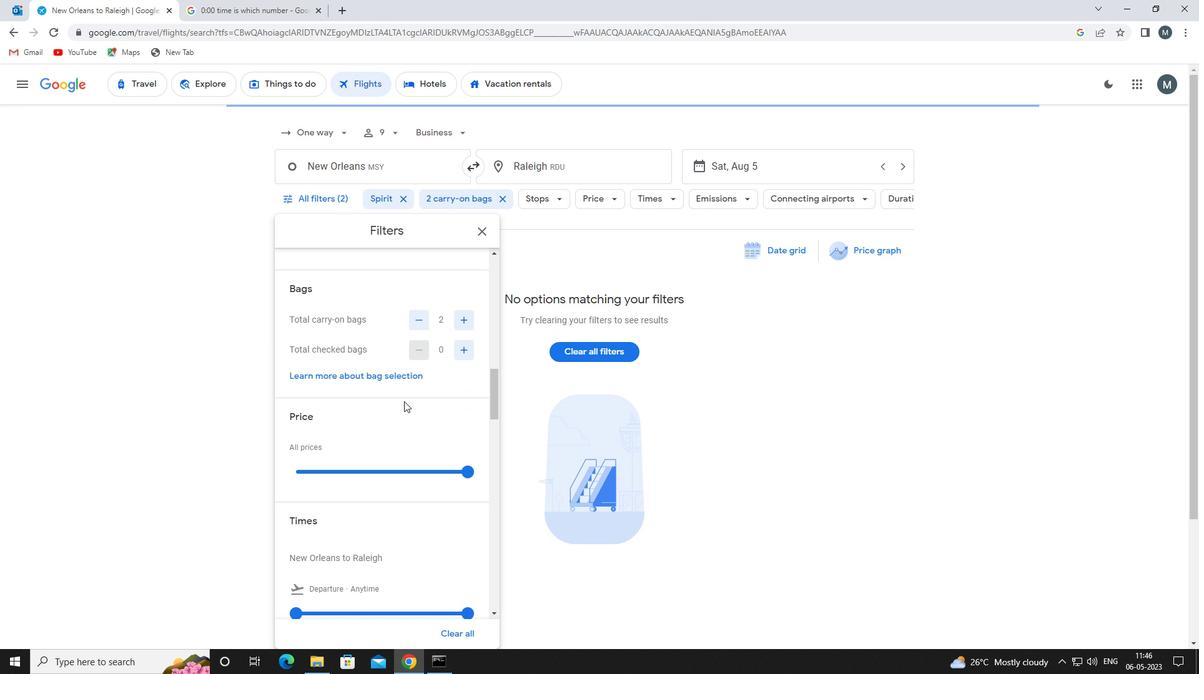 
Action: Mouse moved to (398, 401)
Screenshot: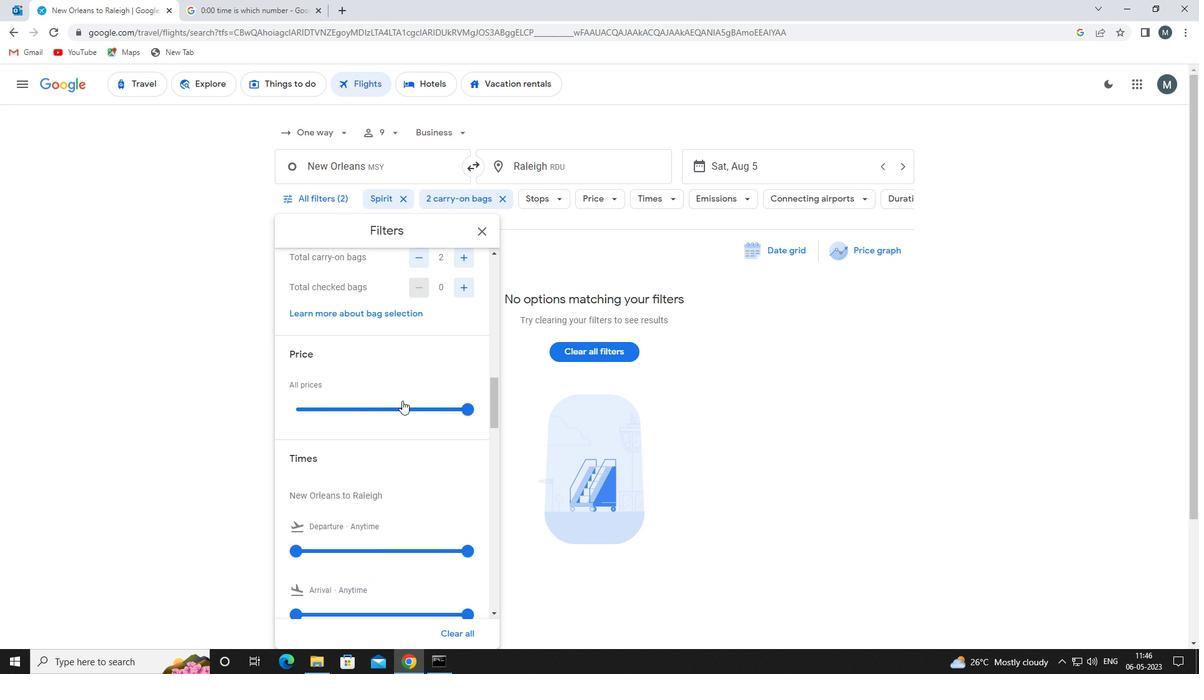
Action: Mouse pressed left at (398, 401)
Screenshot: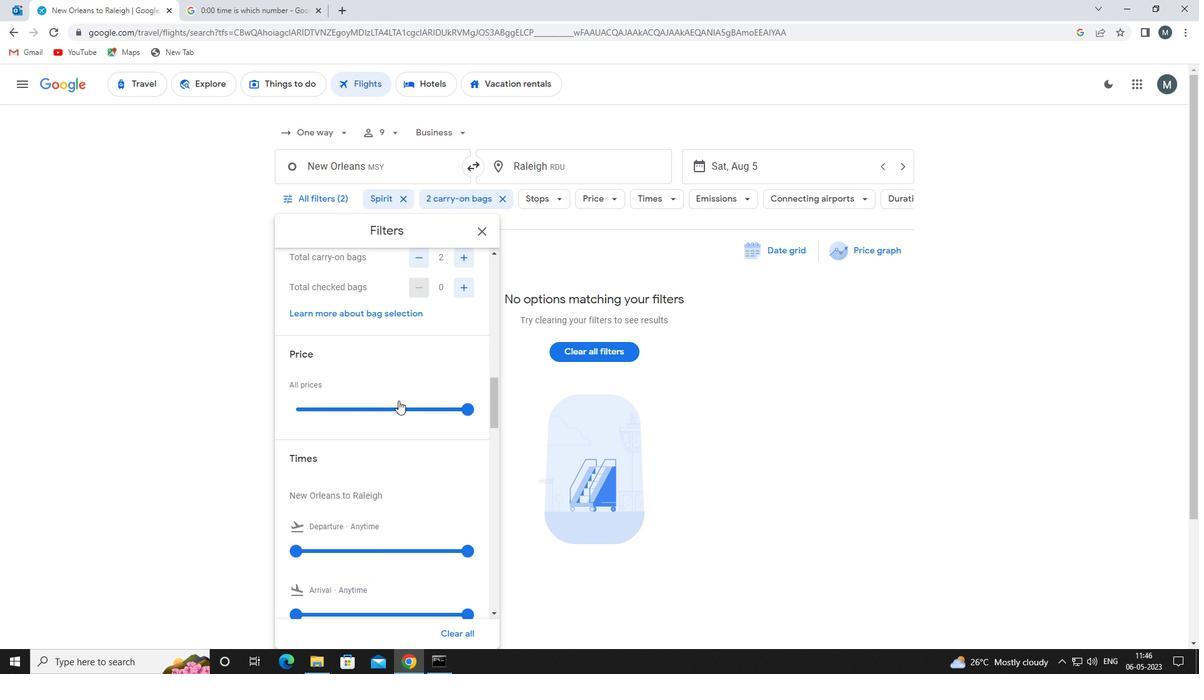 
Action: Mouse pressed left at (398, 401)
Screenshot: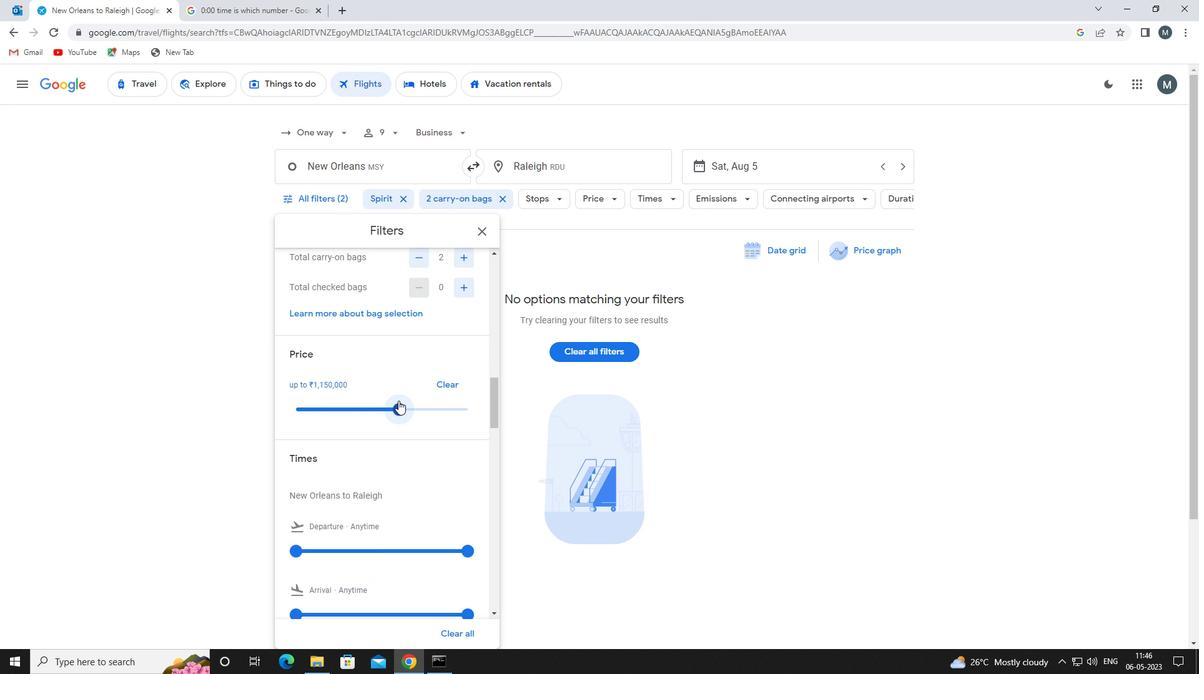 
Action: Mouse moved to (369, 393)
Screenshot: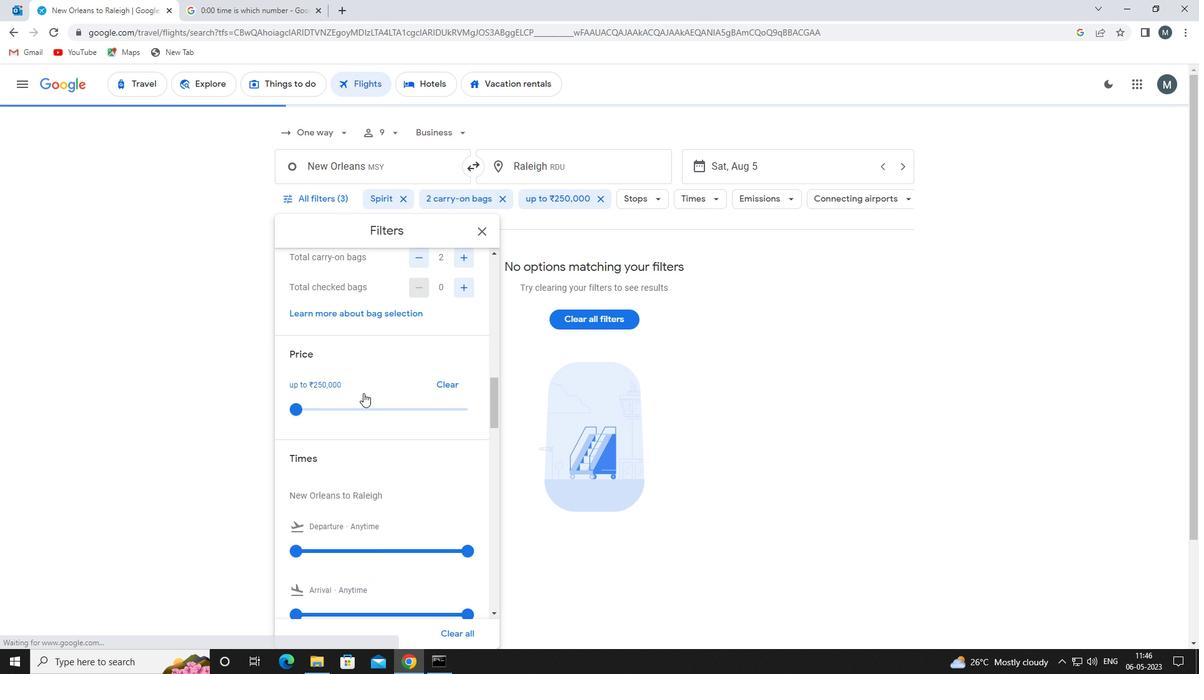 
Action: Mouse scrolled (369, 392) with delta (0, 0)
Screenshot: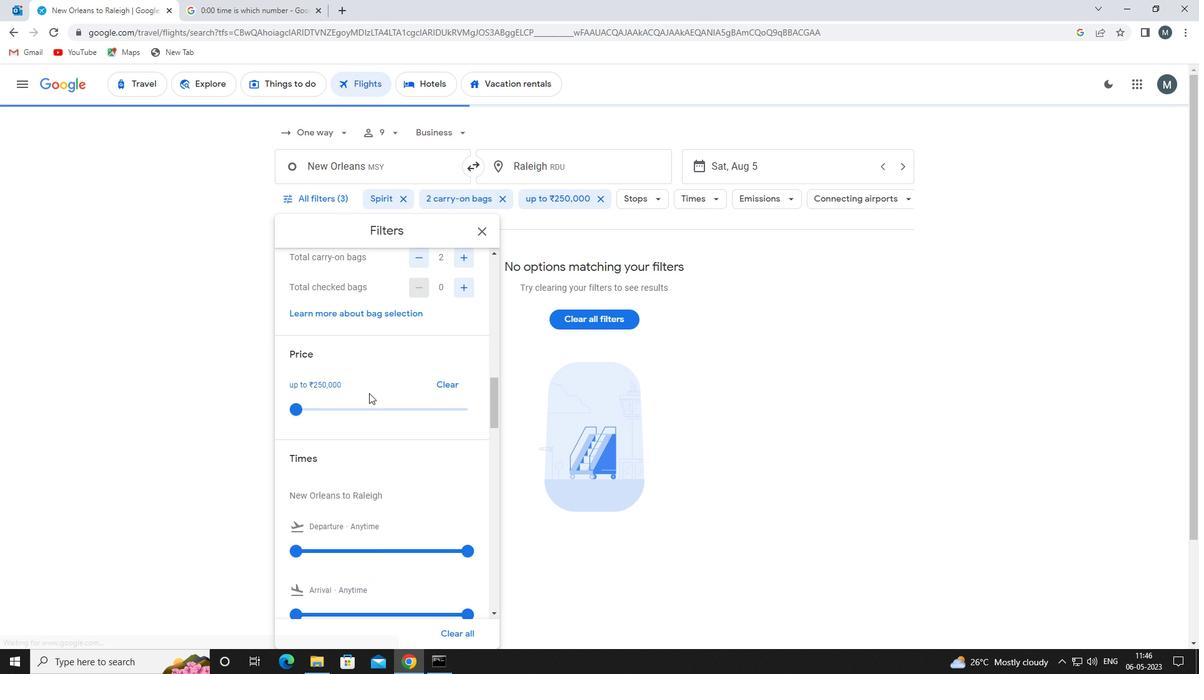 
Action: Mouse moved to (369, 393)
Screenshot: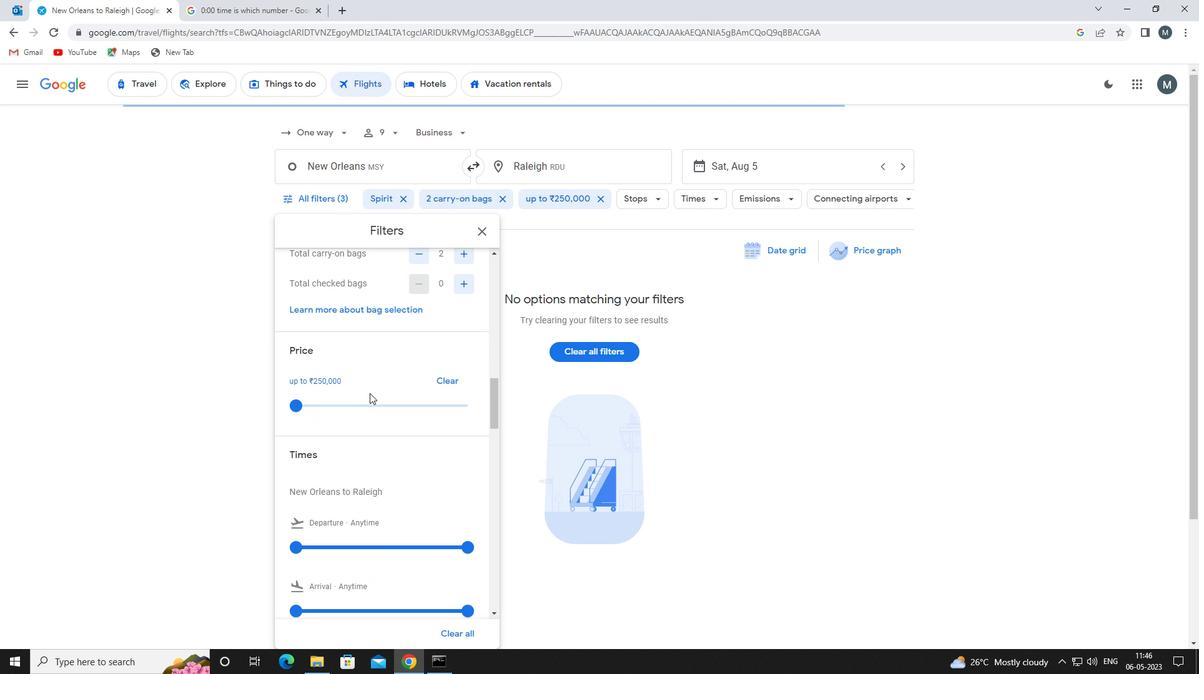 
Action: Mouse scrolled (369, 392) with delta (0, 0)
Screenshot: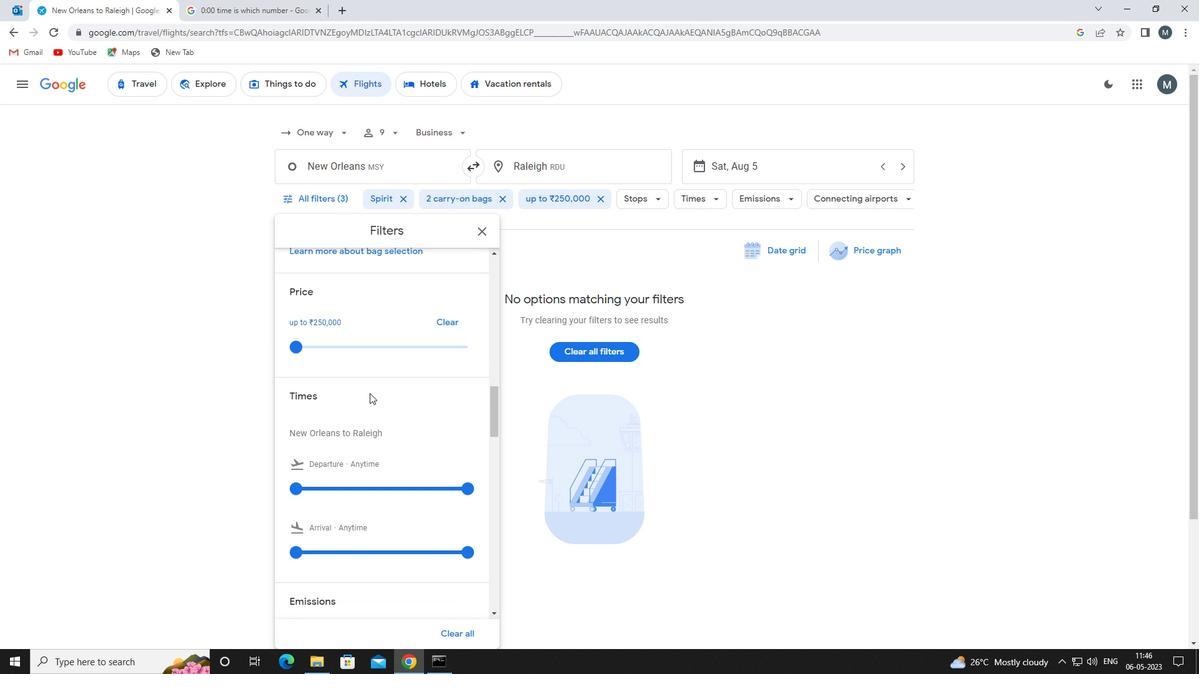 
Action: Mouse moved to (299, 422)
Screenshot: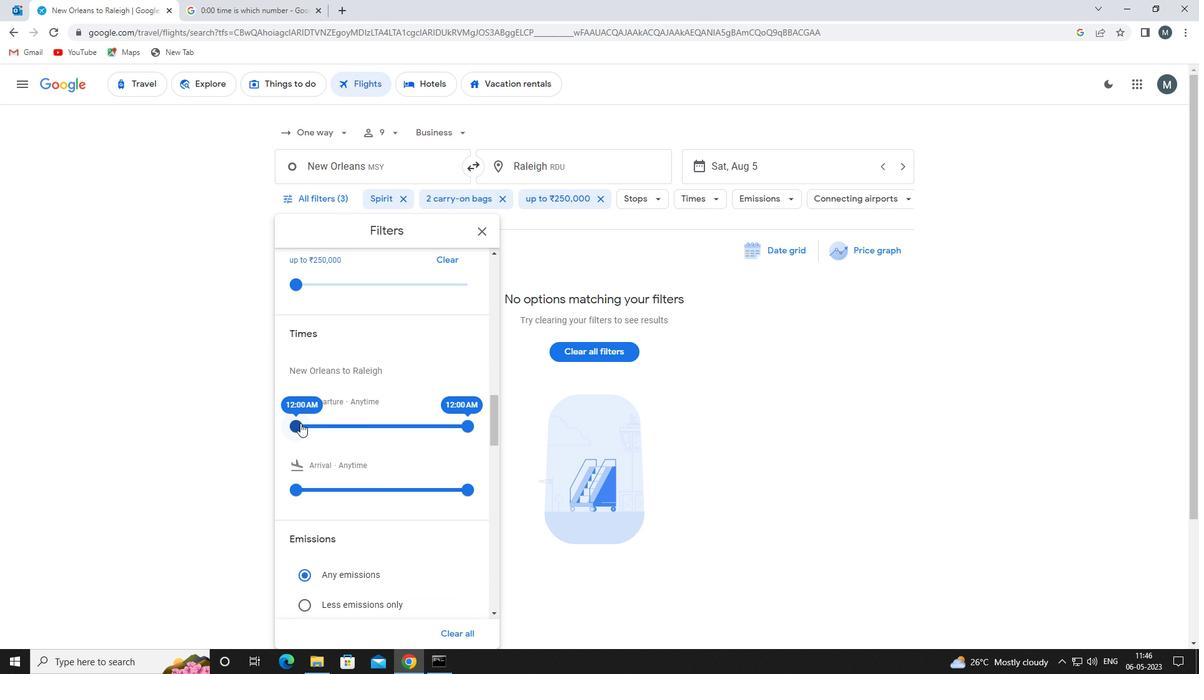 
Action: Mouse pressed left at (299, 422)
Screenshot: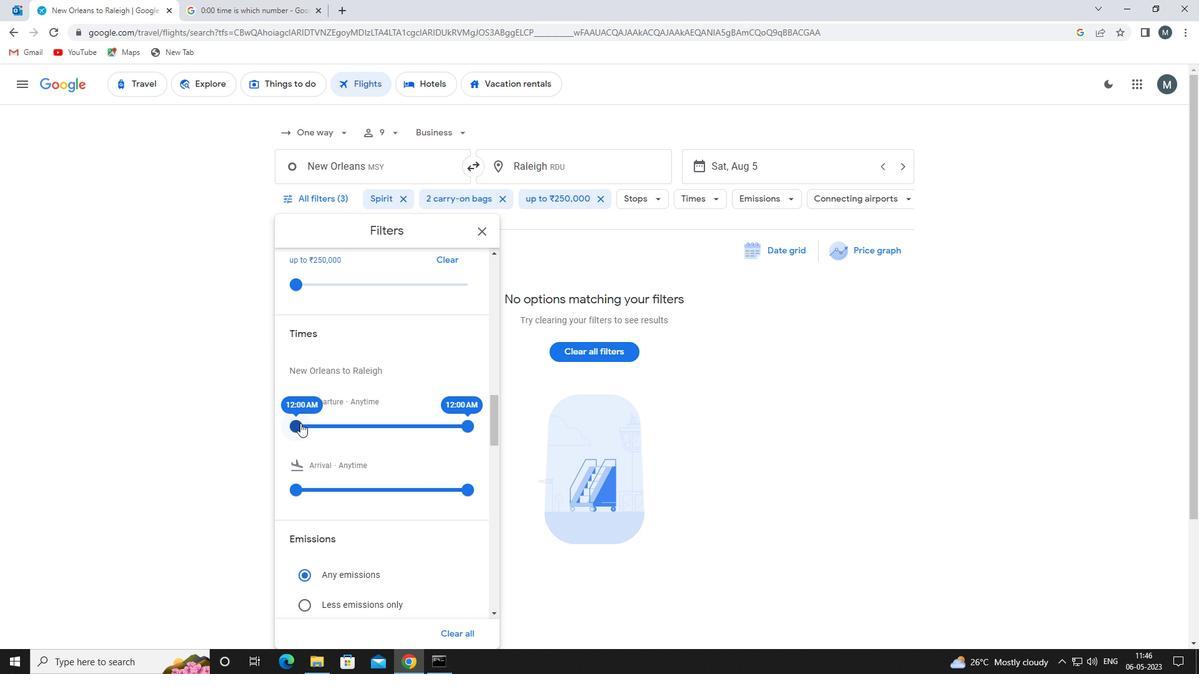 
Action: Mouse moved to (461, 427)
Screenshot: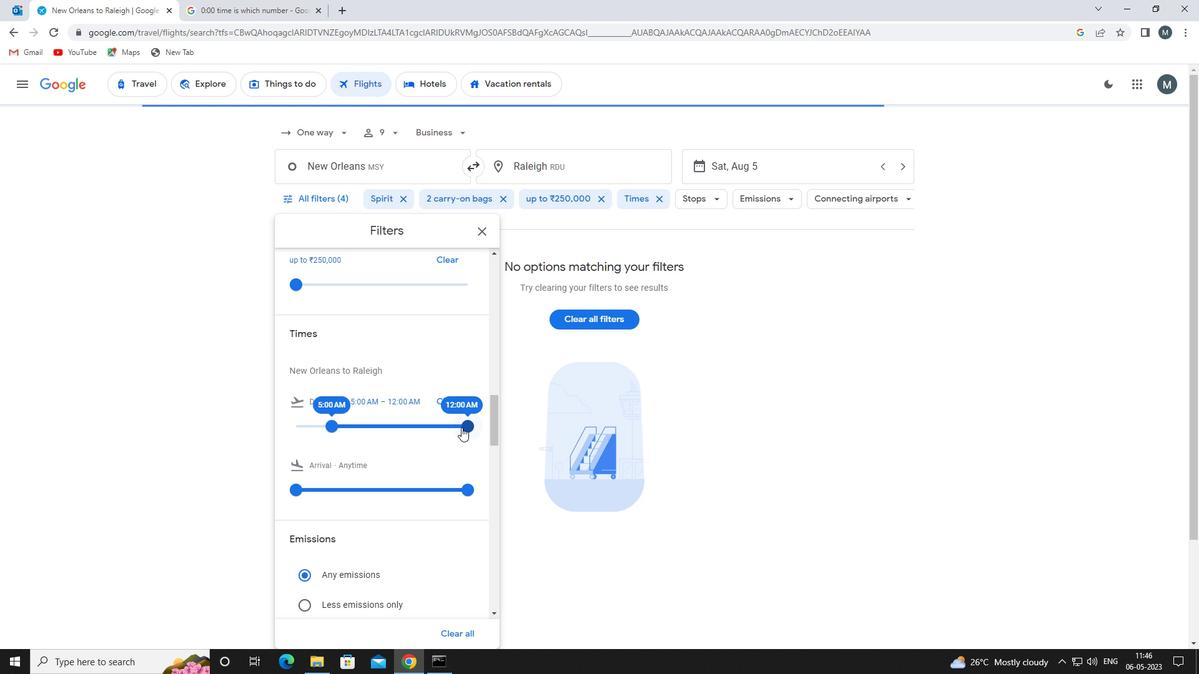 
Action: Mouse pressed left at (461, 427)
Screenshot: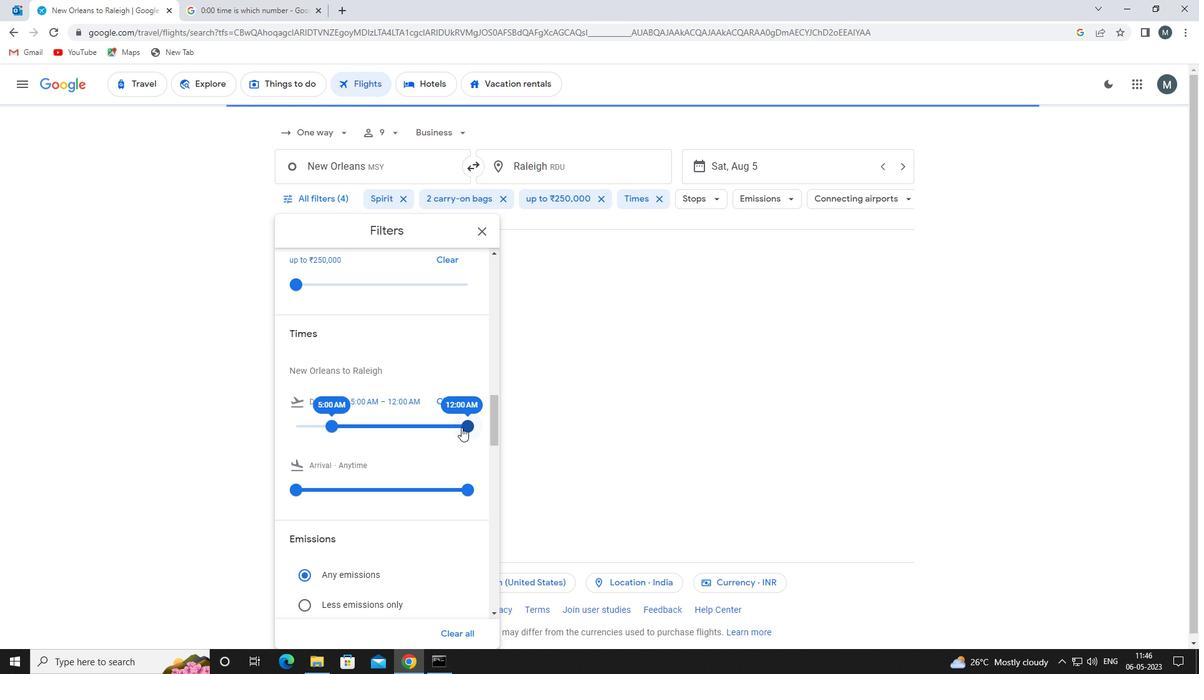 
Action: Mouse moved to (377, 409)
Screenshot: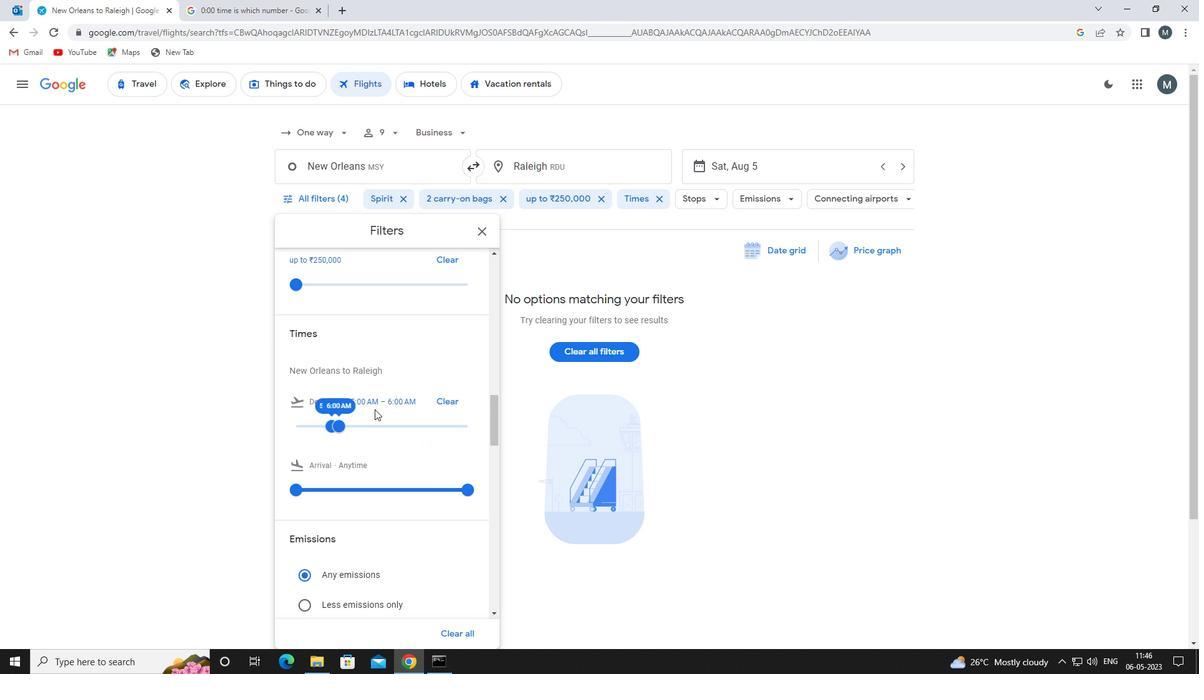 
Action: Mouse scrolled (377, 408) with delta (0, 0)
Screenshot: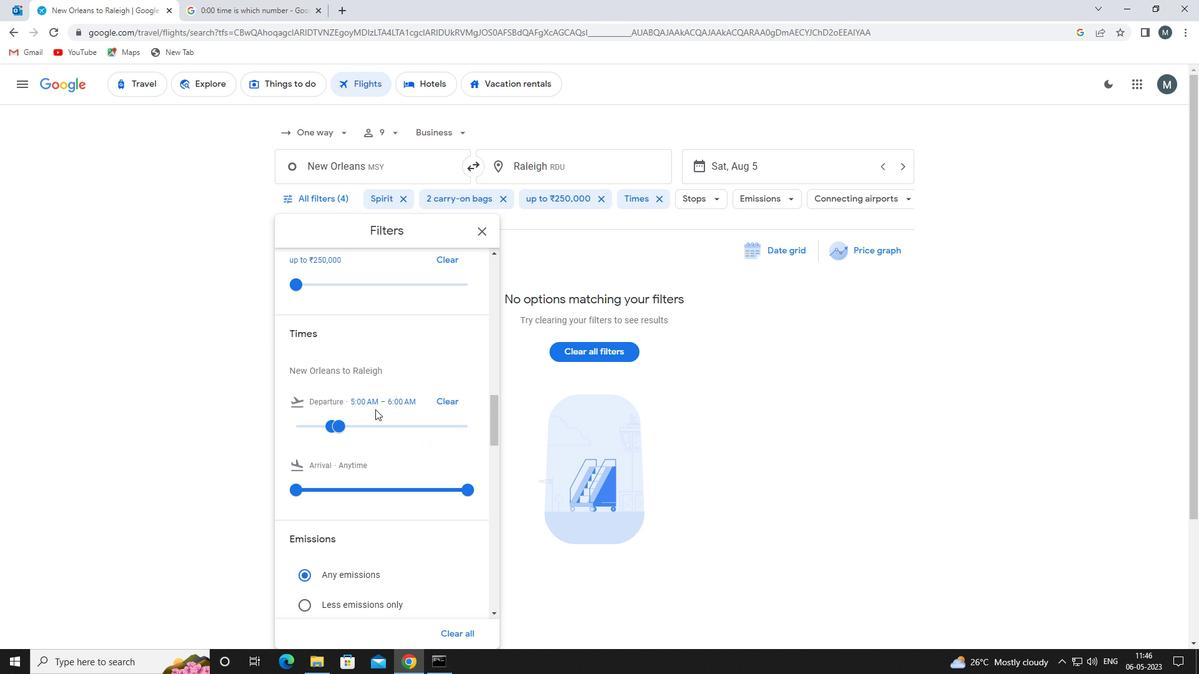 
Action: Mouse scrolled (377, 408) with delta (0, 0)
Screenshot: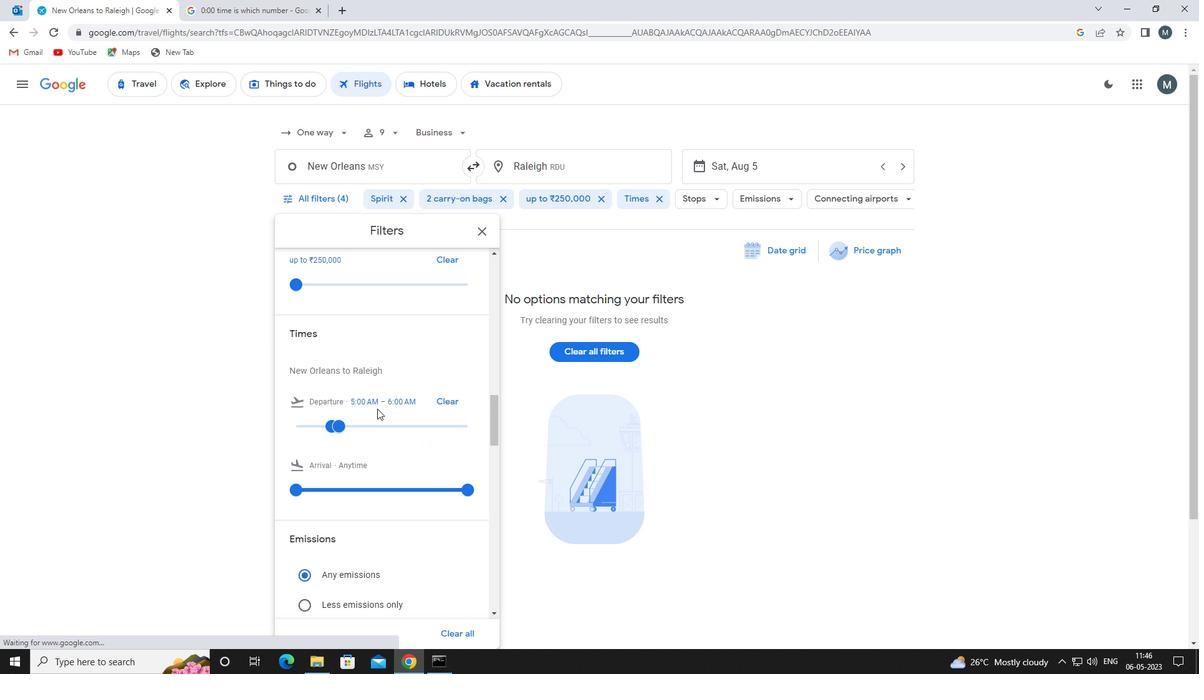 
Action: Mouse moved to (481, 233)
Screenshot: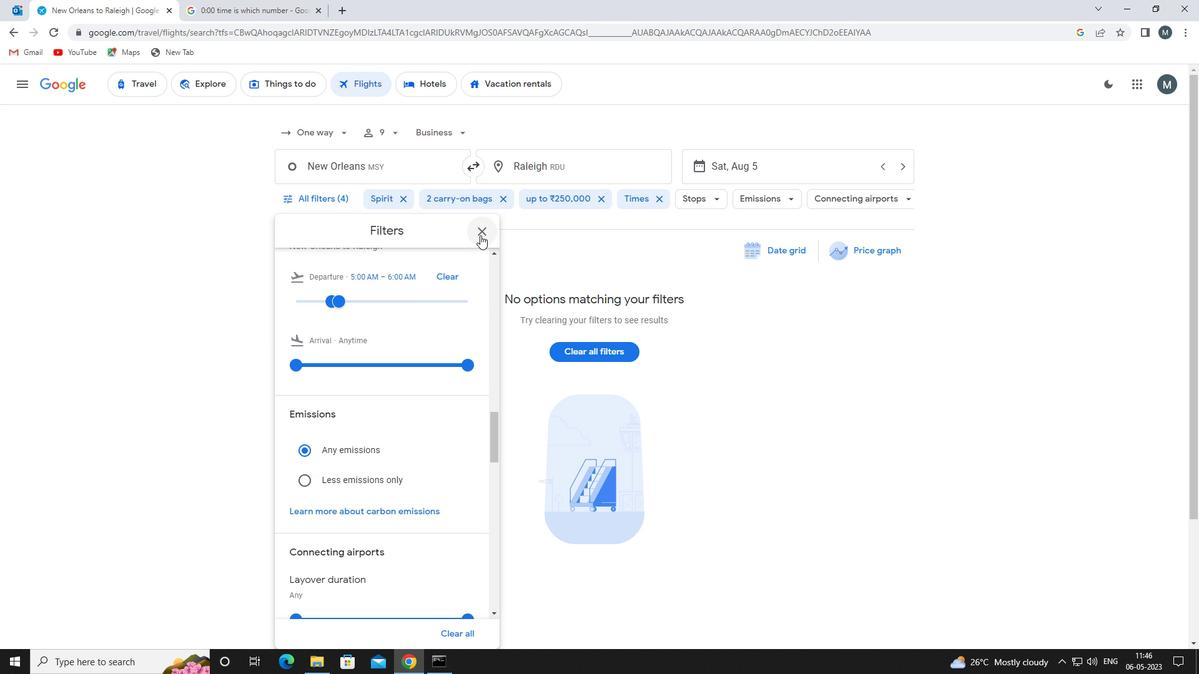 
Action: Mouse pressed left at (481, 233)
Screenshot: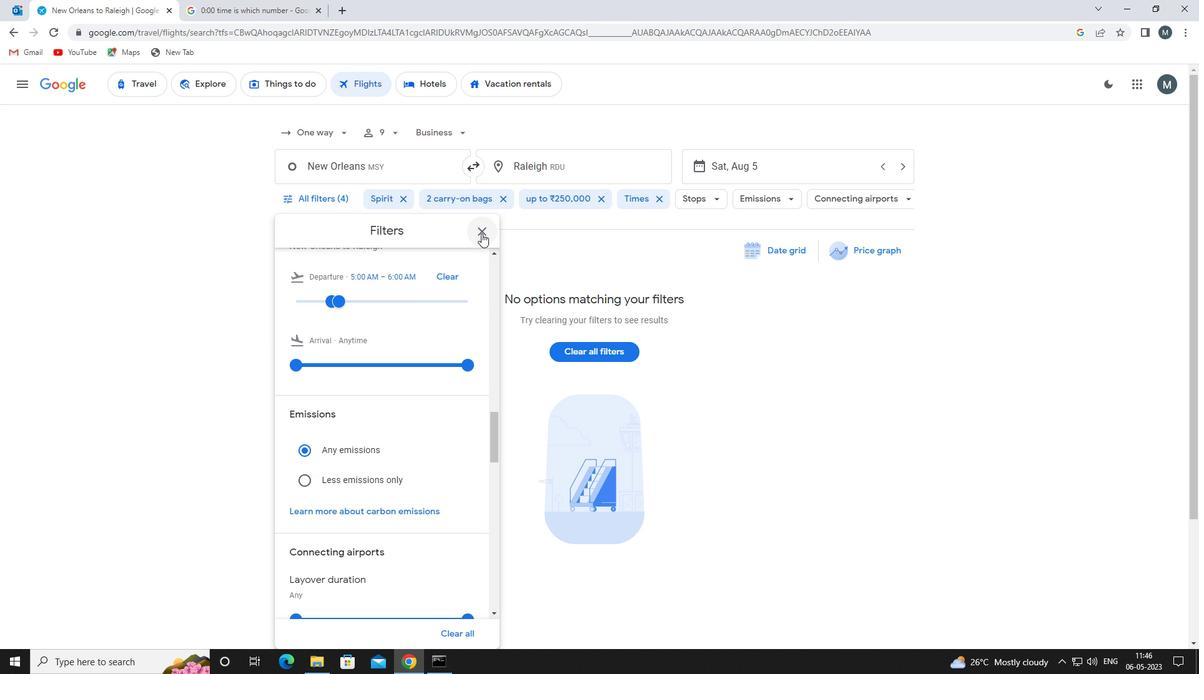 
